 Task:  Click on  Soccer In the  Soccer League click on  Pick Sheet Your name Abigail Davis Team name NY Red Bulls and  Email softage.4@softage.net Game 1 Montreal Game 2 Philadelphia Game 3 Orlando City Game 4 Houston Game 5 Real Salt Lake Game 6 FC Dallas Game 7 Nashville SC Game 8 Atlanta United Game 9 Charlotte FC Game 10 Montreal Game 11 Toronto FC Game 12 NY Red Bulls Game 13 Austin Game 14 Real Salt Lake Game 15 Houston Game16 San Jose In Tie Breaker choose NY Red Bulls Submit pick sheet
Action: Mouse moved to (613, 434)
Screenshot: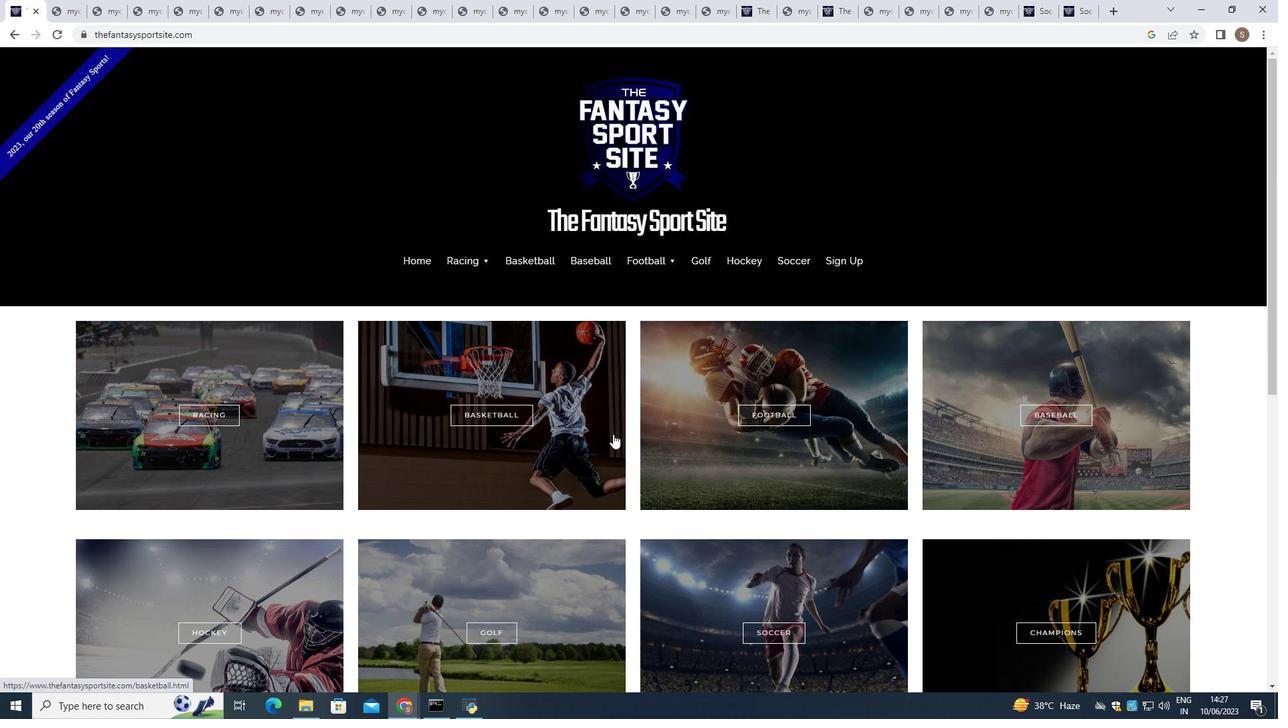 
Action: Mouse scrolled (613, 434) with delta (0, 0)
Screenshot: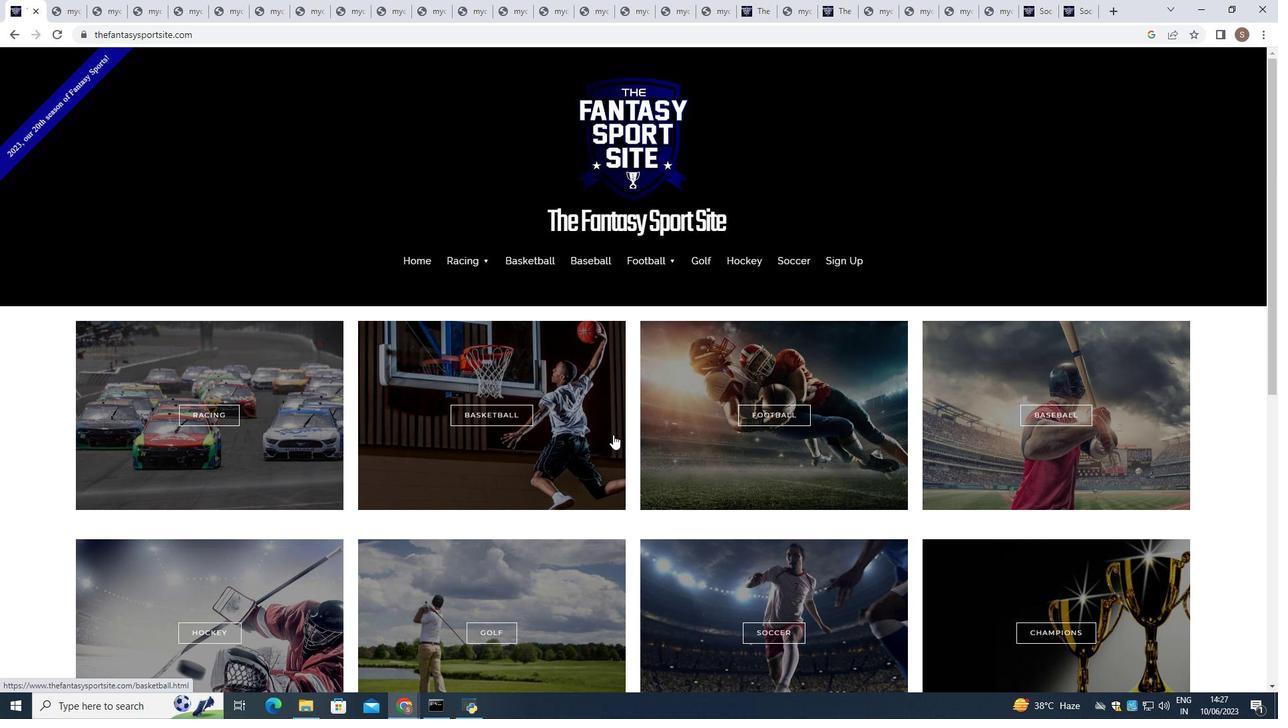 
Action: Mouse scrolled (613, 434) with delta (0, 0)
Screenshot: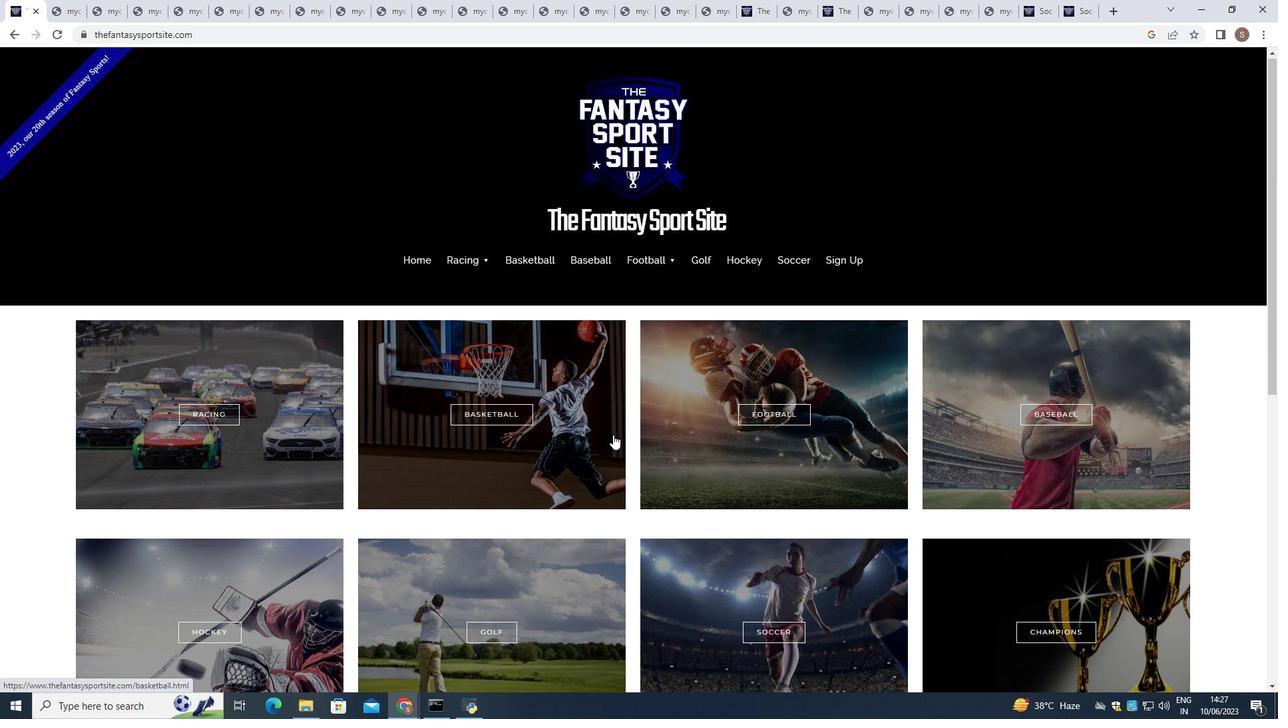 
Action: Mouse moved to (733, 470)
Screenshot: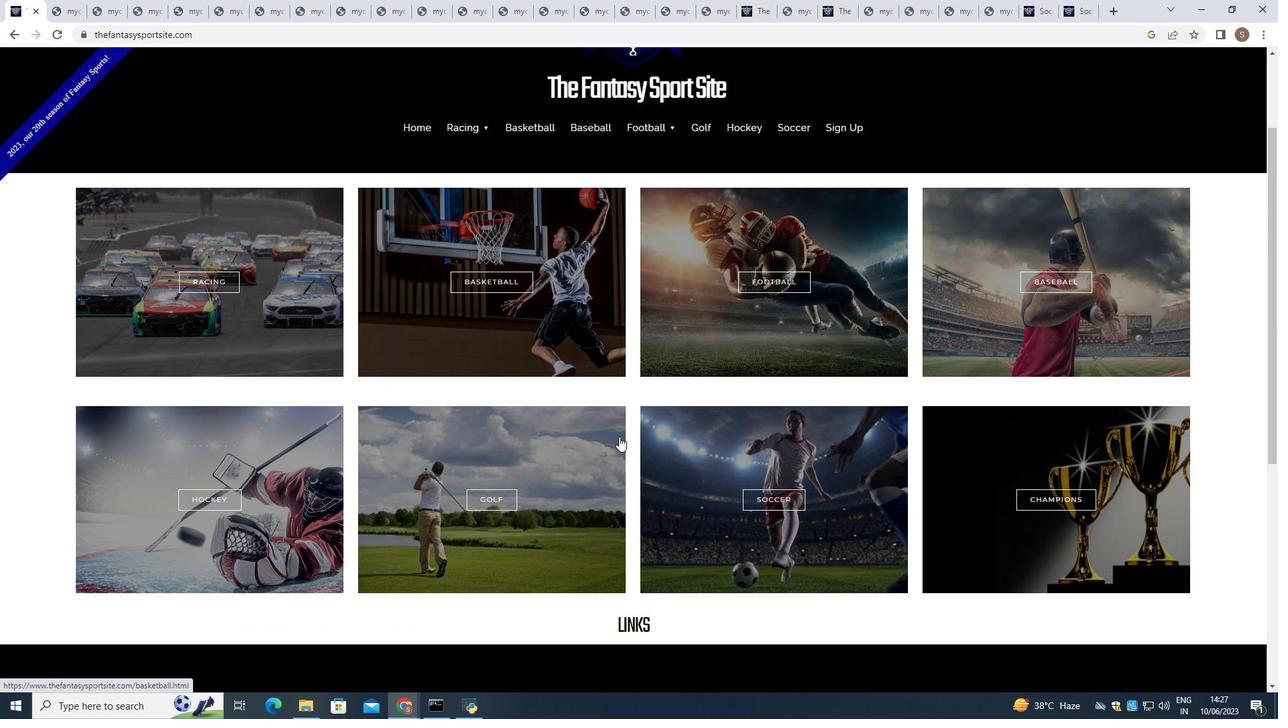 
Action: Mouse pressed left at (733, 470)
Screenshot: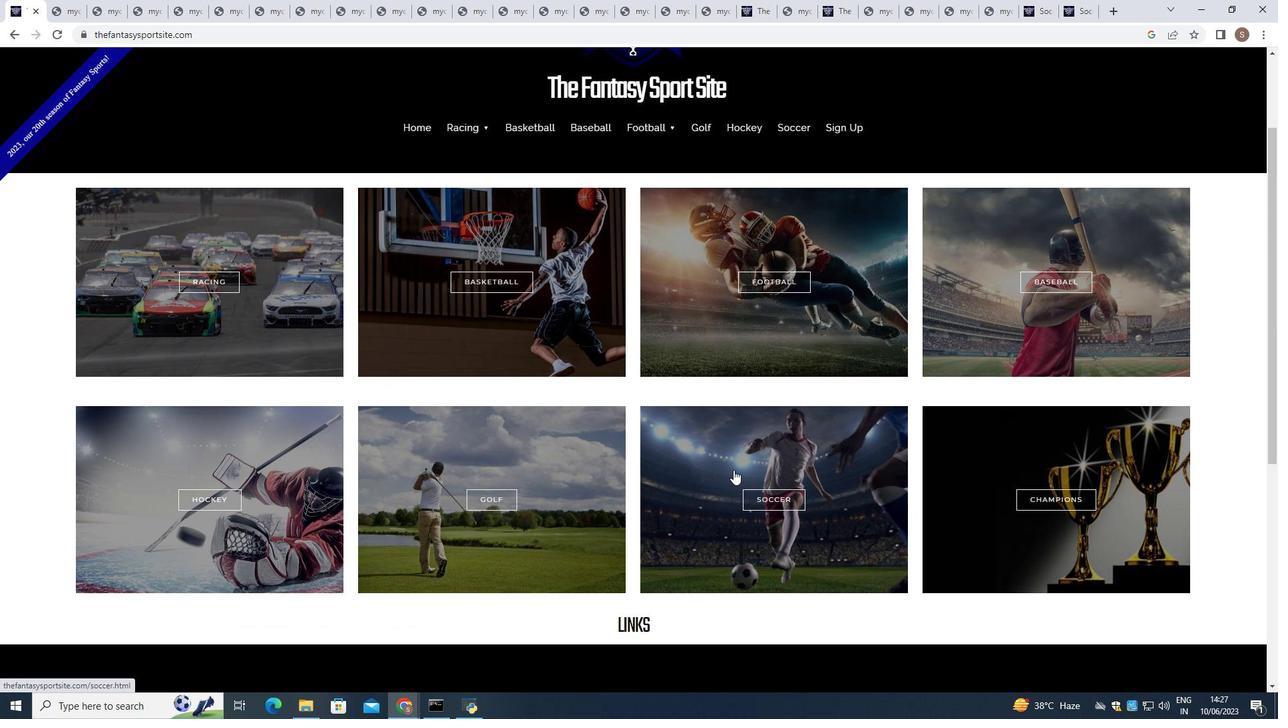 
Action: Mouse scrolled (733, 469) with delta (0, 0)
Screenshot: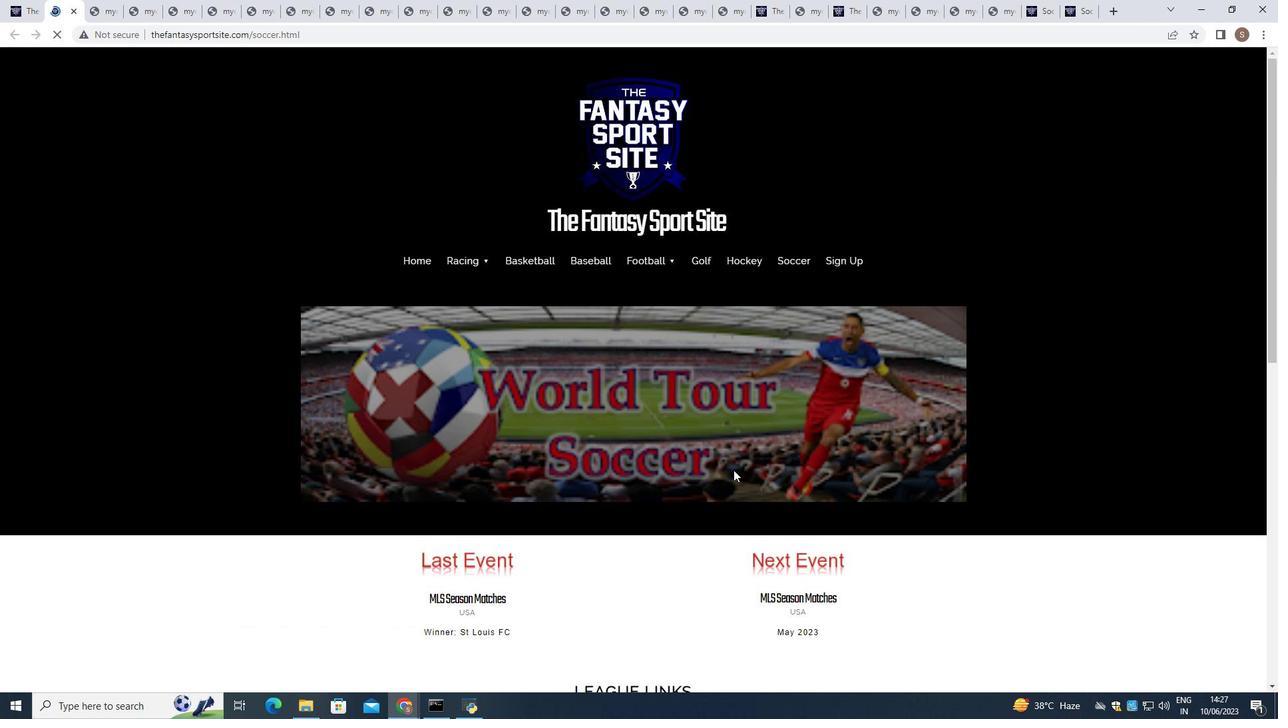 
Action: Mouse scrolled (733, 469) with delta (0, 0)
Screenshot: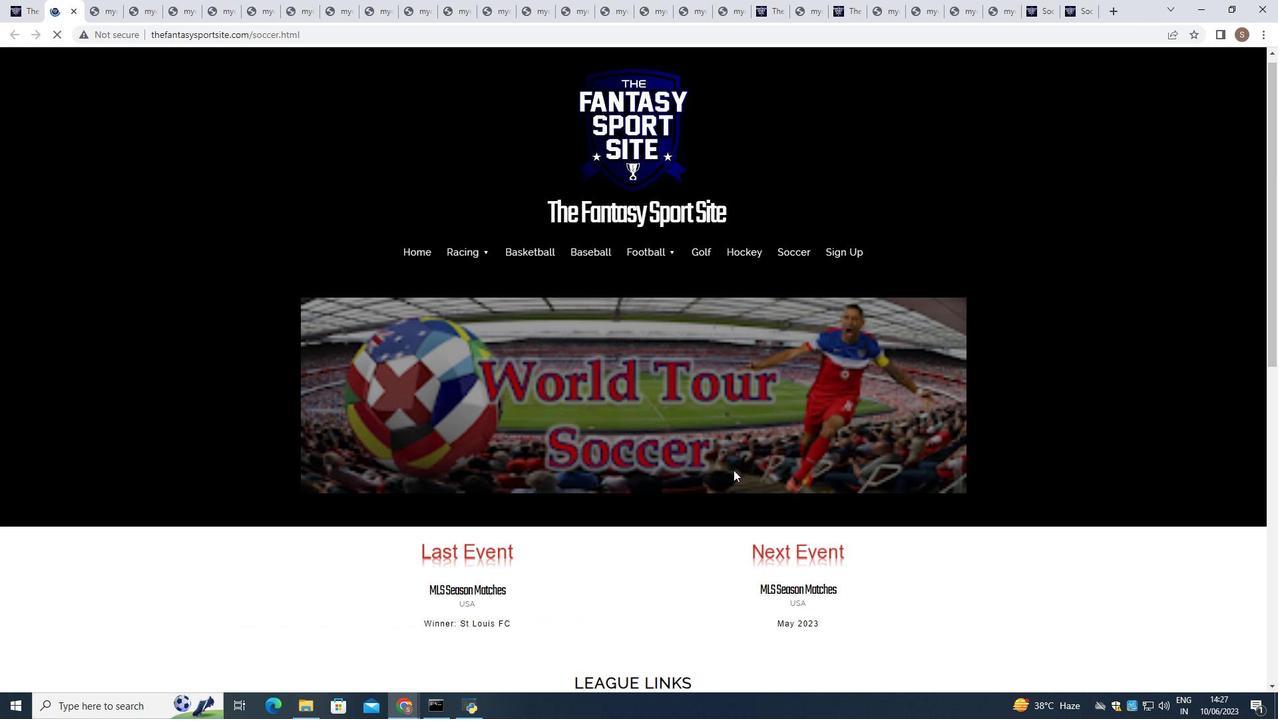 
Action: Mouse scrolled (733, 469) with delta (0, 0)
Screenshot: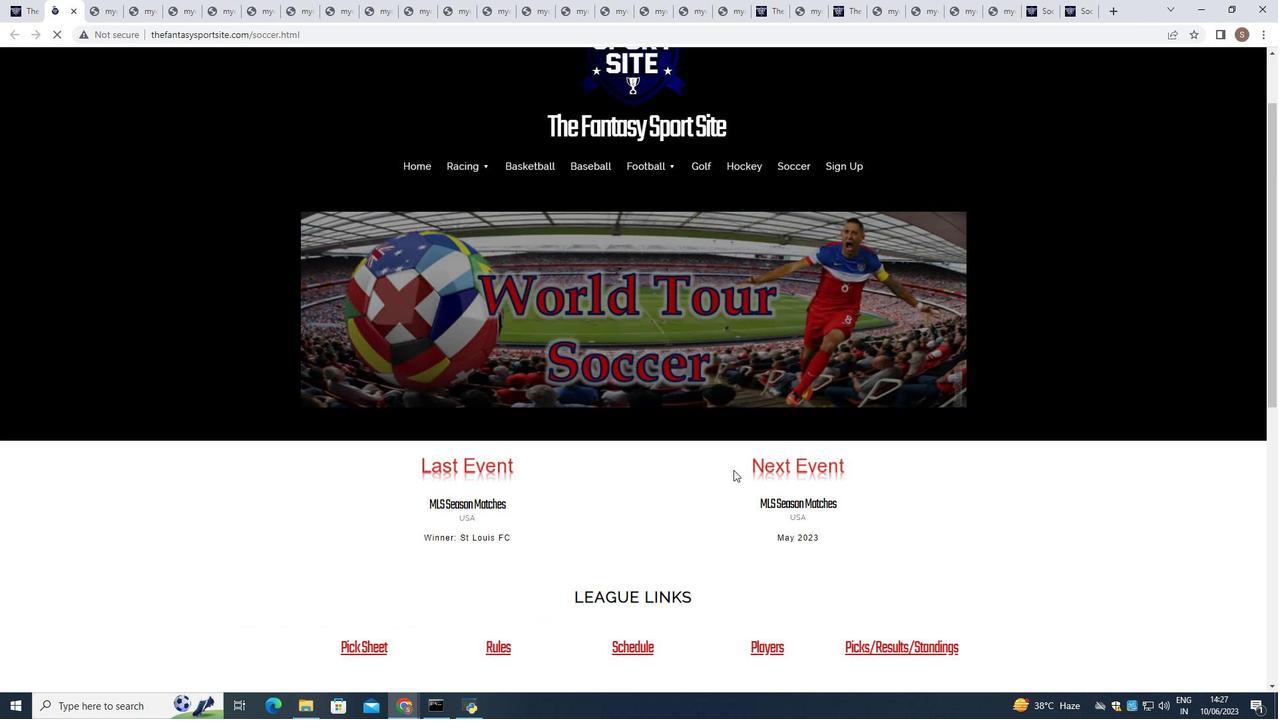 
Action: Mouse moved to (367, 542)
Screenshot: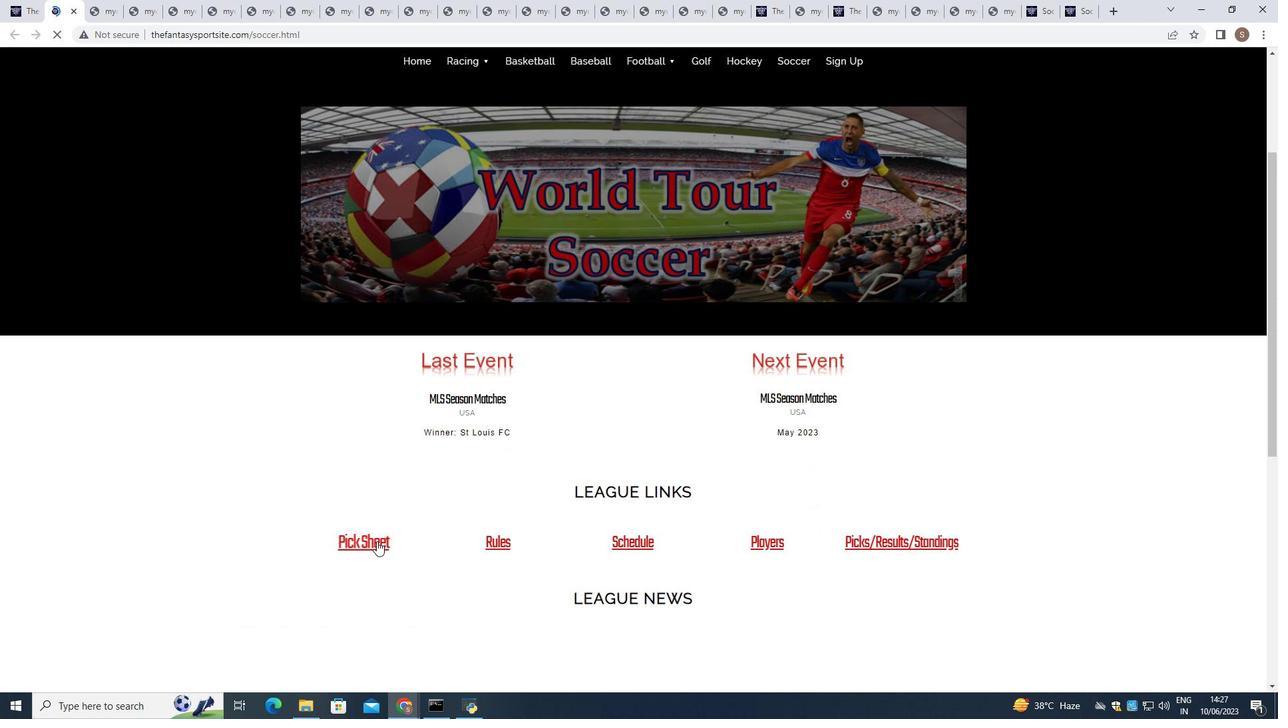 
Action: Mouse pressed left at (367, 542)
Screenshot: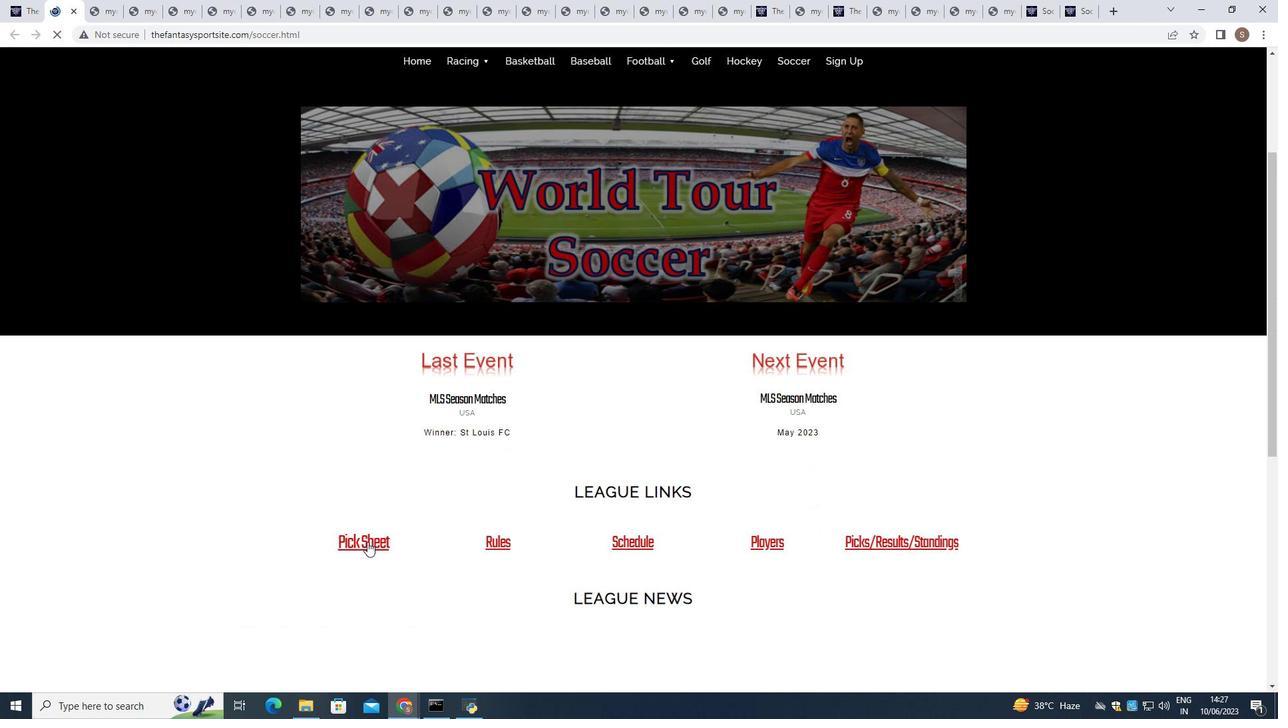 
Action: Mouse moved to (416, 521)
Screenshot: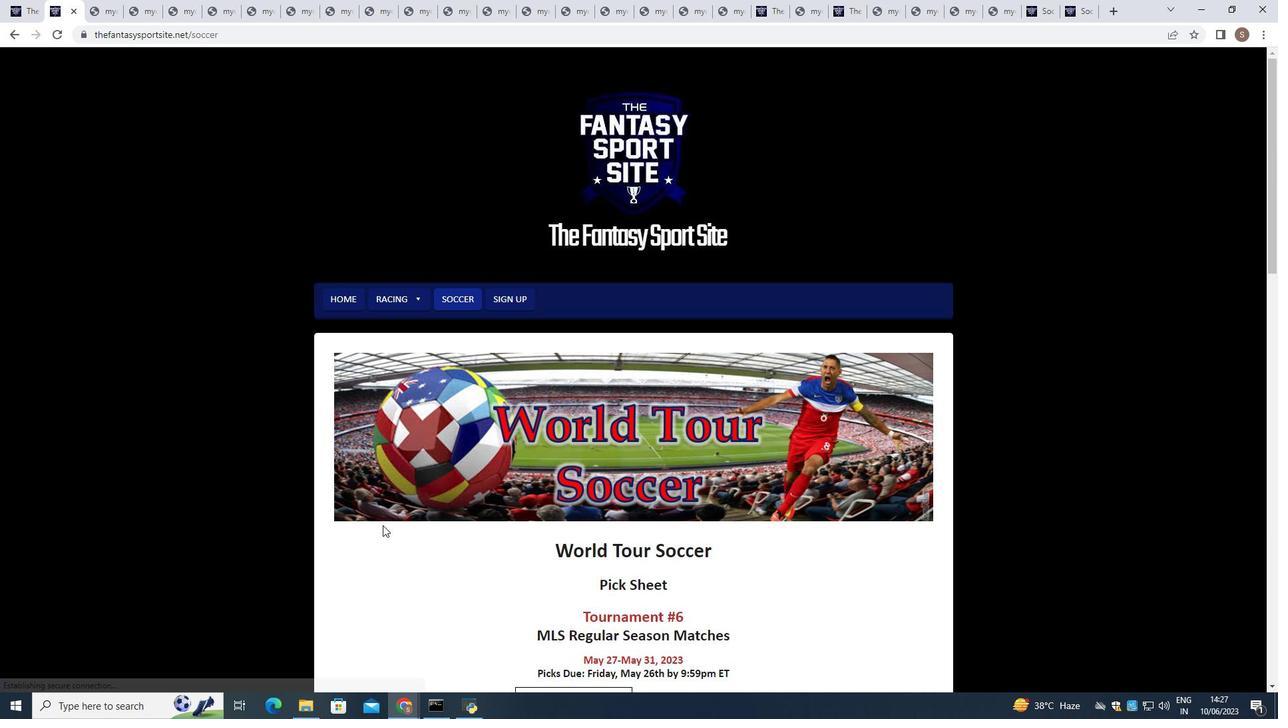 
Action: Mouse scrolled (416, 520) with delta (0, 0)
Screenshot: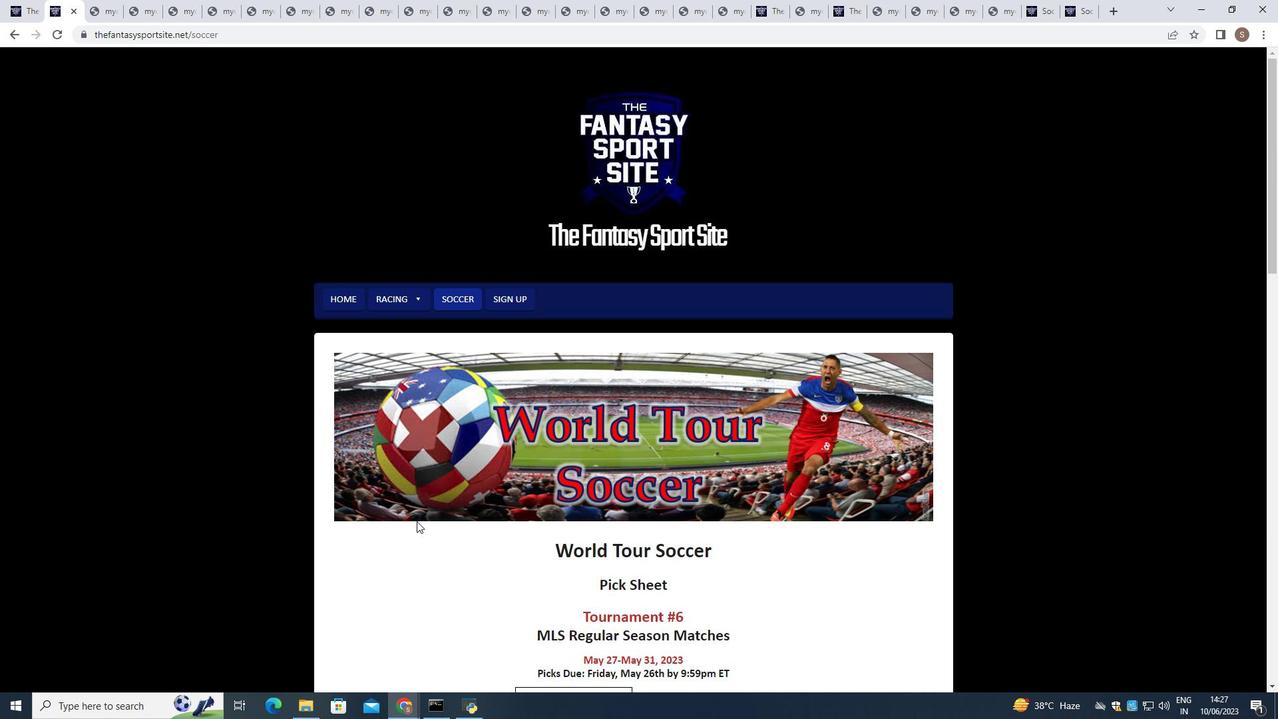 
Action: Mouse scrolled (416, 520) with delta (0, 0)
Screenshot: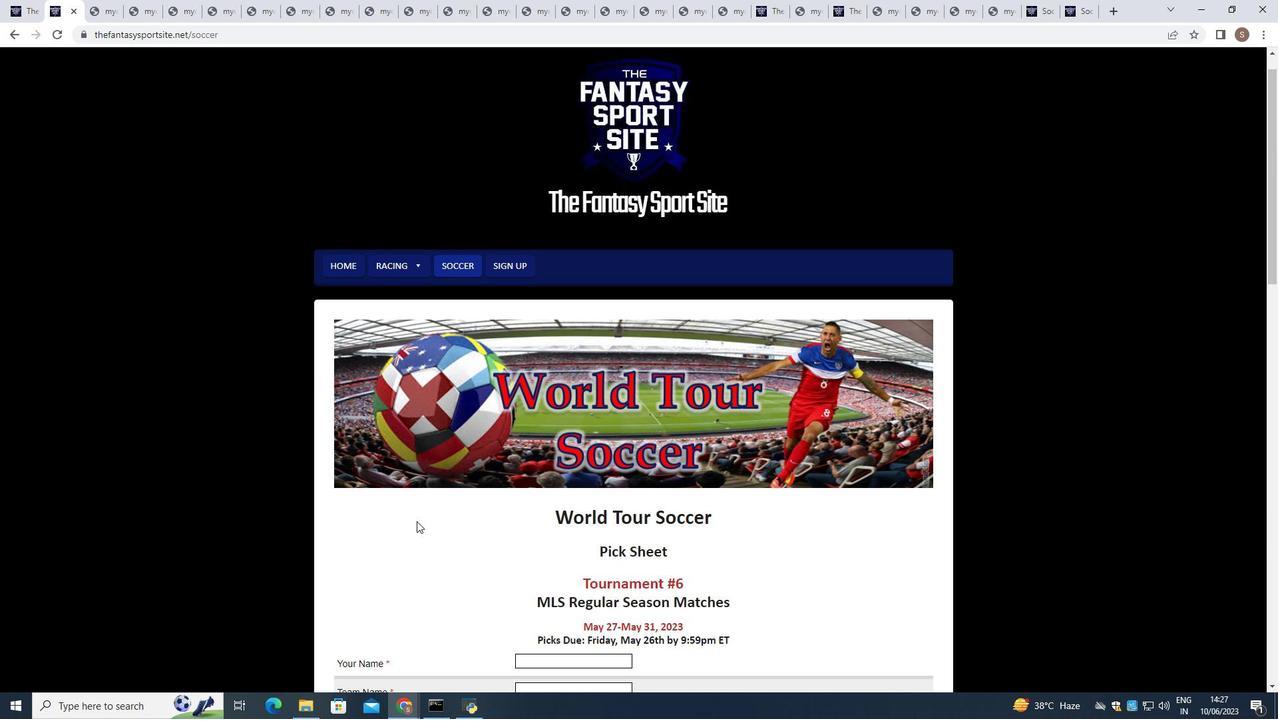 
Action: Mouse scrolled (416, 520) with delta (0, 0)
Screenshot: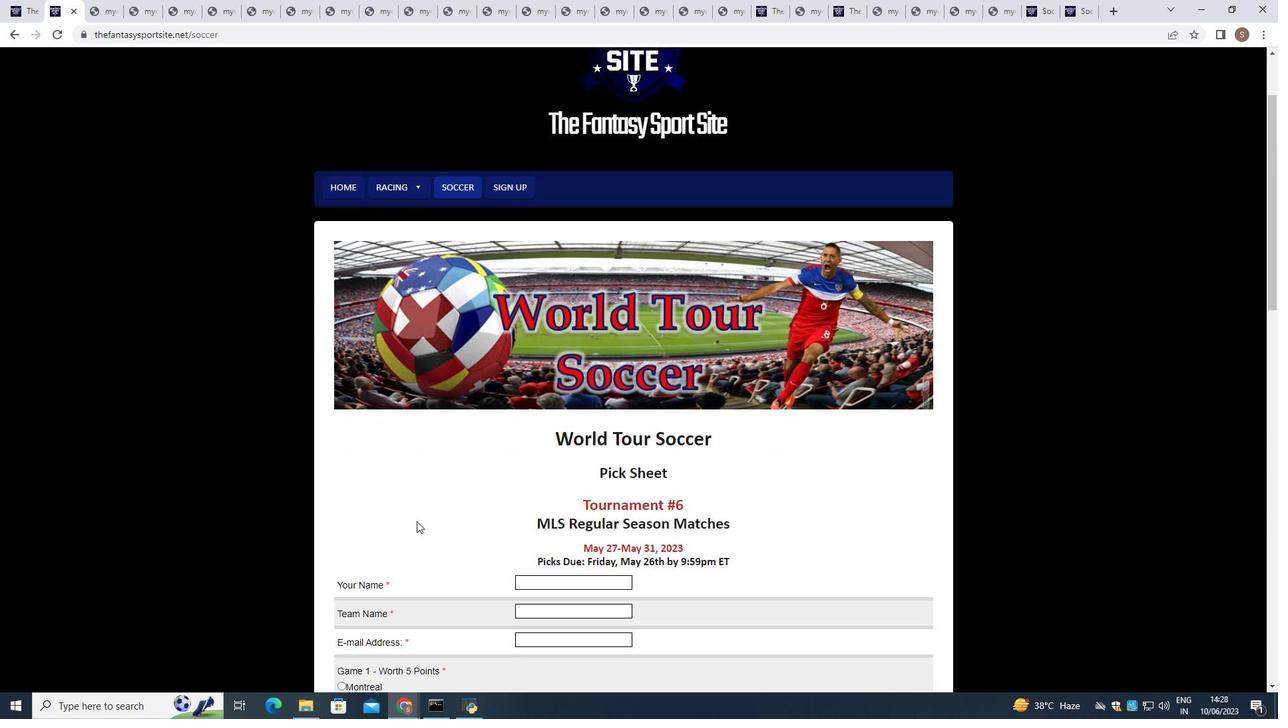 
Action: Mouse scrolled (416, 520) with delta (0, 0)
Screenshot: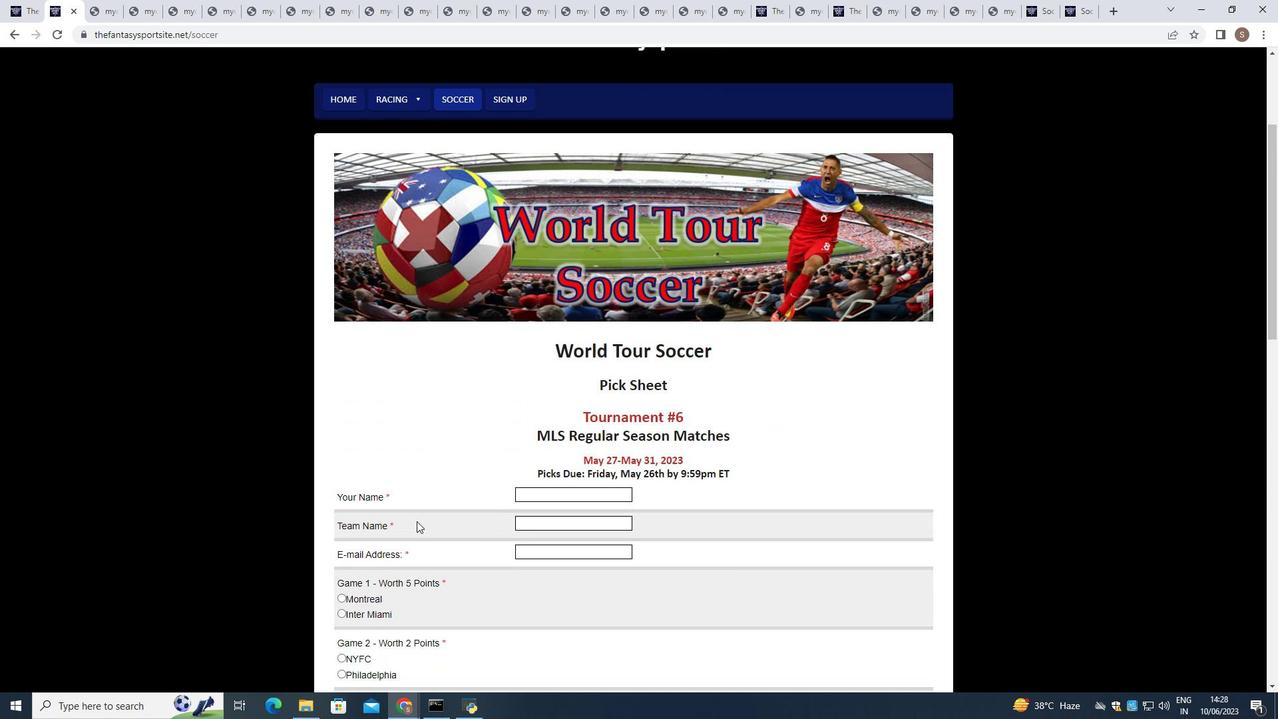 
Action: Mouse moved to (555, 430)
Screenshot: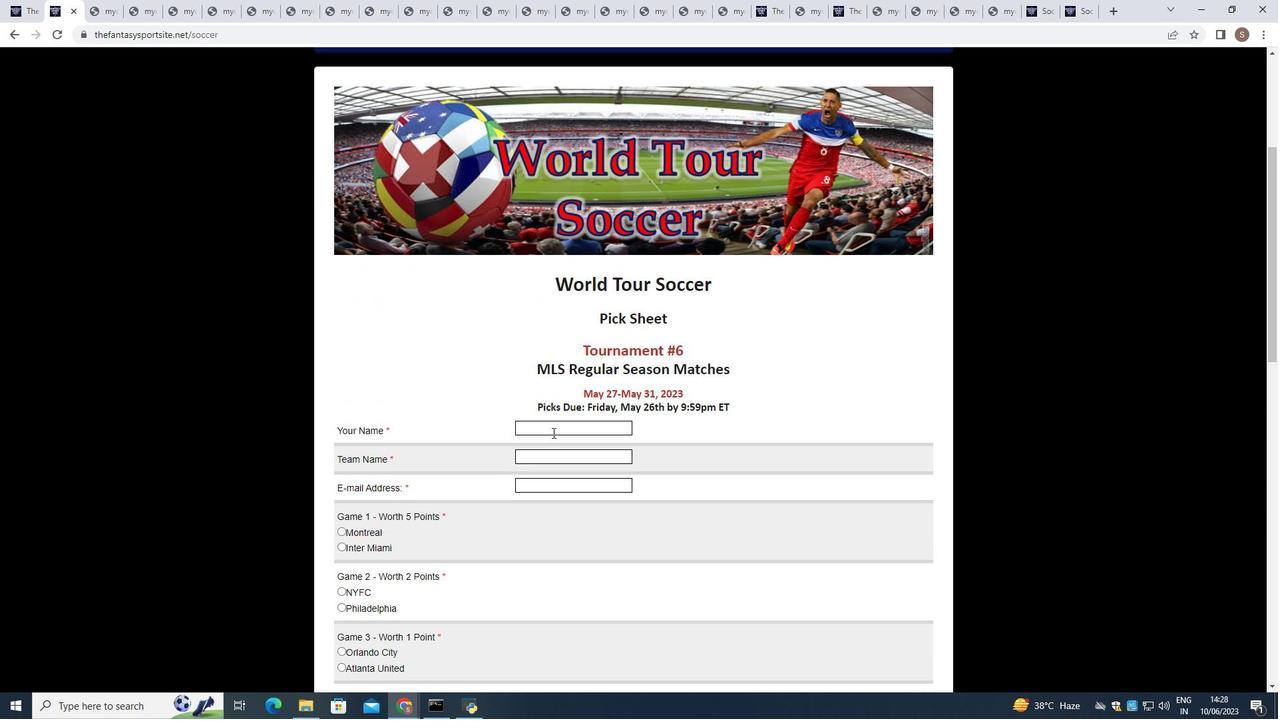 
Action: Mouse pressed left at (555, 430)
Screenshot: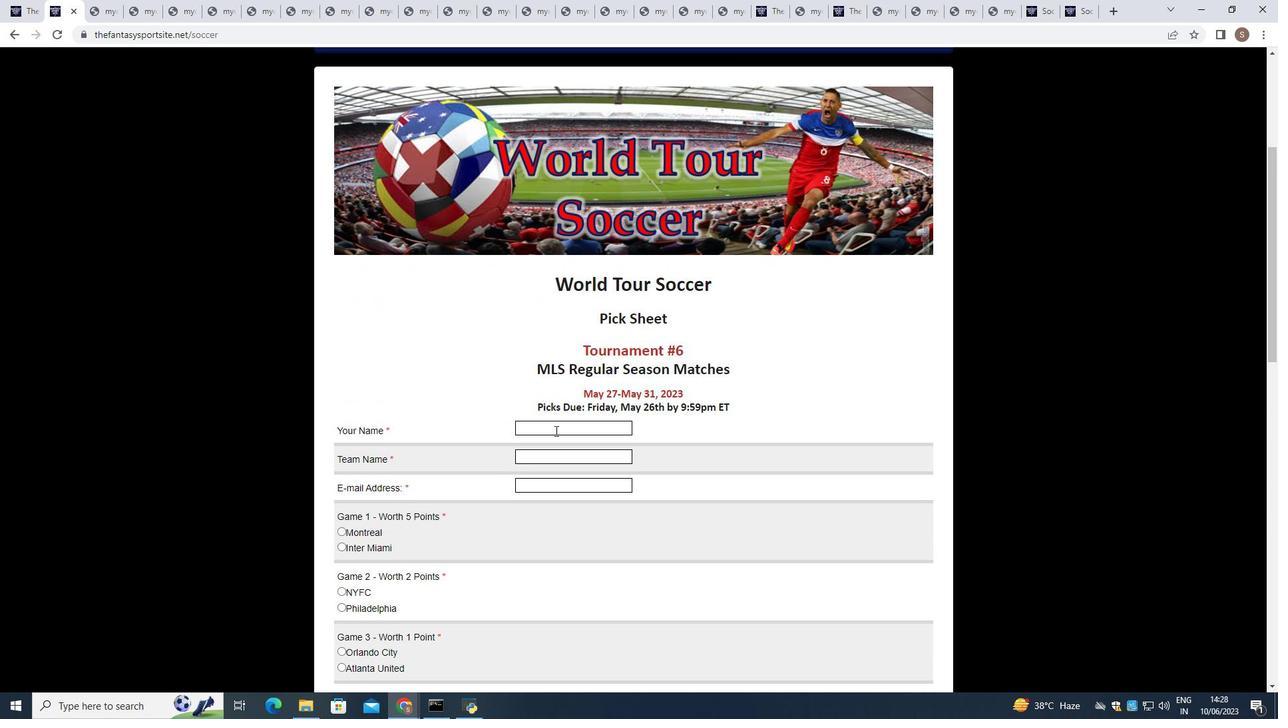 
Action: Key pressed <Key.shift><Key.shift><Key.shift><Key.shift><Key.shift><Key.shift><Key.shift><Key.shift><Key.shift><Key.shift><Key.shift><Key.shift><Key.shift><Key.shift><Key.shift><Key.shift><Key.shift><Key.shift><Key.shift><Key.shift><Key.shift><Key.shift><Key.shift><Key.shift><Key.shift><Key.shift><Key.shift><Key.shift><Key.shift><Key.shift><Key.shift><Key.shift><Key.shift><Key.shift><Key.shift><Key.shift><Key.shift><Key.shift><Key.shift><Key.shift>Abigail<Key.space><Key.shift>Davis
Screenshot: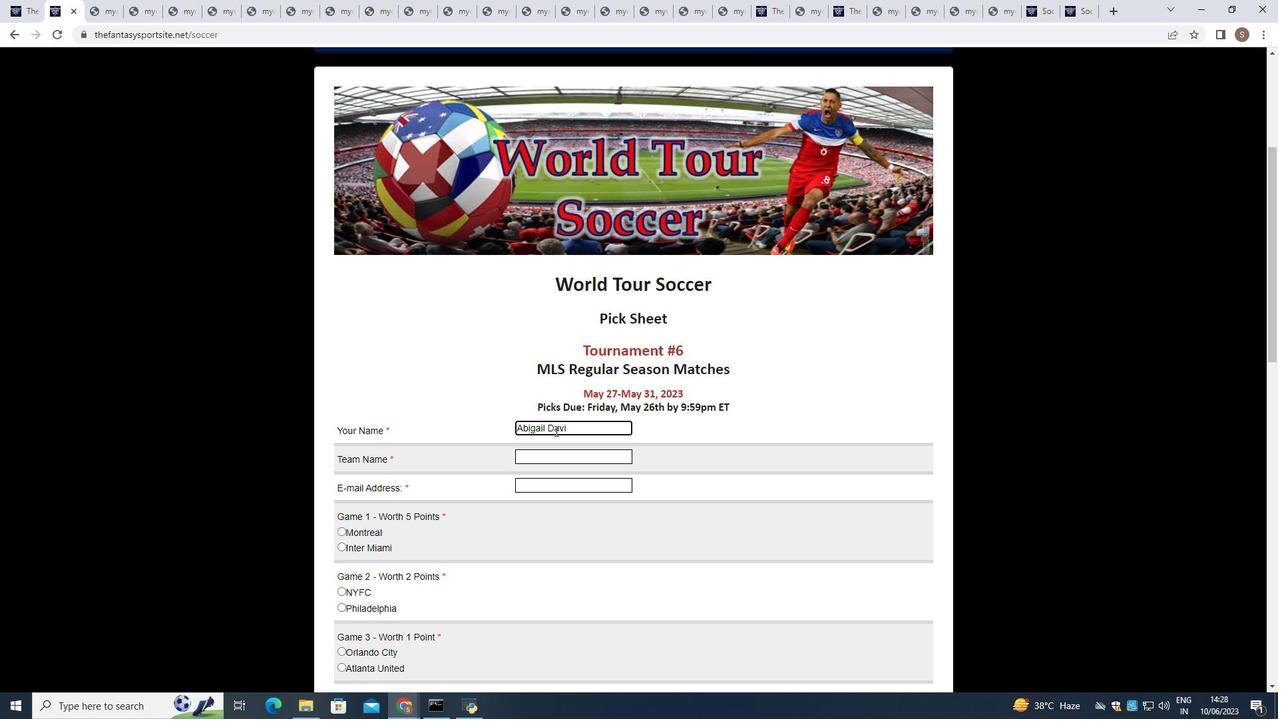 
Action: Mouse moved to (552, 460)
Screenshot: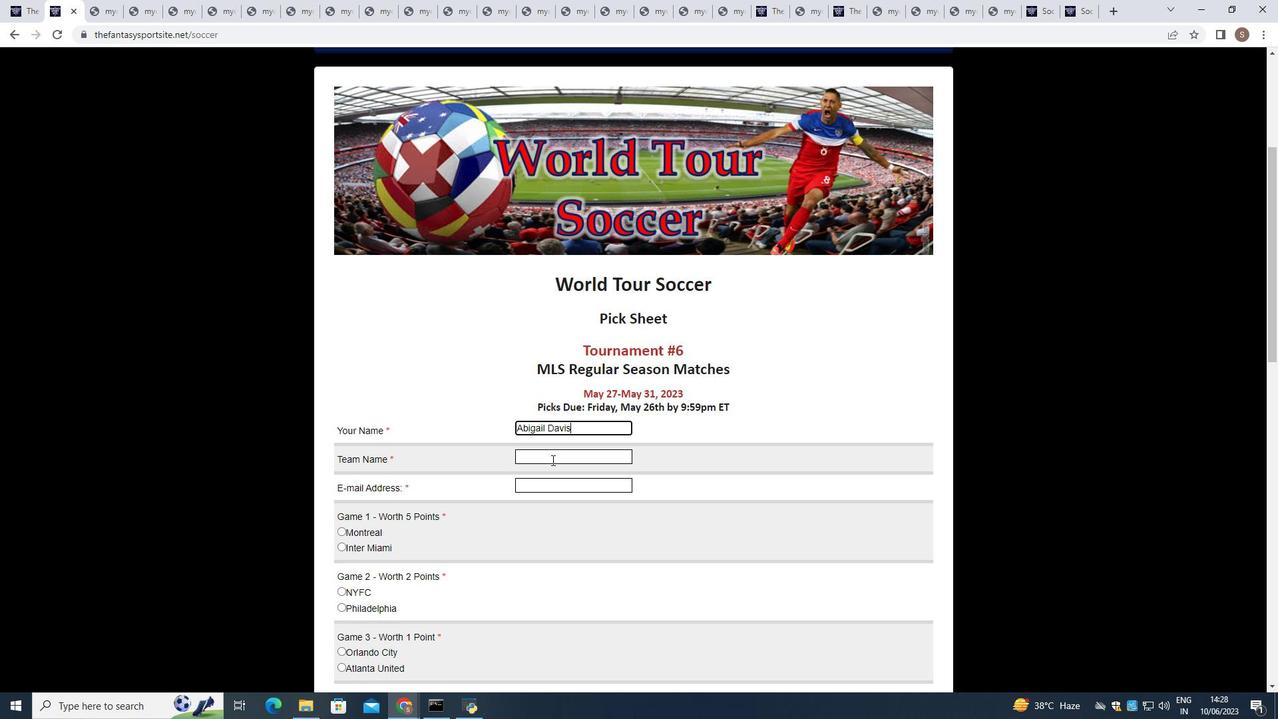 
Action: Mouse pressed left at (552, 460)
Screenshot: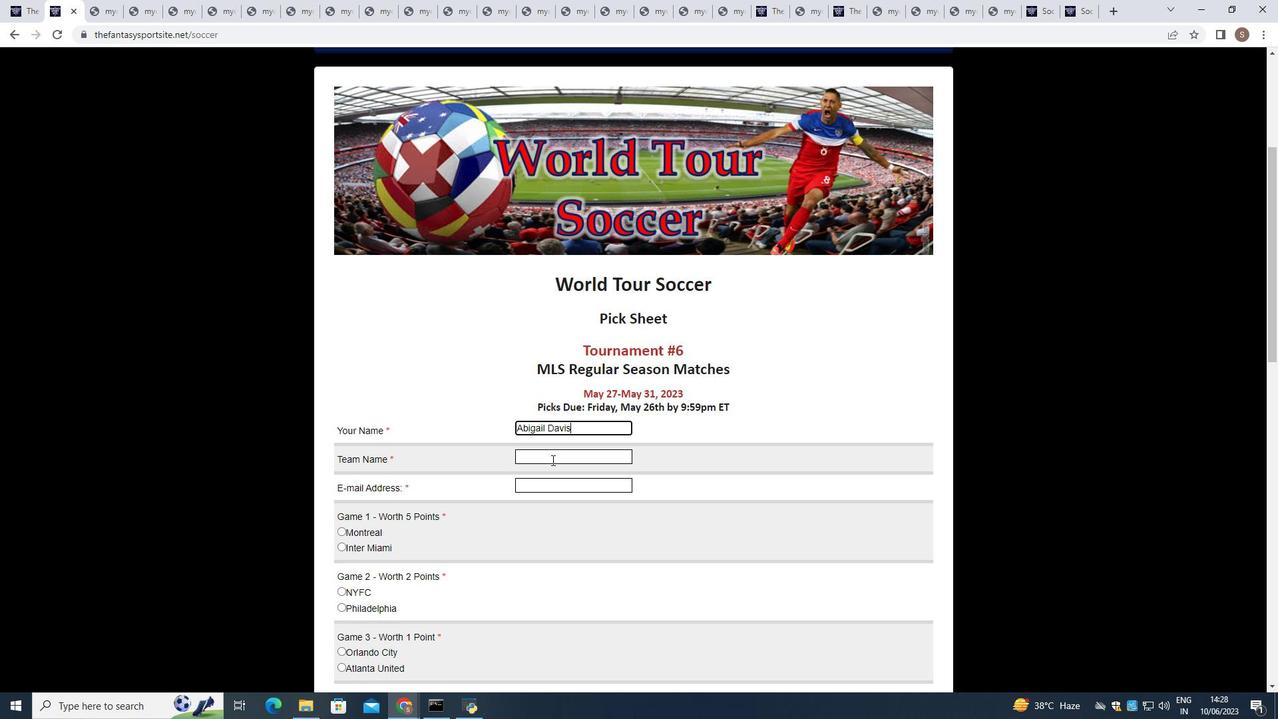 
Action: Key pressed <Key.shift><Key.shift>NY<Key.space><Key.shift>Red<Key.space><Key.shift>Bulls
Screenshot: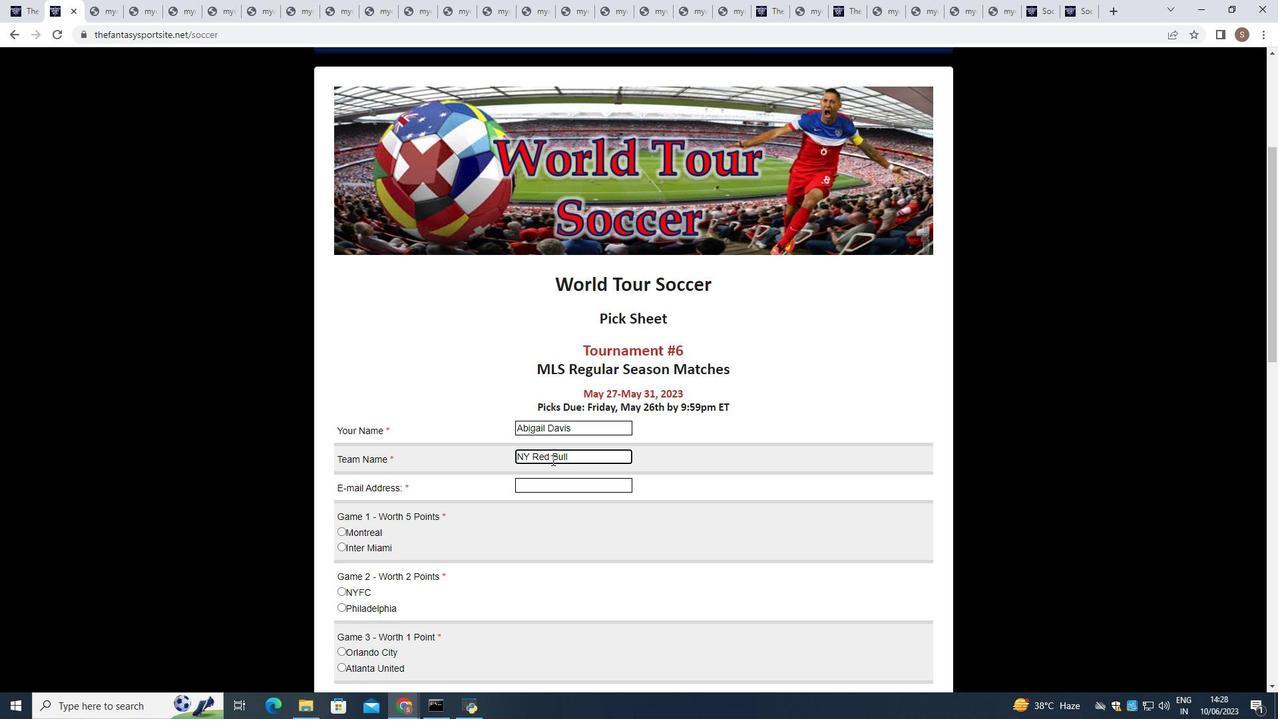 
Action: Mouse moved to (585, 489)
Screenshot: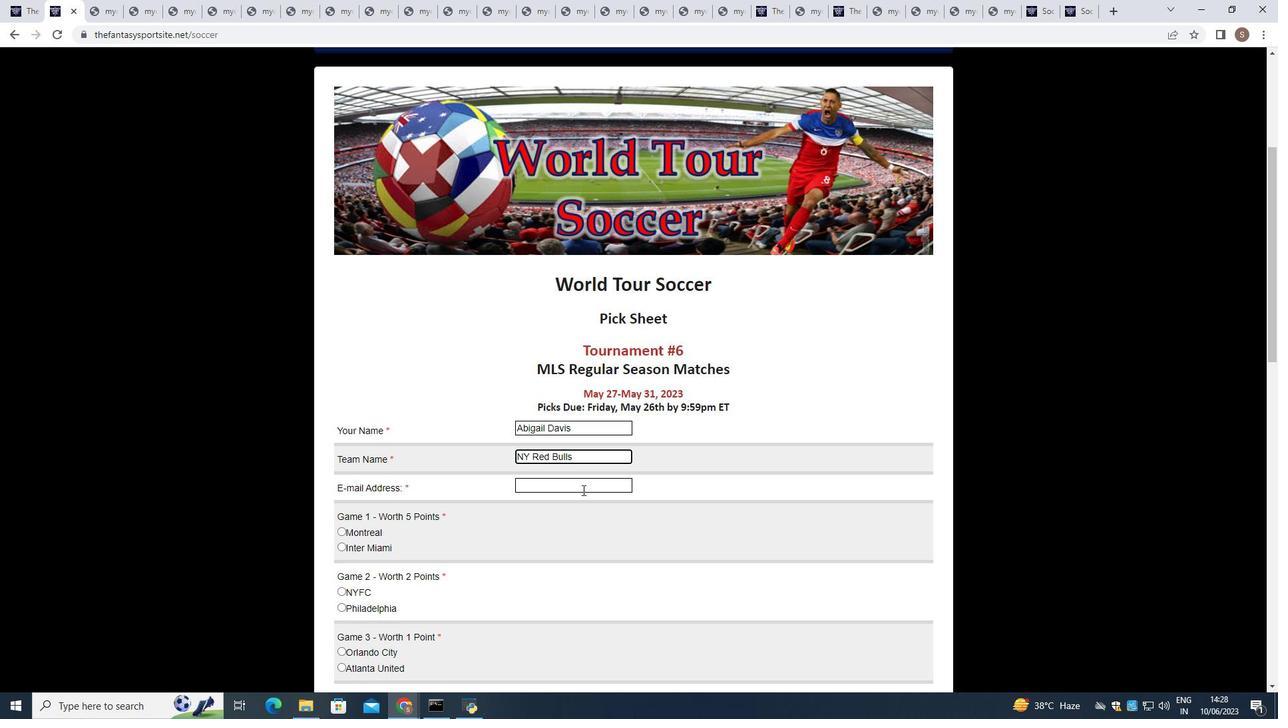 
Action: Mouse pressed left at (585, 489)
Screenshot: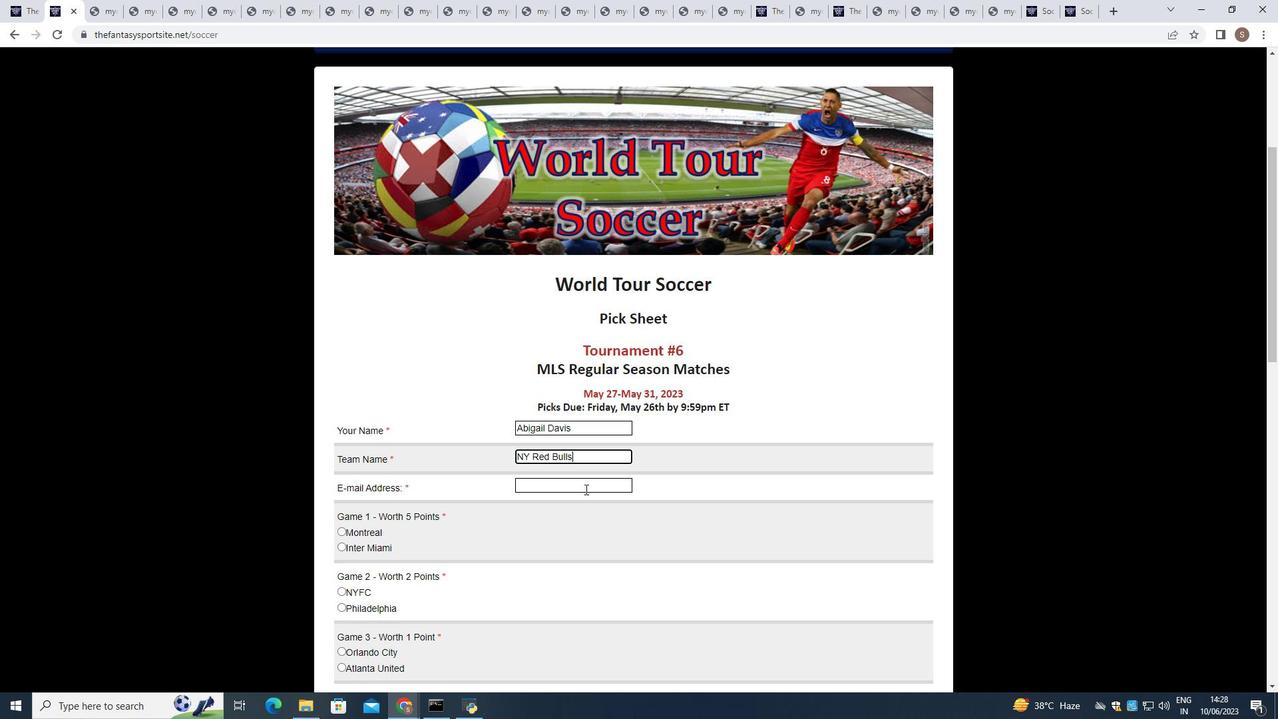 
Action: Key pressed softage.4
Screenshot: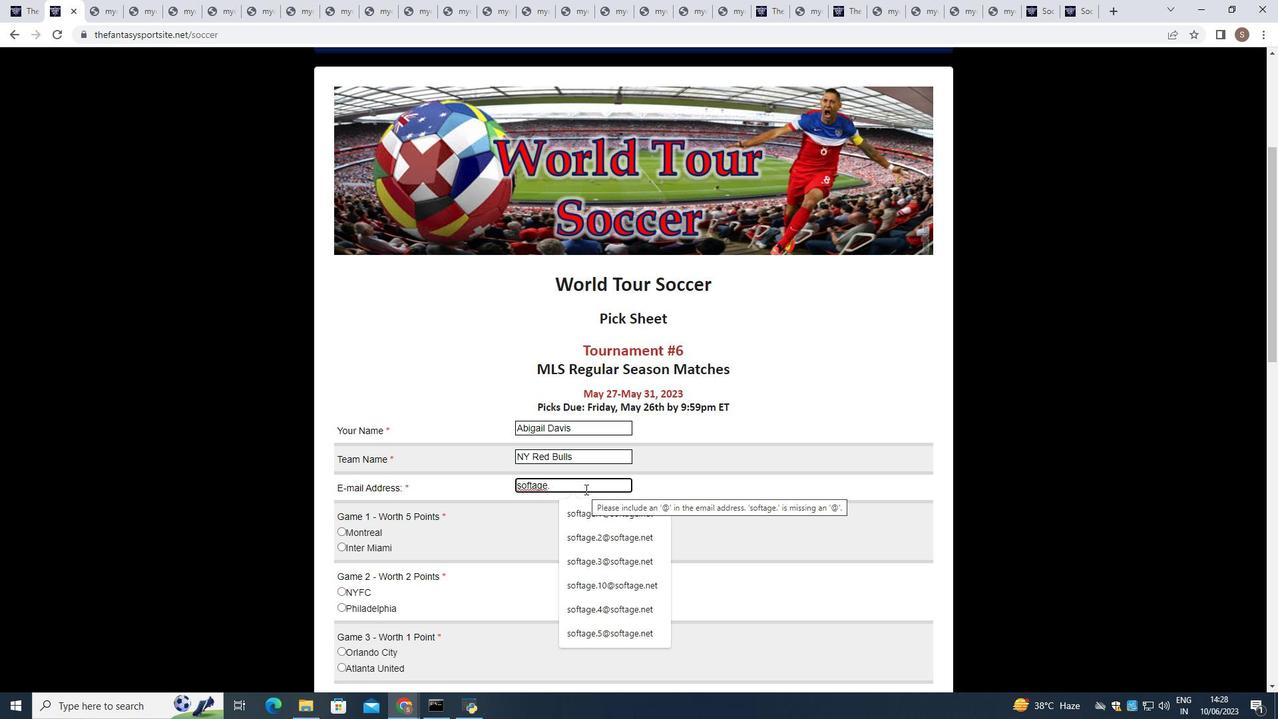 
Action: Mouse moved to (584, 512)
Screenshot: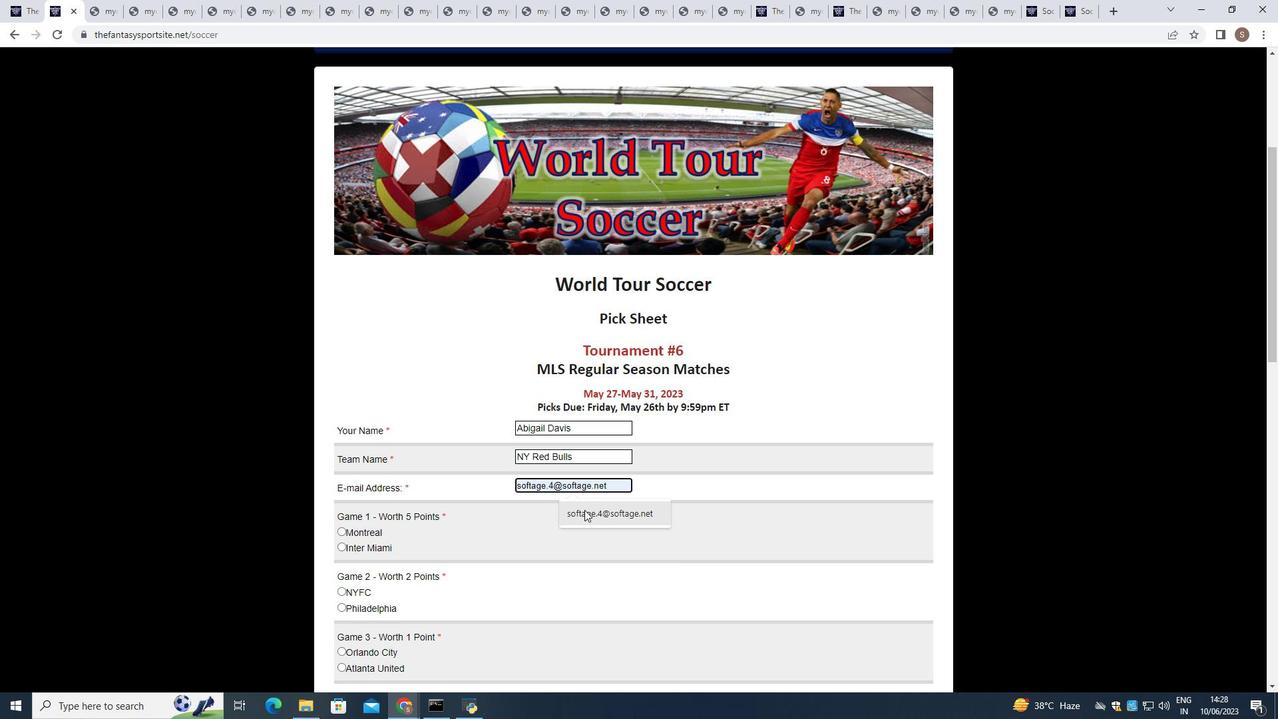 
Action: Mouse pressed left at (584, 512)
Screenshot: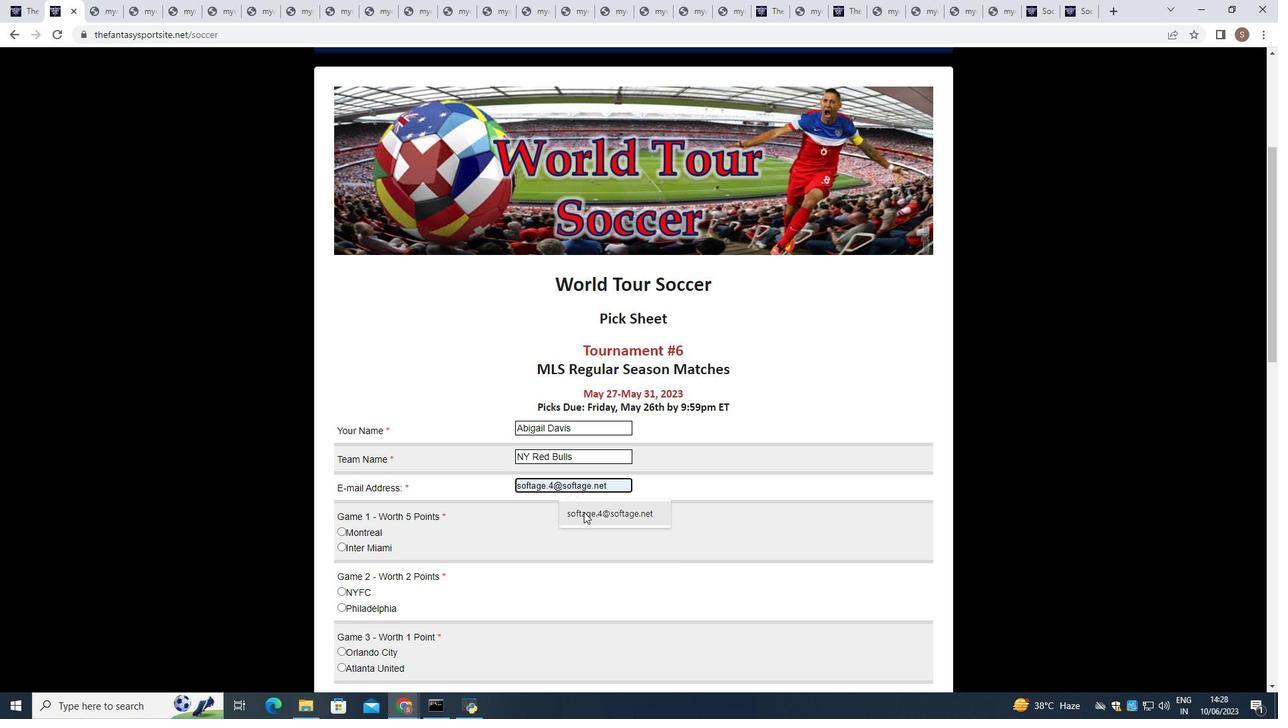 
Action: Mouse moved to (344, 532)
Screenshot: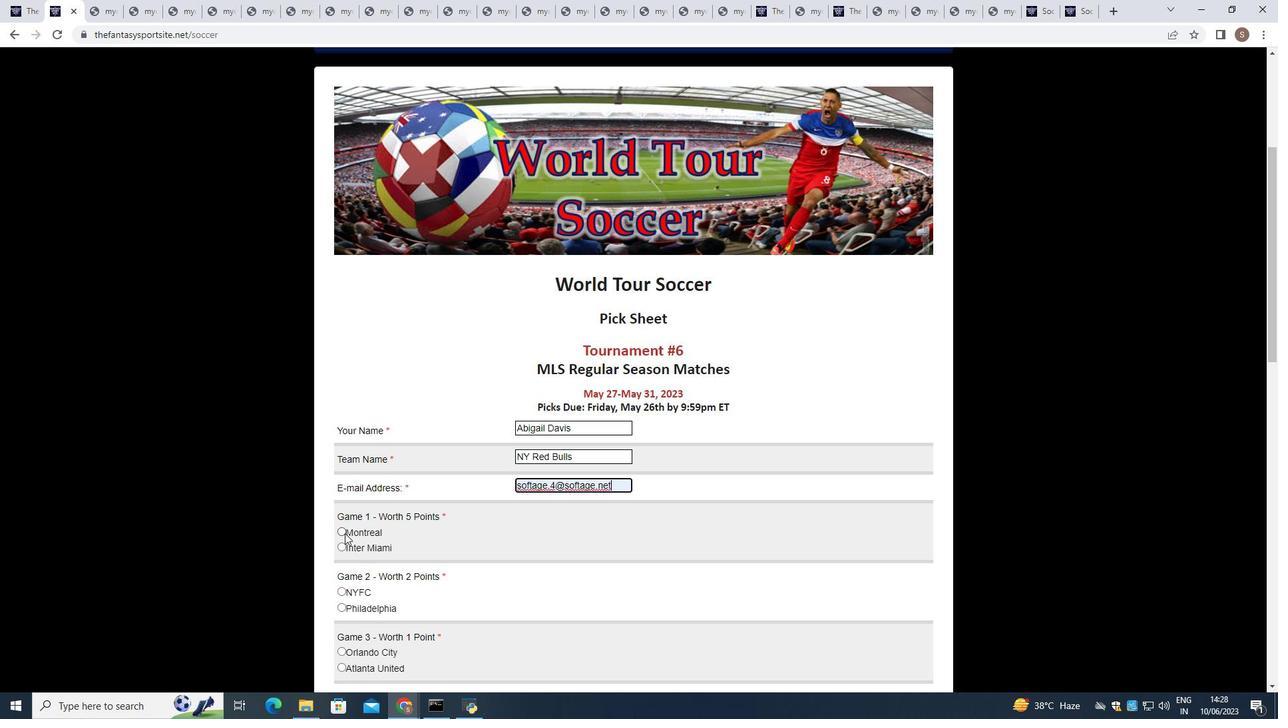 
Action: Mouse pressed left at (344, 532)
Screenshot: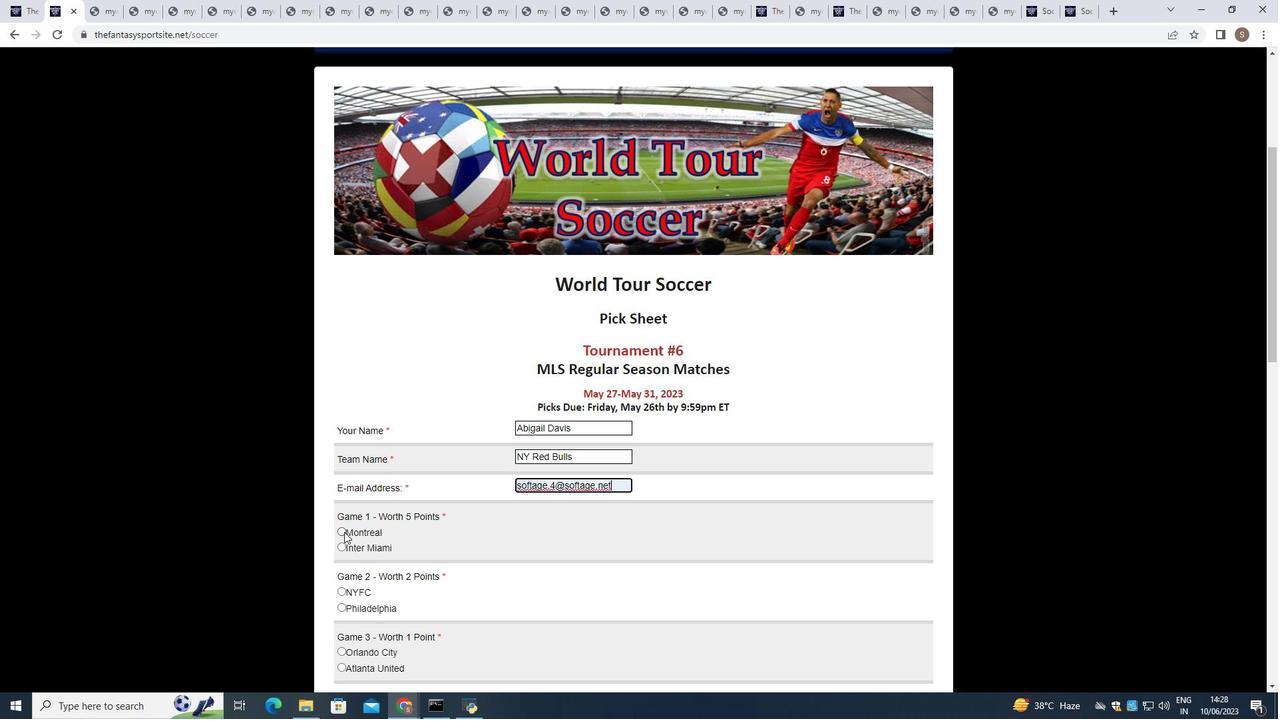 
Action: Mouse moved to (344, 532)
Screenshot: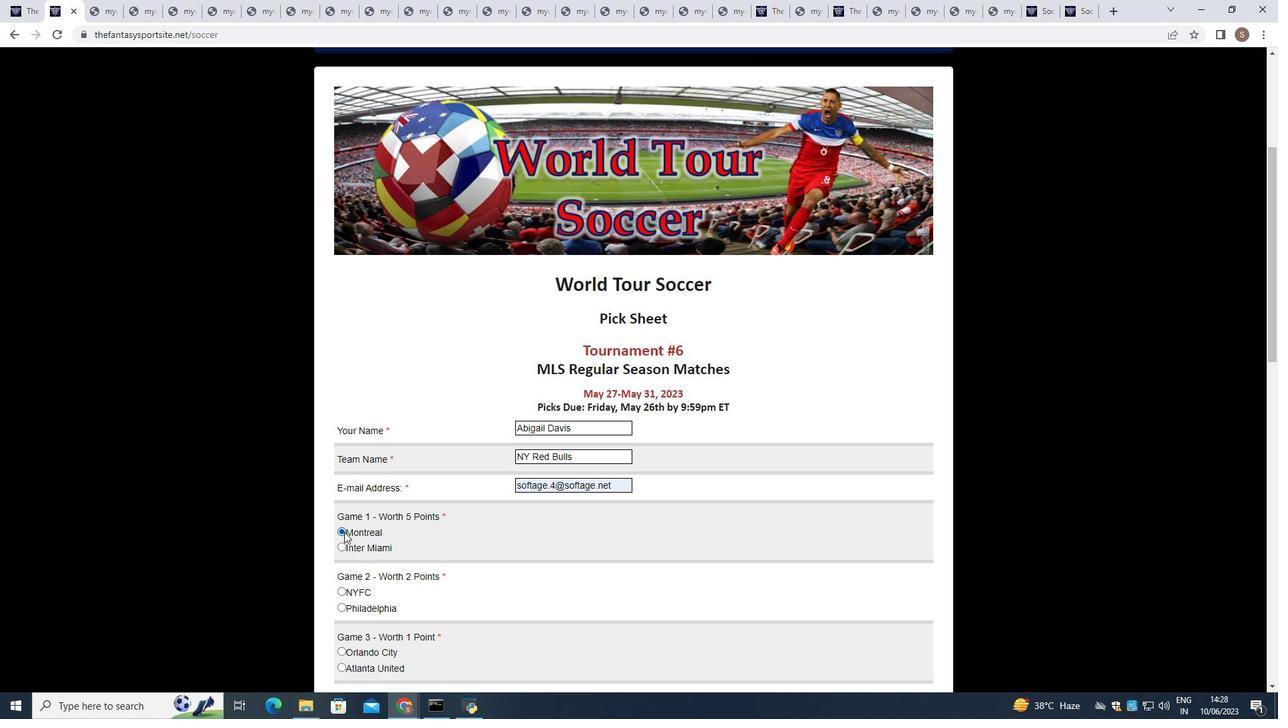 
Action: Mouse scrolled (344, 531) with delta (0, 0)
Screenshot: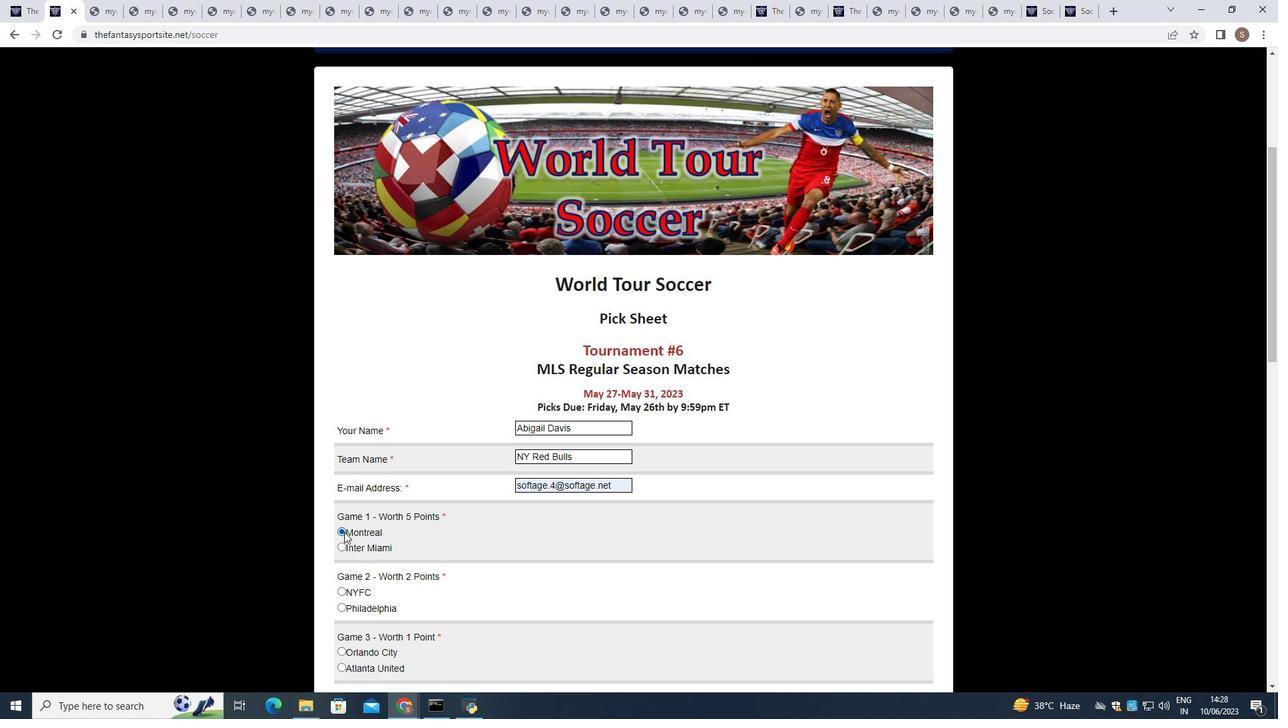 
Action: Mouse scrolled (344, 531) with delta (0, 0)
Screenshot: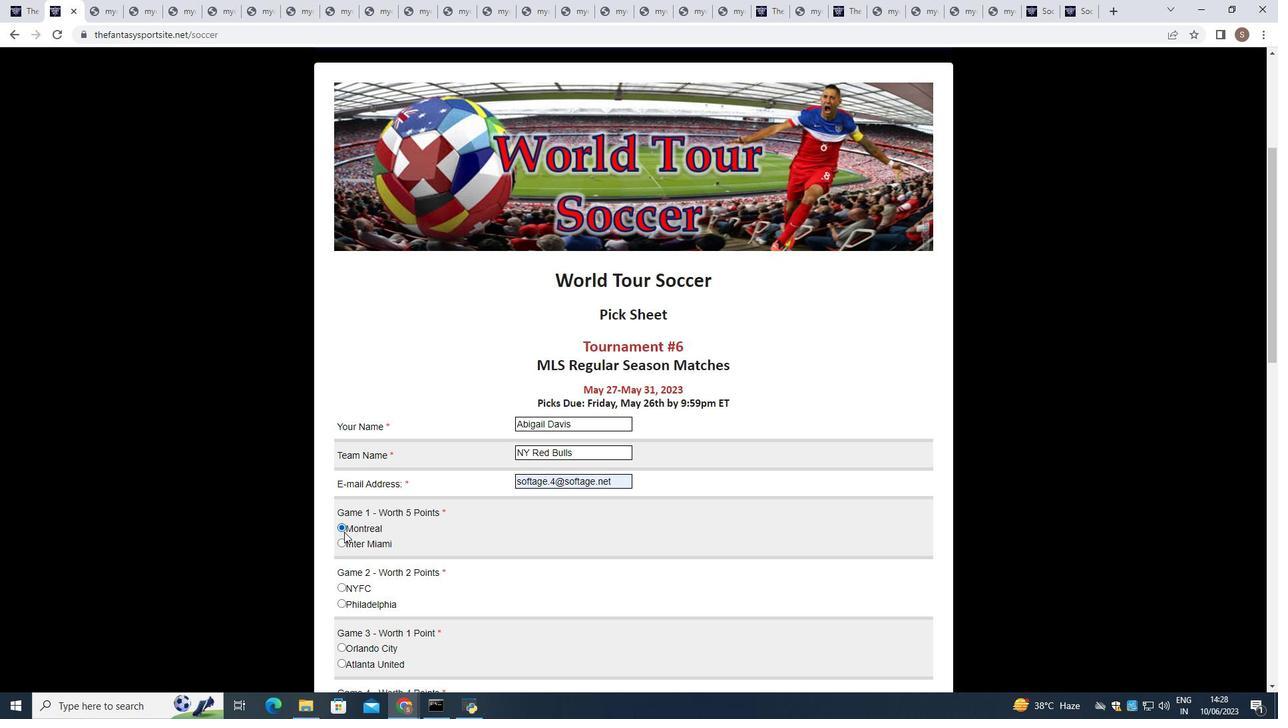 
Action: Mouse moved to (341, 476)
Screenshot: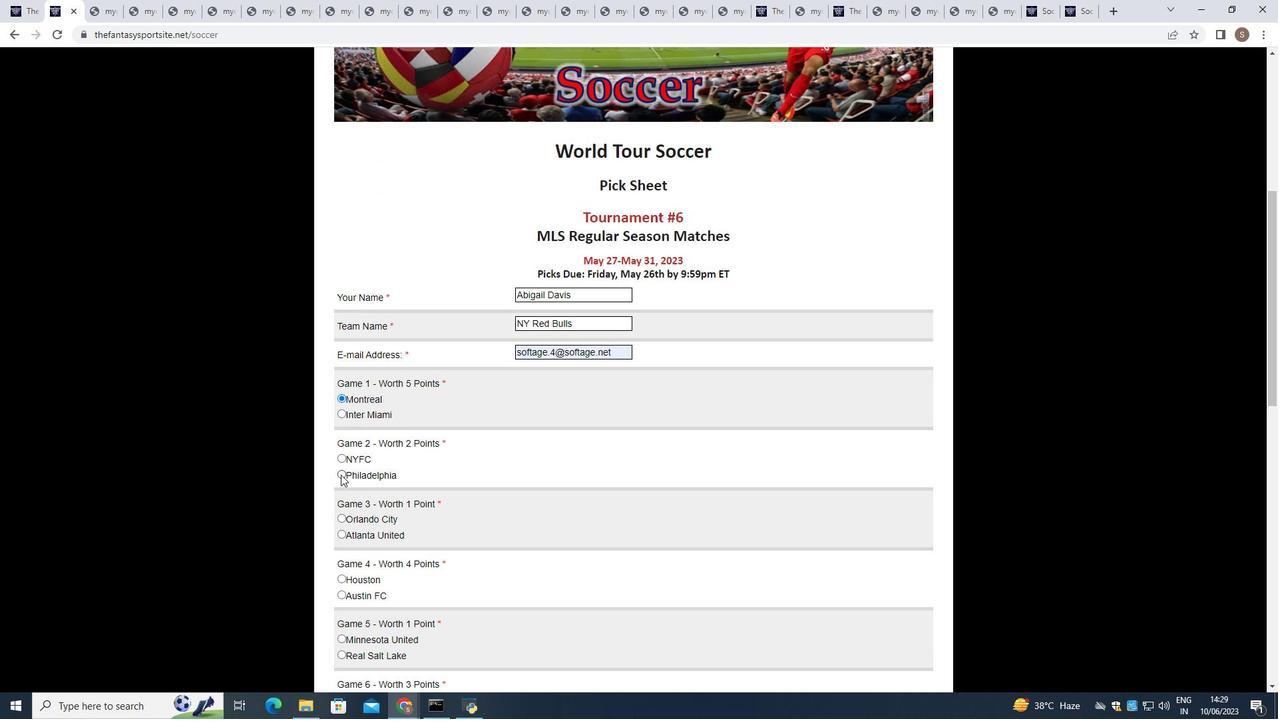 
Action: Mouse pressed left at (341, 476)
Screenshot: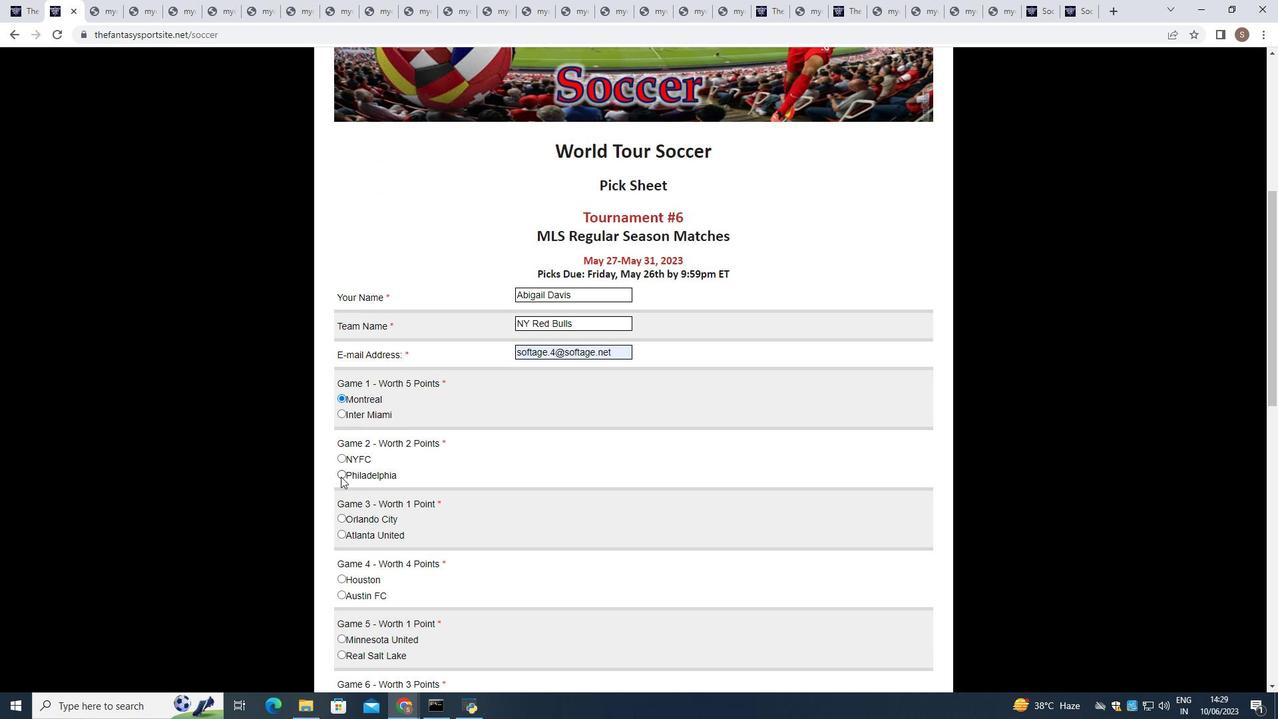 
Action: Mouse scrolled (341, 476) with delta (0, 0)
Screenshot: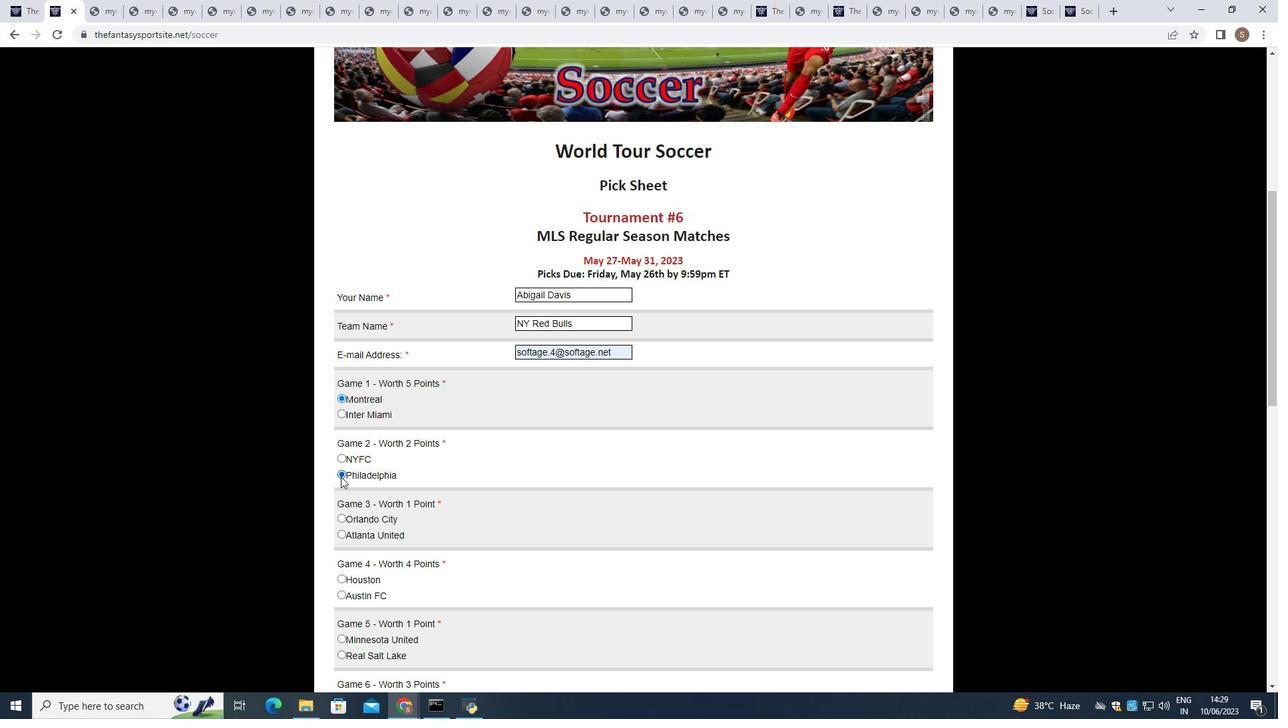 
Action: Mouse scrolled (341, 476) with delta (0, 0)
Screenshot: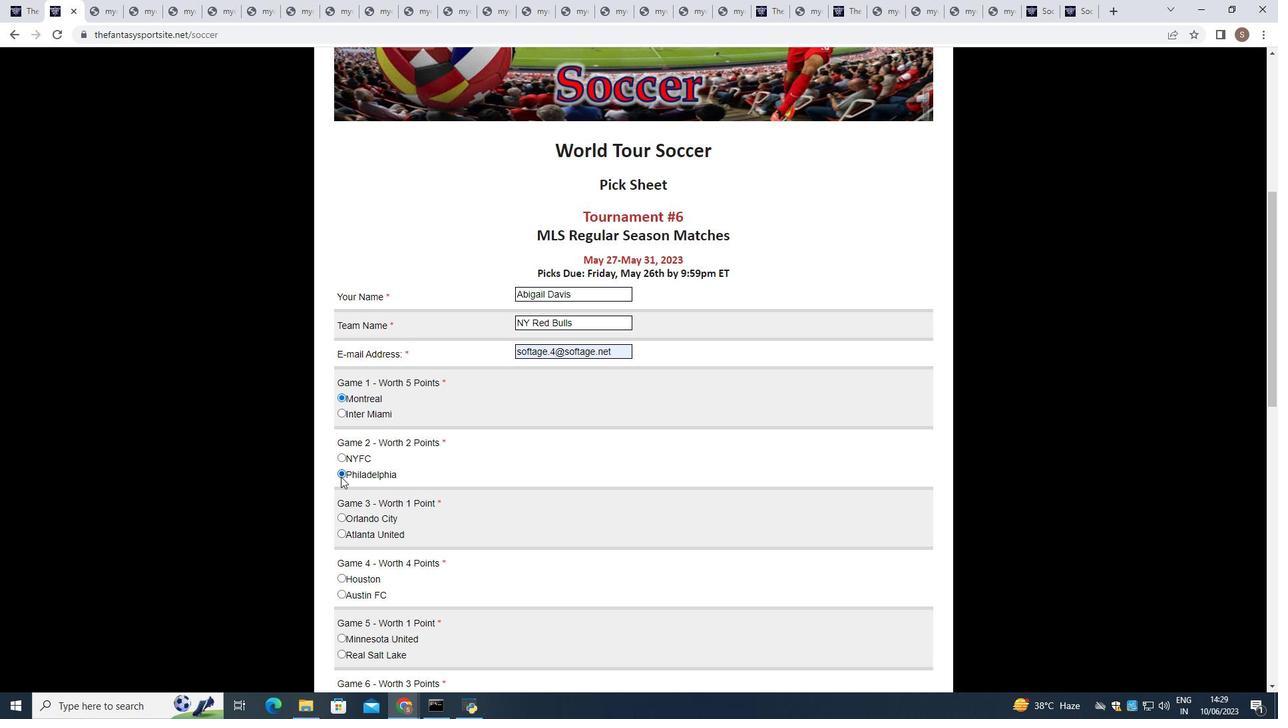 
Action: Mouse scrolled (341, 476) with delta (0, 0)
Screenshot: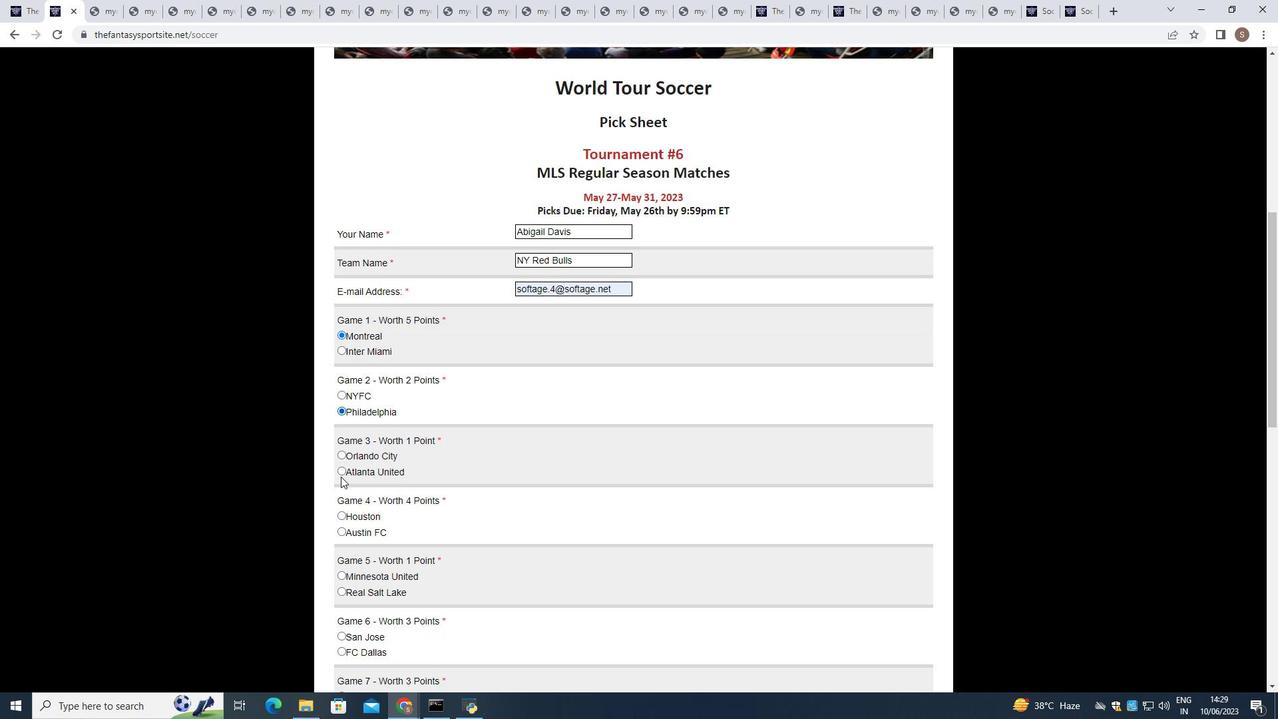 
Action: Mouse moved to (341, 317)
Screenshot: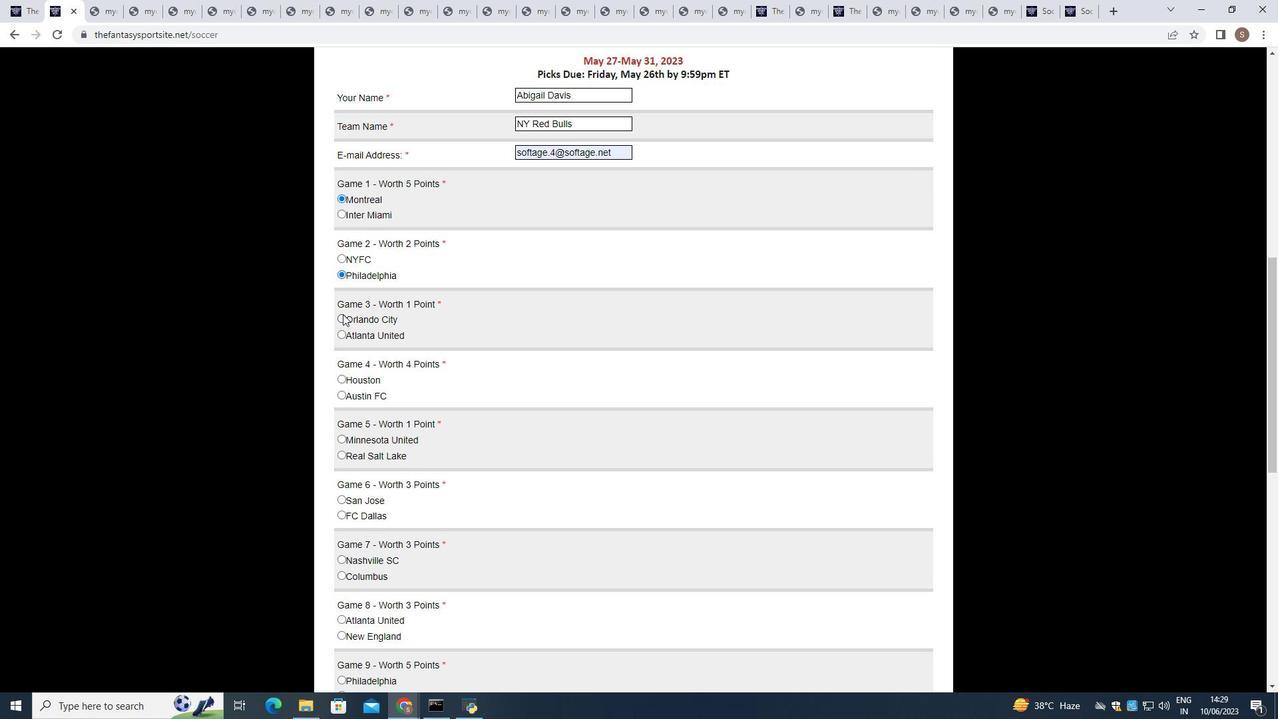 
Action: Mouse pressed left at (341, 317)
Screenshot: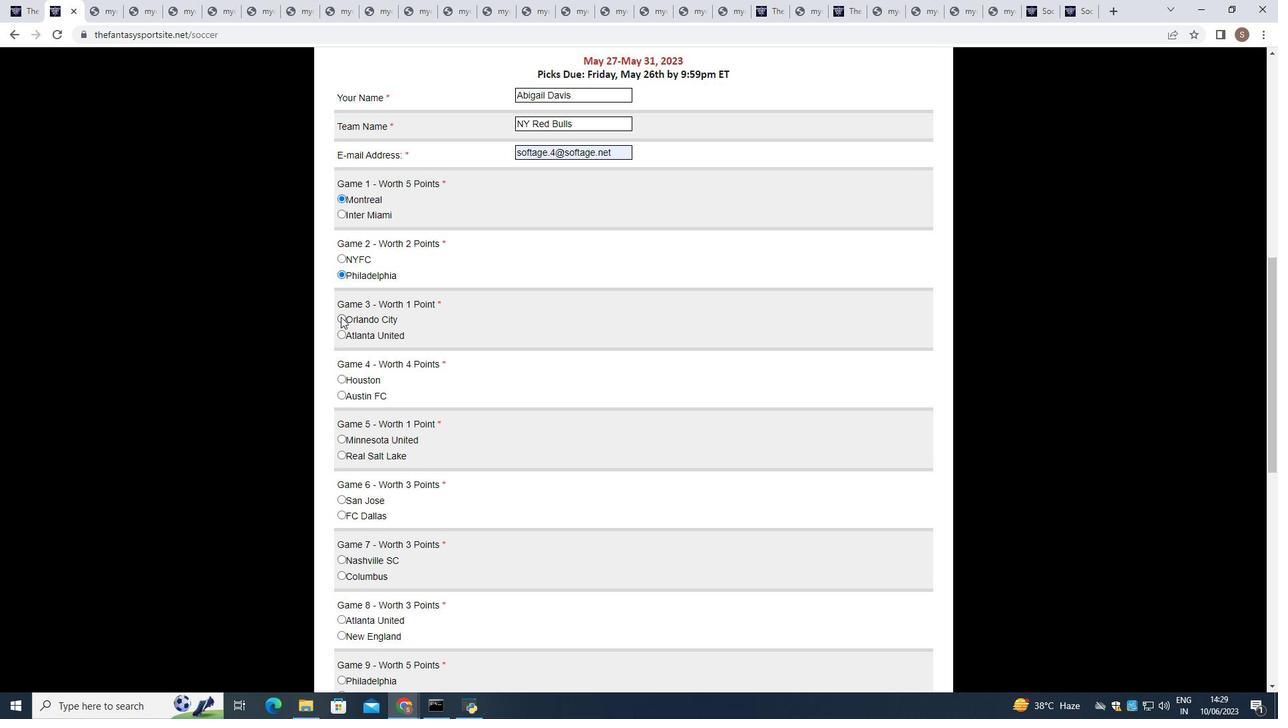 
Action: Mouse moved to (339, 380)
Screenshot: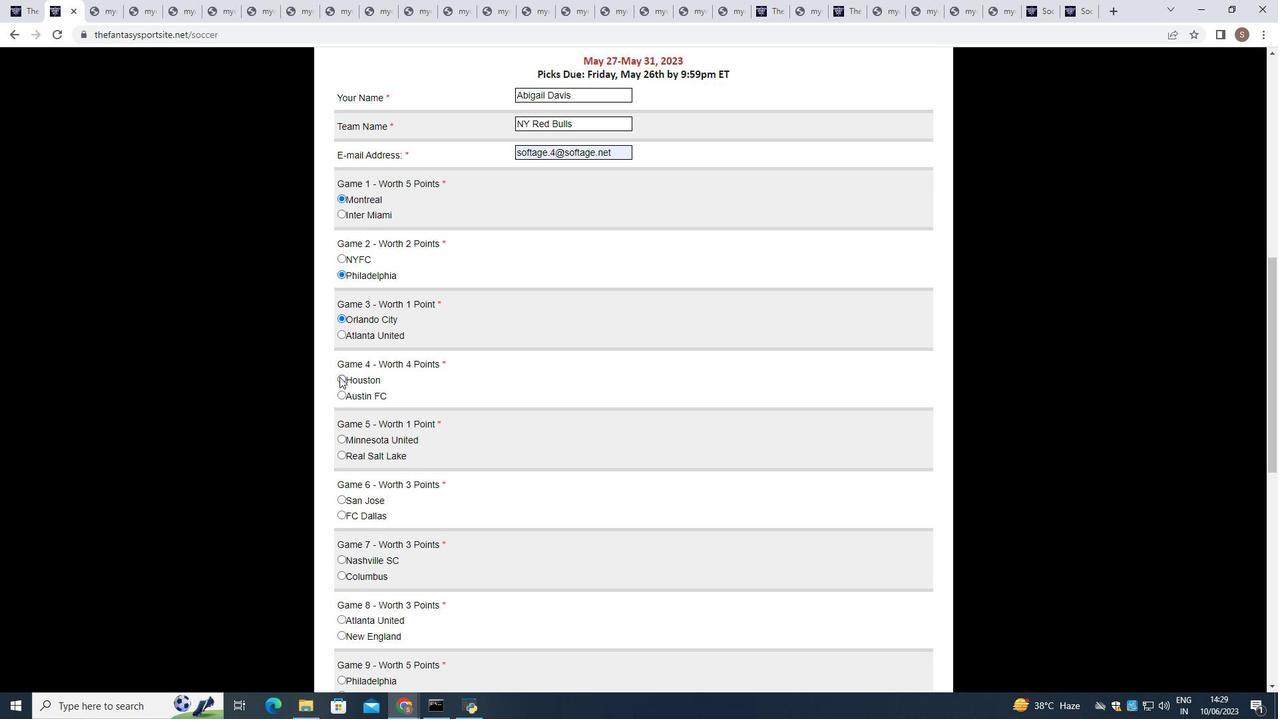 
Action: Mouse pressed left at (339, 380)
Screenshot: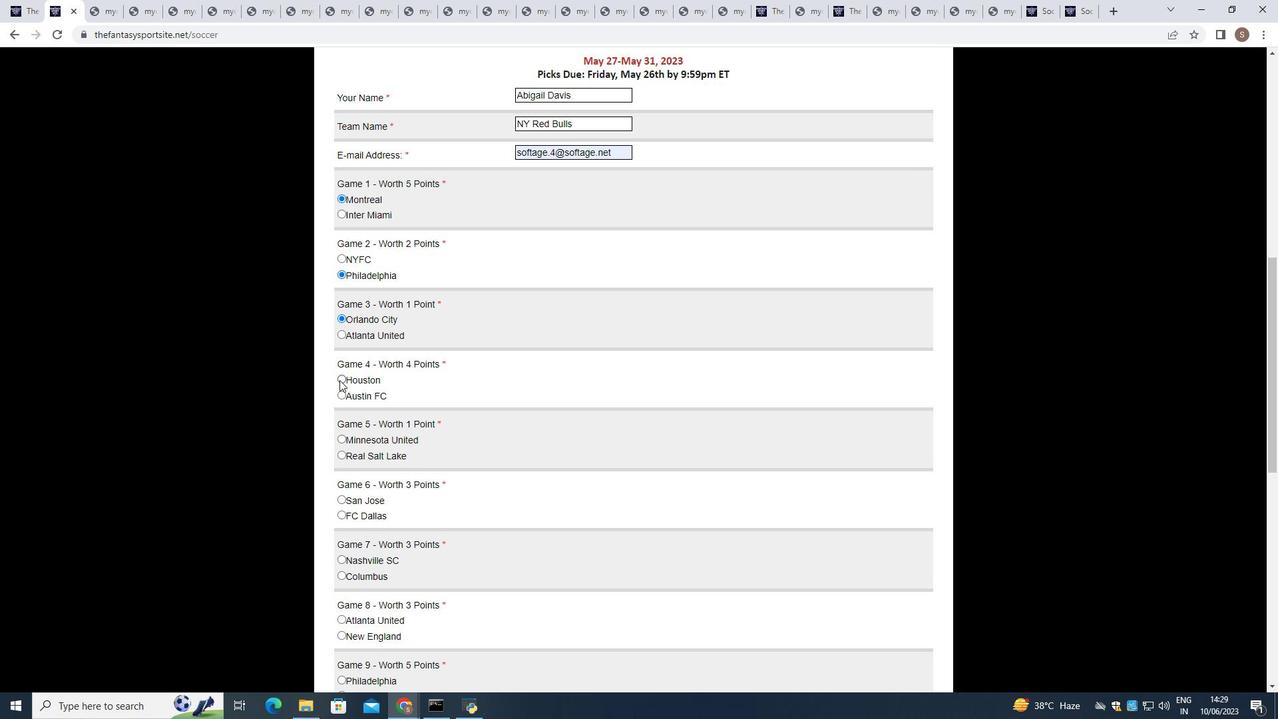 
Action: Mouse moved to (343, 456)
Screenshot: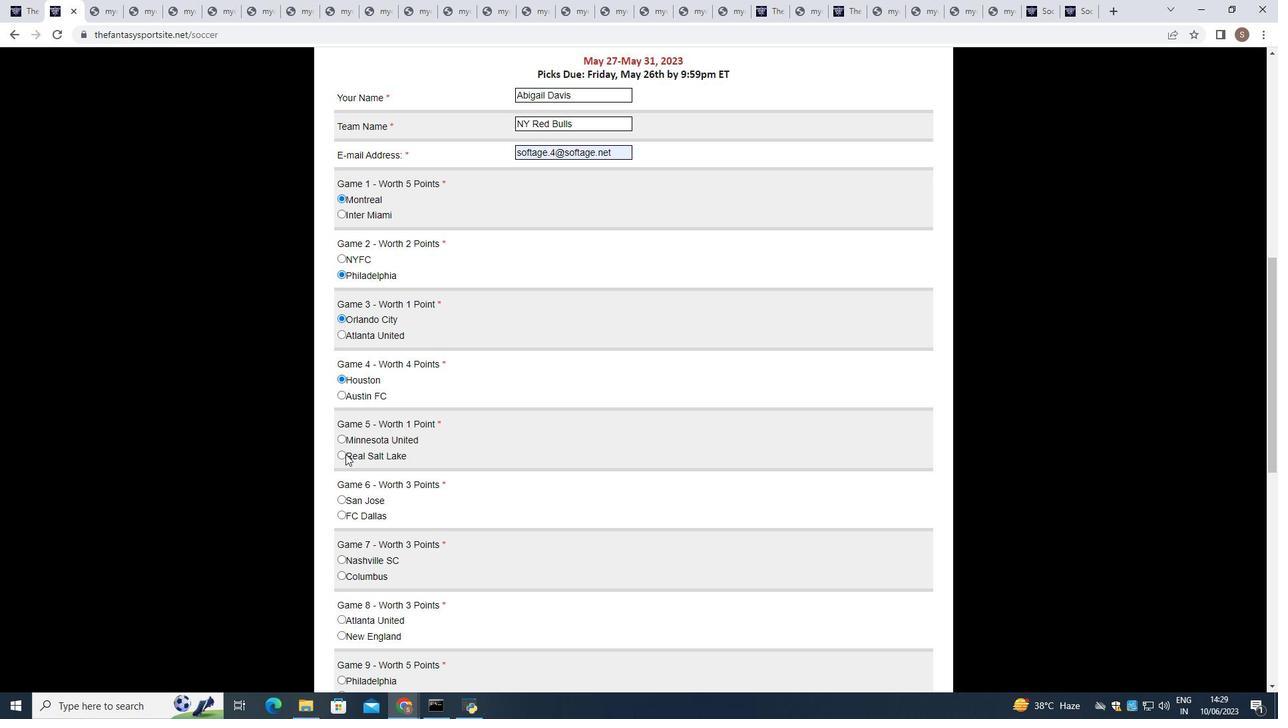 
Action: Mouse pressed left at (343, 456)
Screenshot: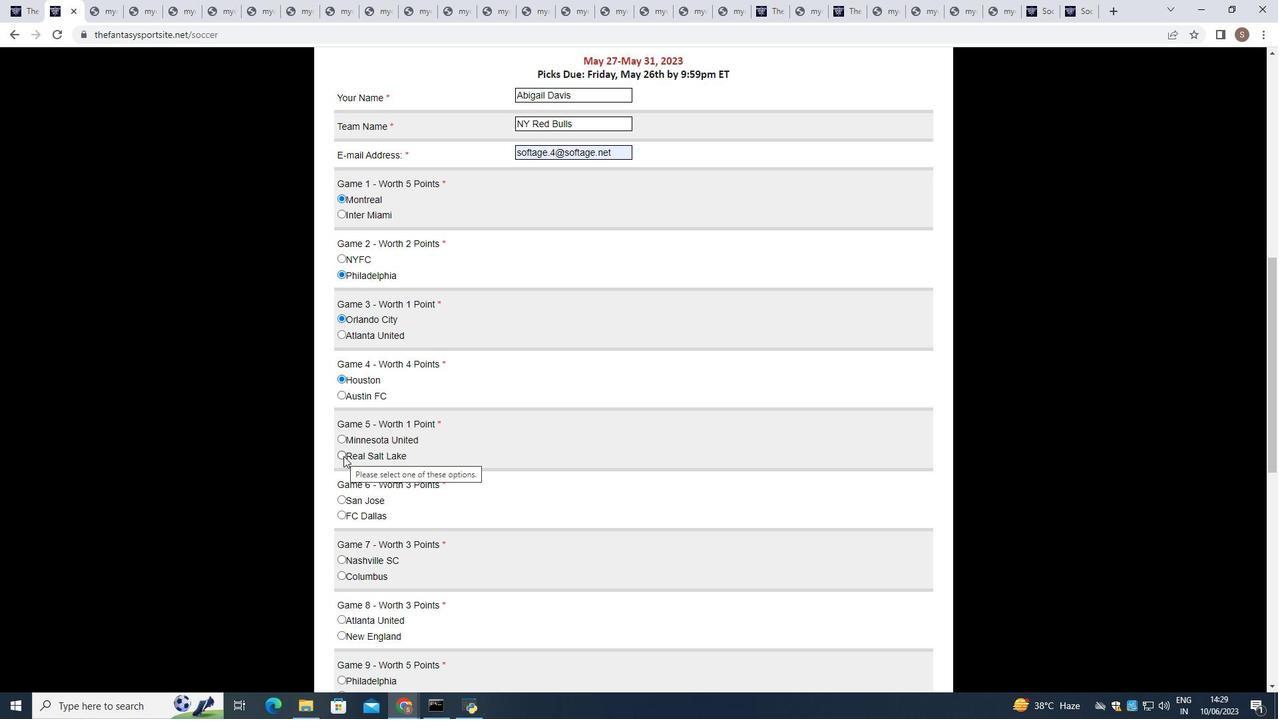 
Action: Mouse moved to (341, 511)
Screenshot: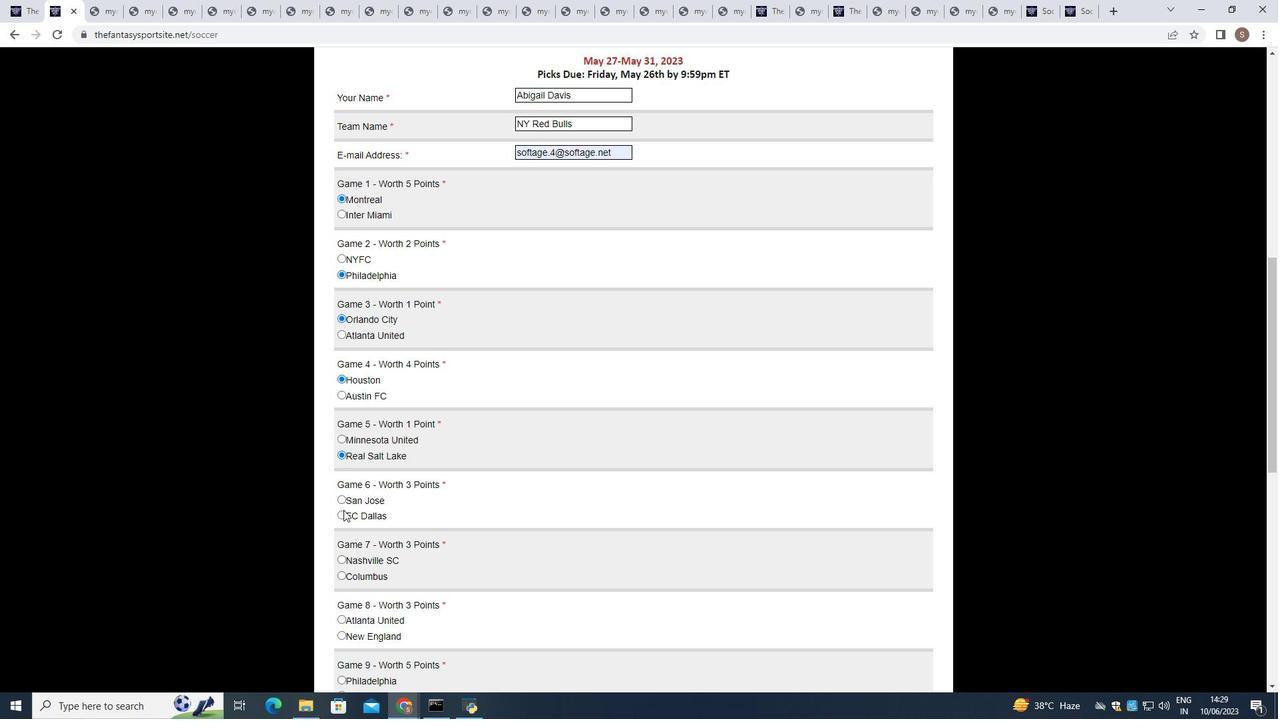 
Action: Mouse pressed left at (341, 511)
Screenshot: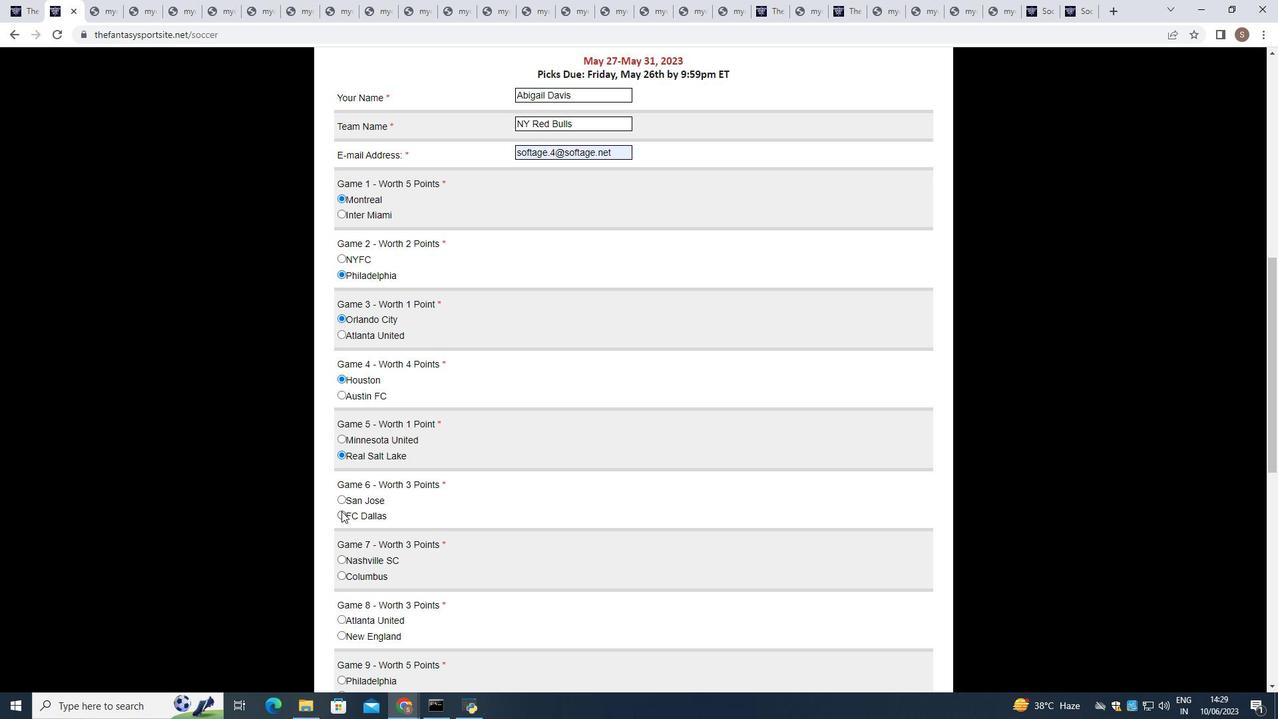 
Action: Mouse scrolled (341, 510) with delta (0, 0)
Screenshot: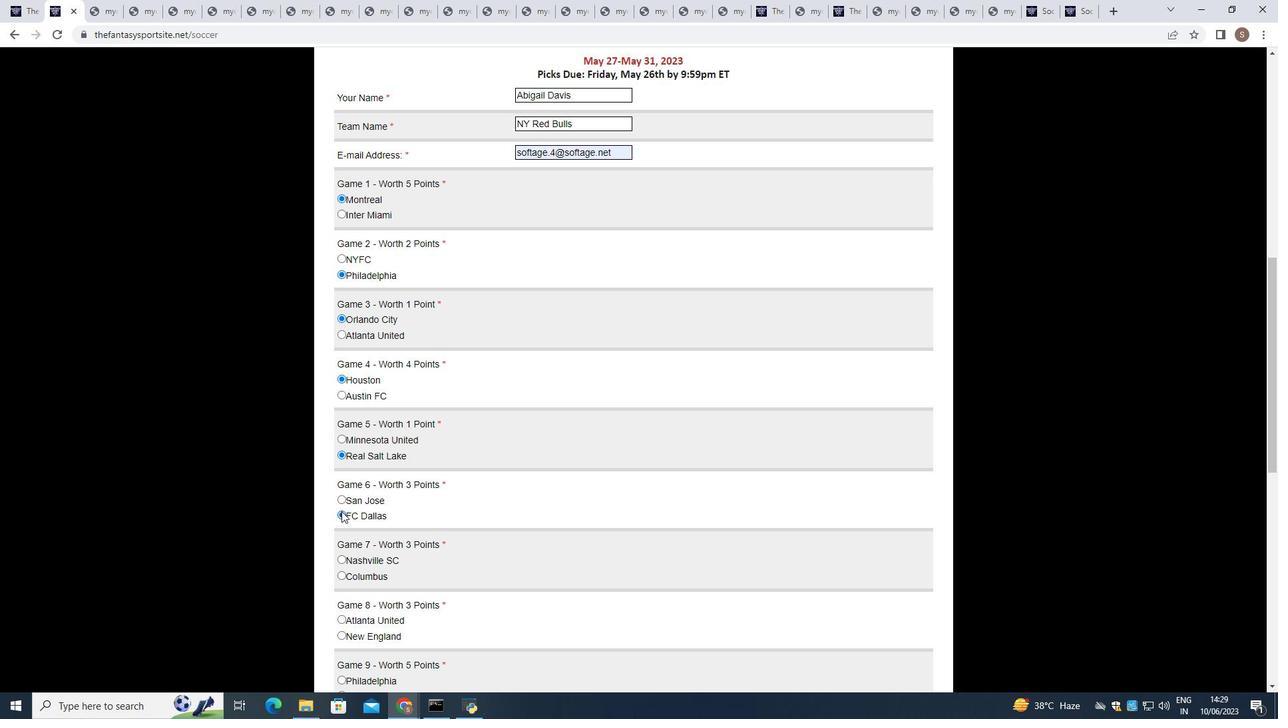 
Action: Mouse moved to (341, 493)
Screenshot: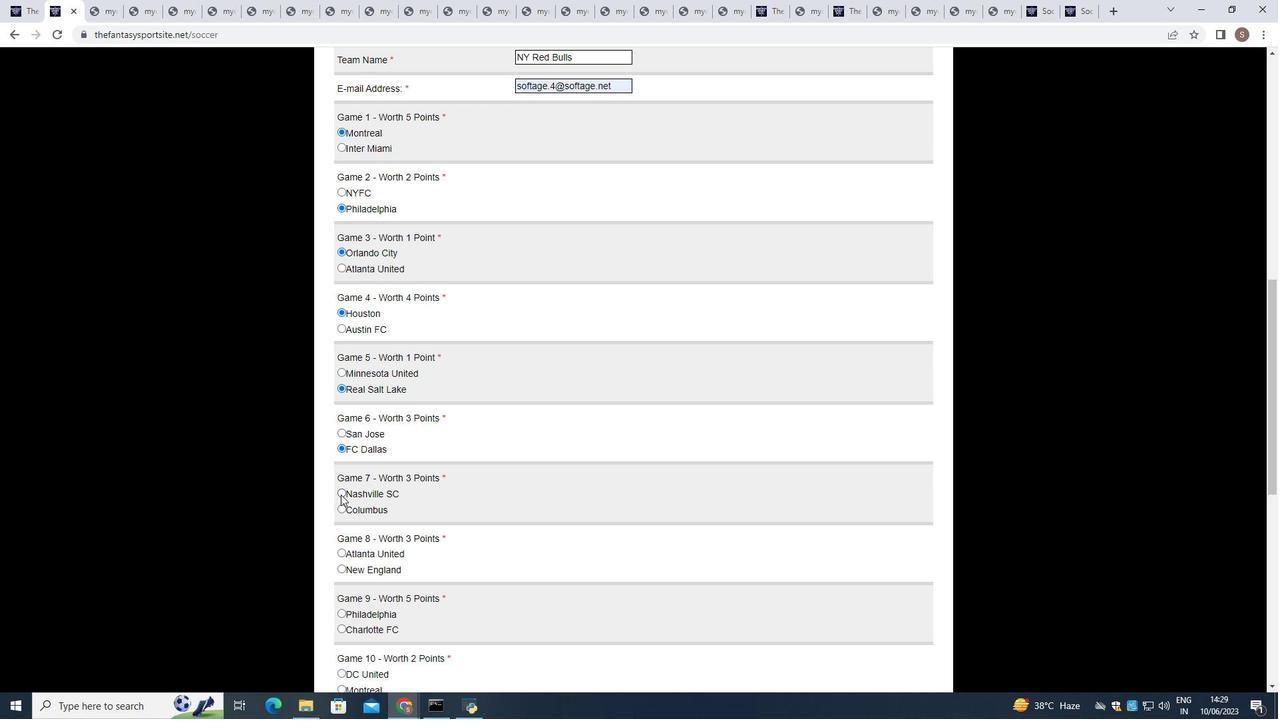 
Action: Mouse pressed left at (341, 493)
Screenshot: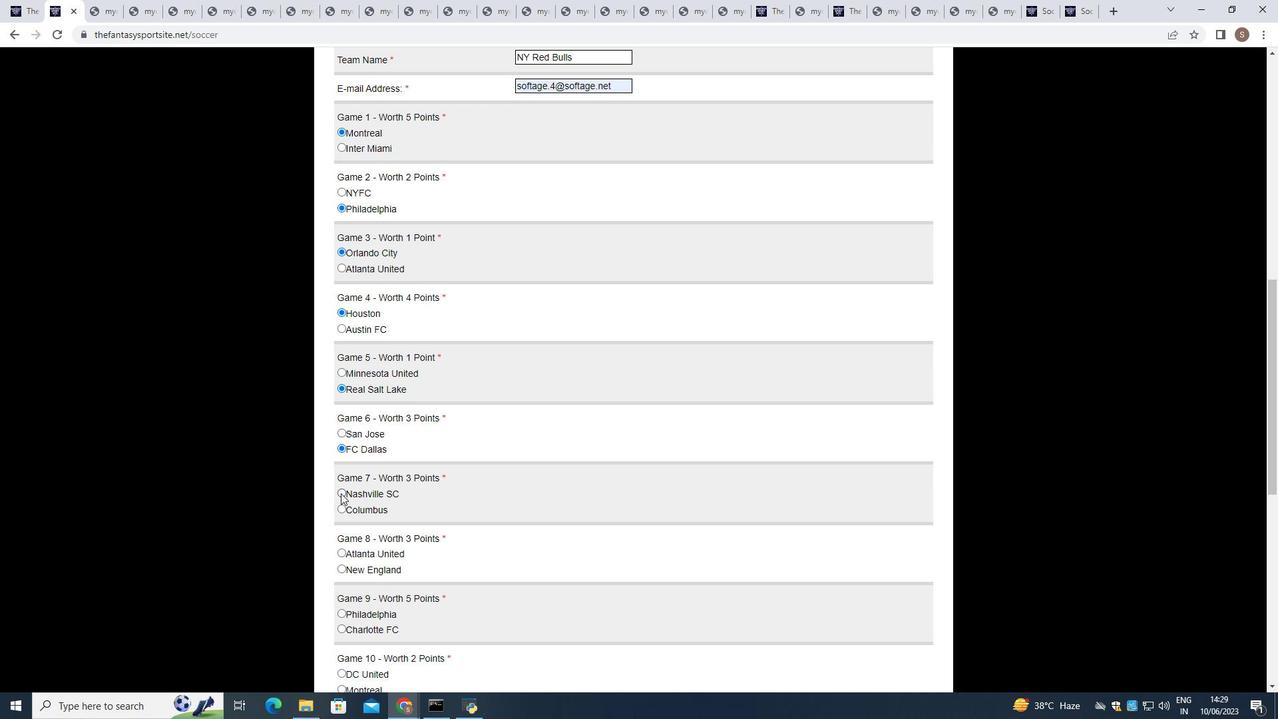 
Action: Mouse moved to (341, 549)
Screenshot: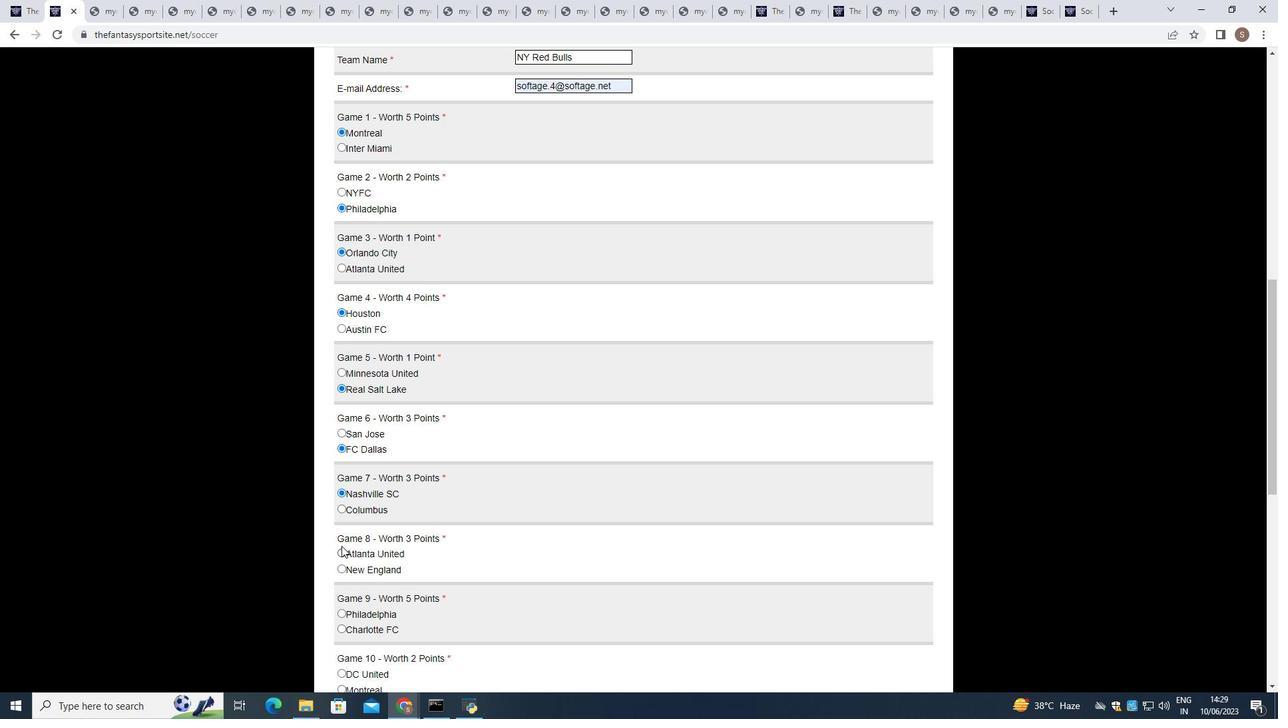 
Action: Mouse pressed left at (341, 549)
Screenshot: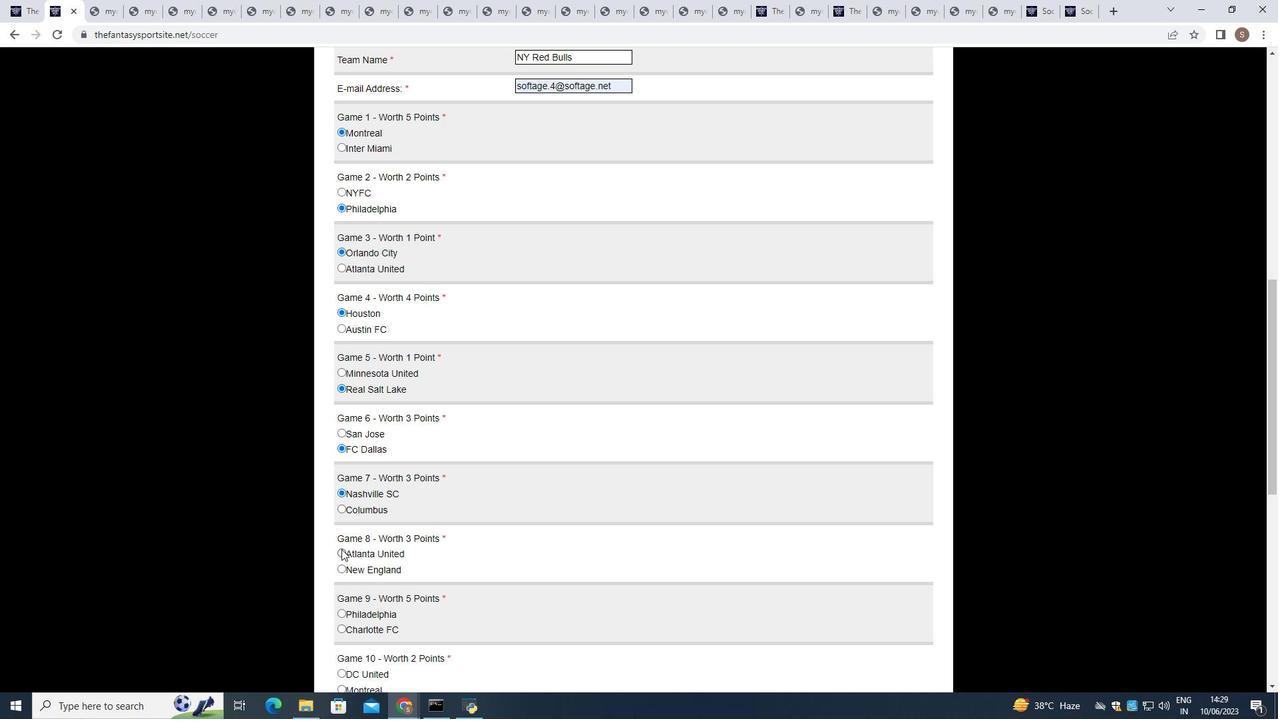 
Action: Mouse moved to (342, 548)
Screenshot: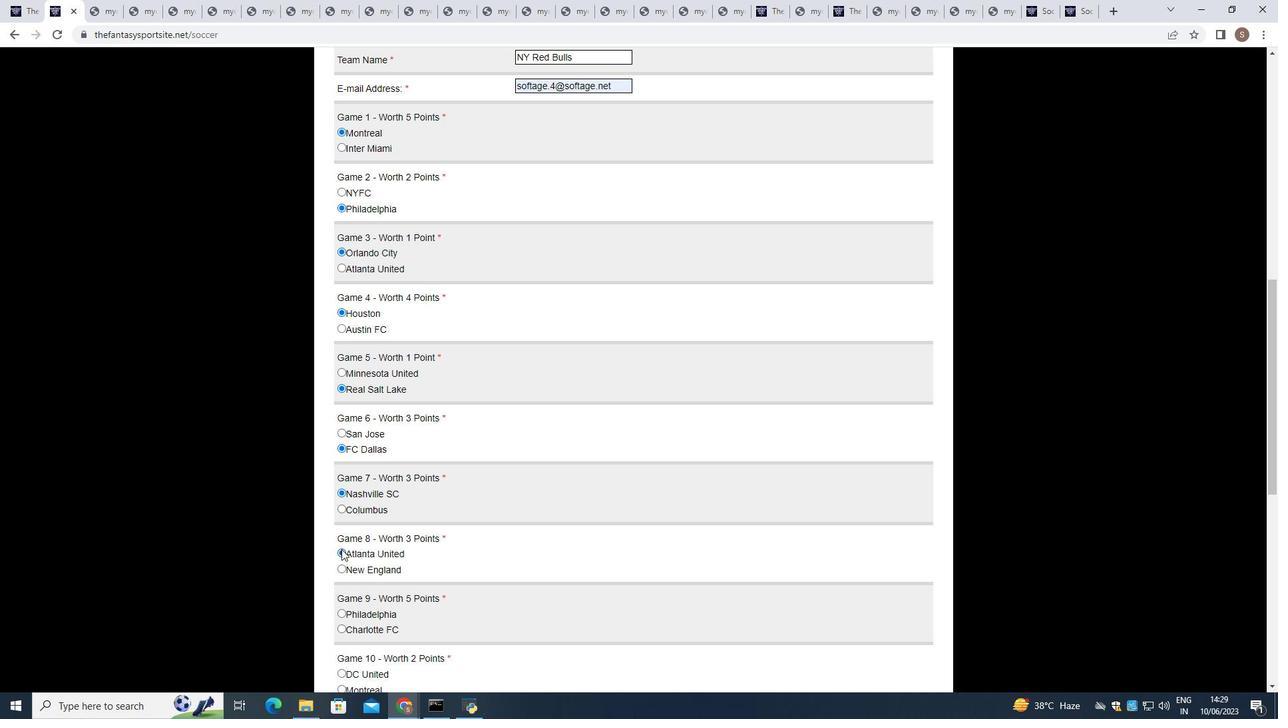 
Action: Mouse scrolled (342, 547) with delta (0, 0)
Screenshot: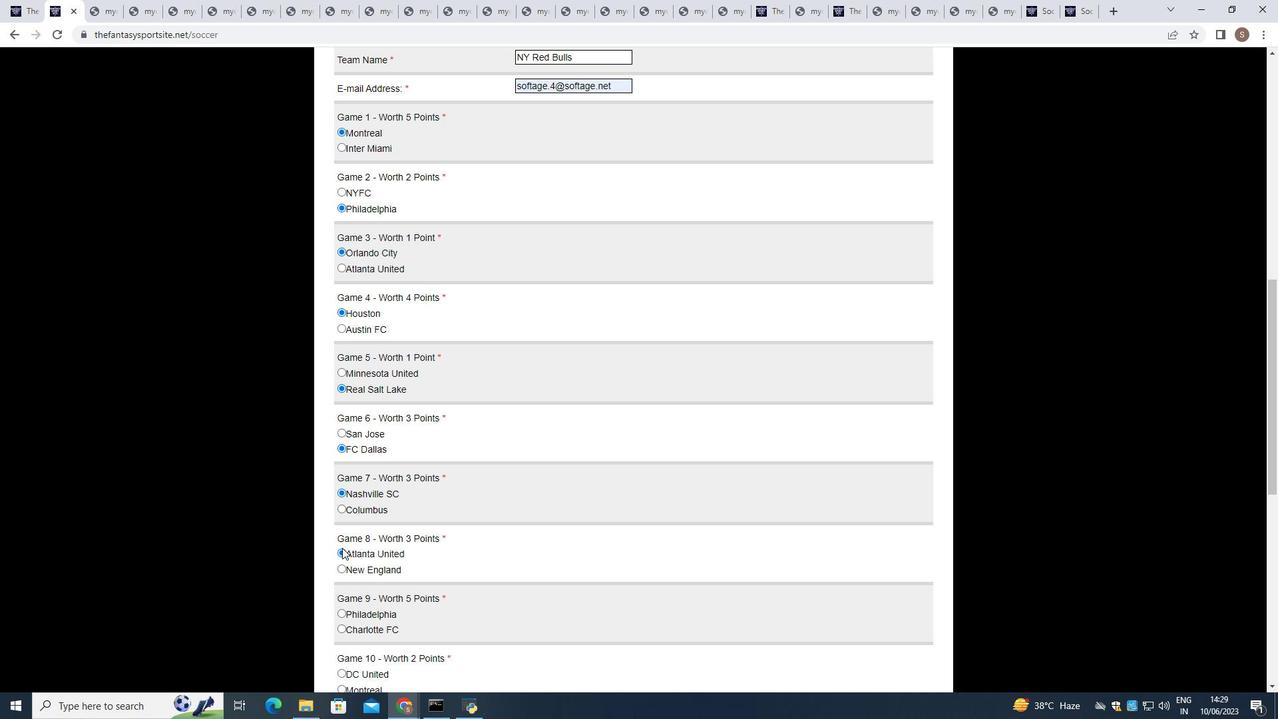 
Action: Mouse scrolled (342, 547) with delta (0, 0)
Screenshot: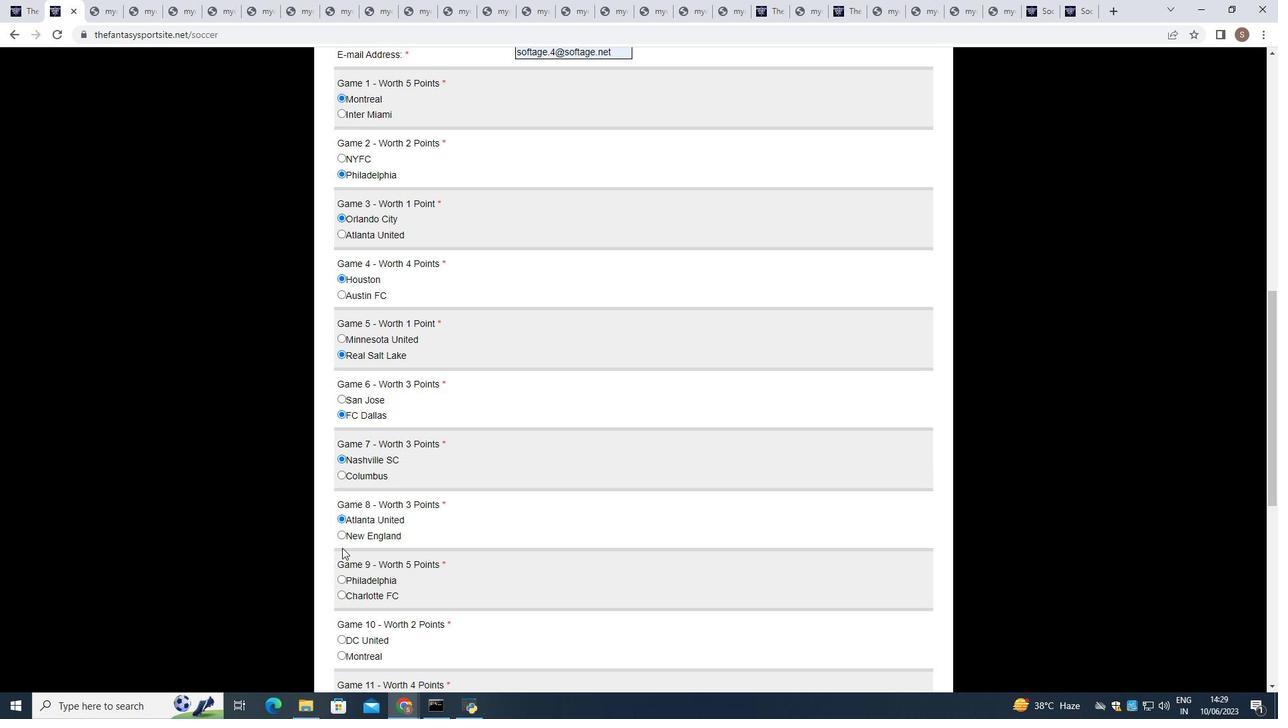
Action: Mouse moved to (339, 492)
Screenshot: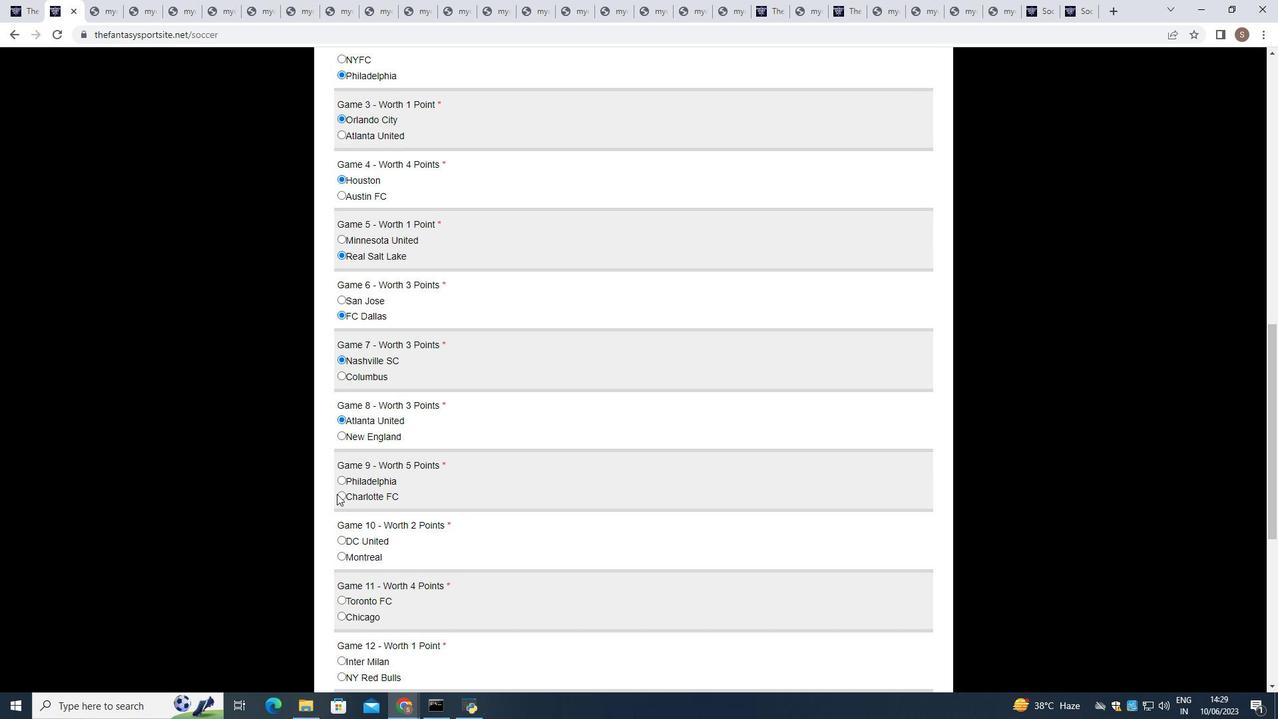 
Action: Mouse pressed left at (339, 492)
Screenshot: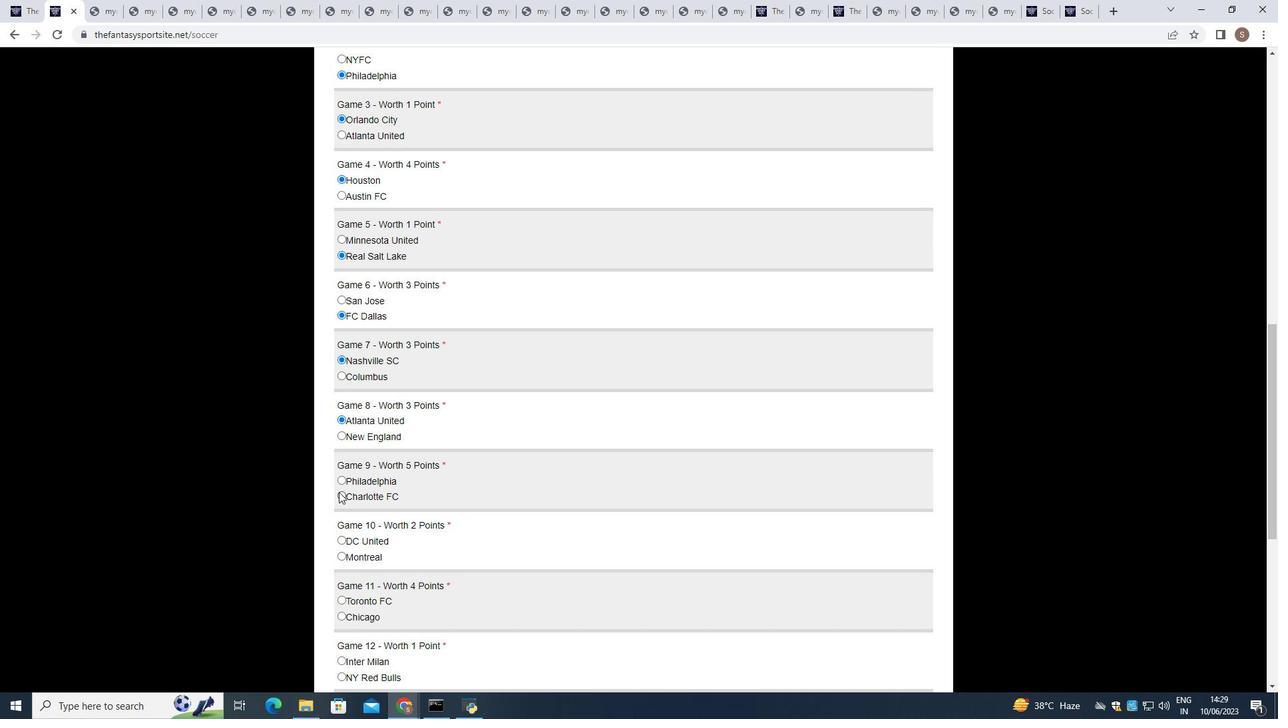 
Action: Mouse moved to (342, 555)
Screenshot: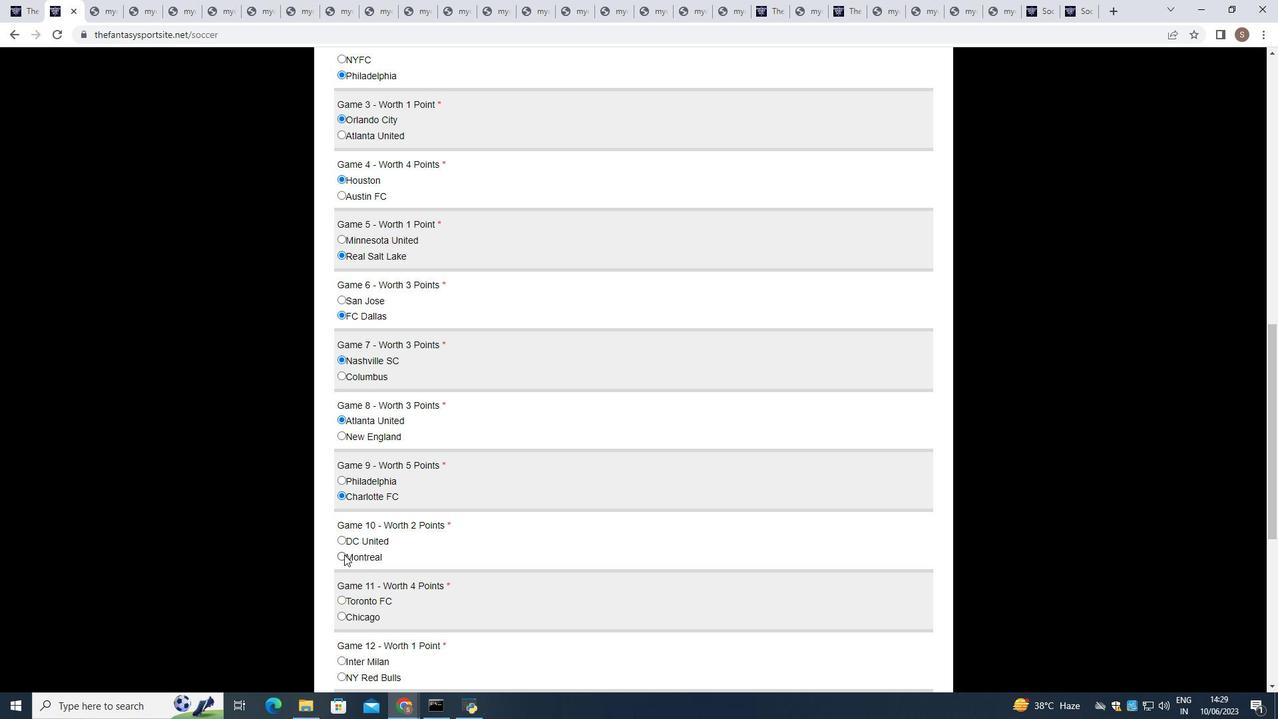 
Action: Mouse pressed left at (342, 555)
Screenshot: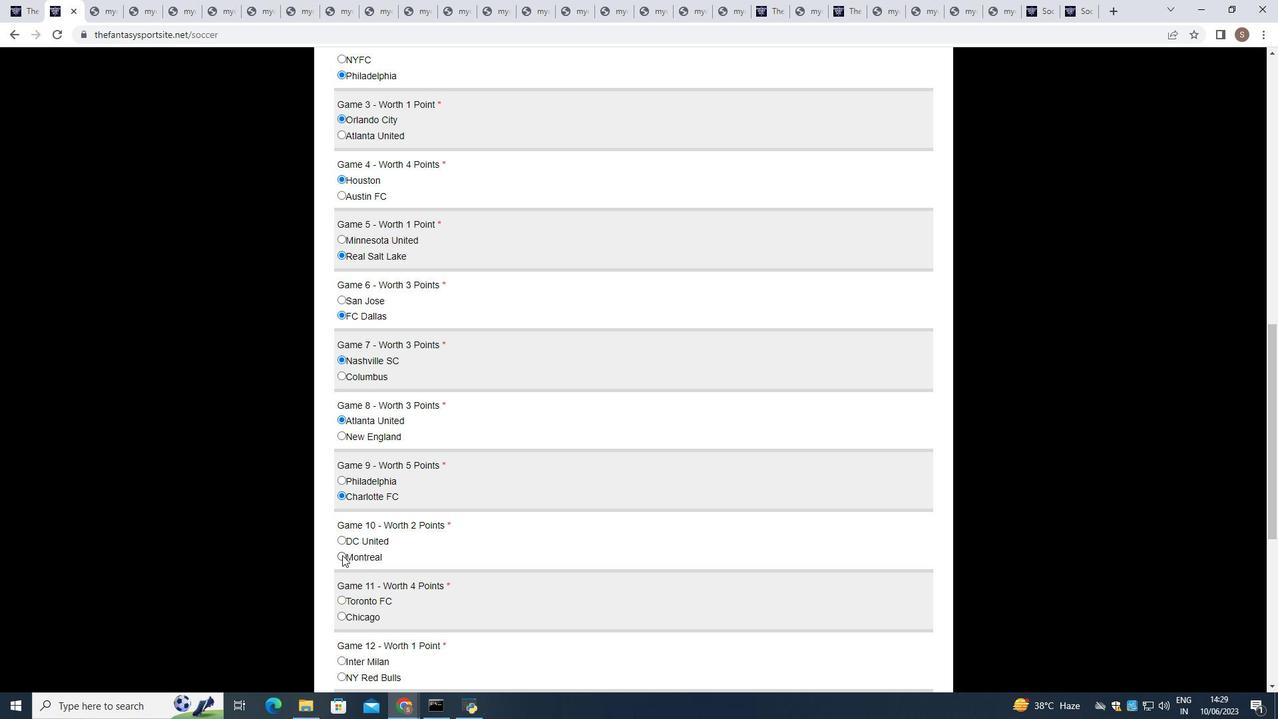 
Action: Mouse moved to (339, 599)
Screenshot: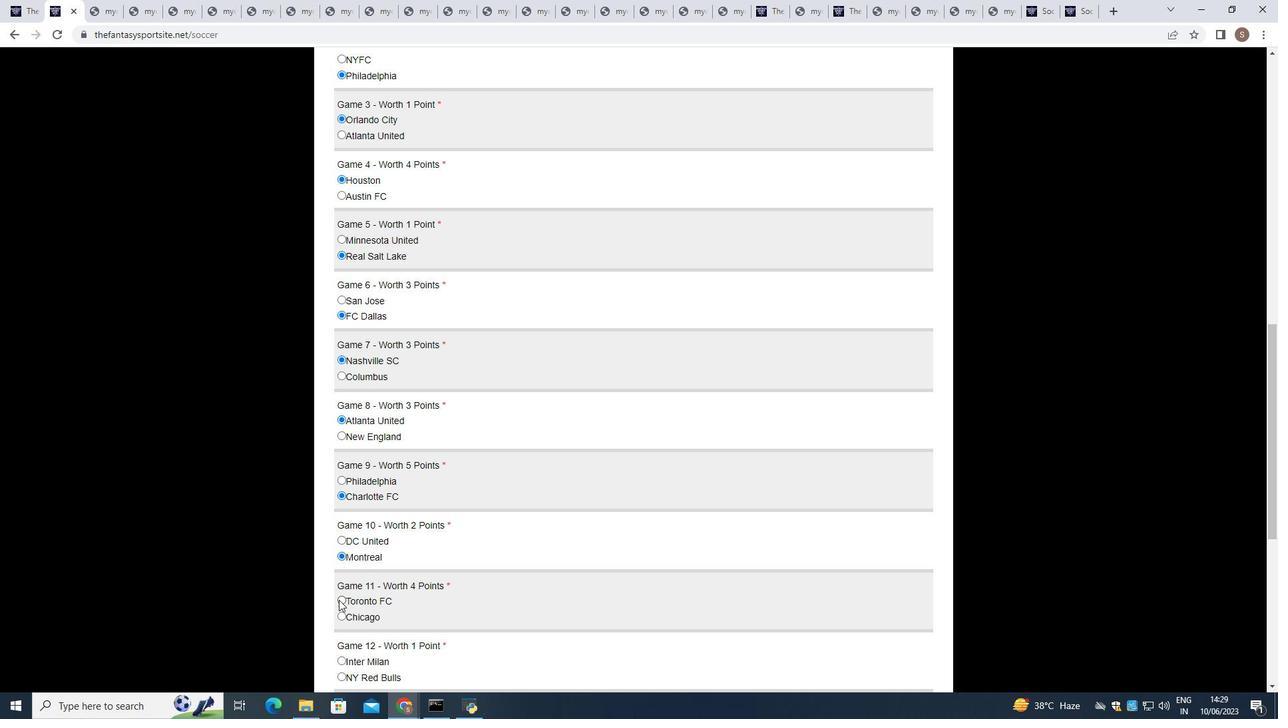 
Action: Mouse pressed left at (339, 599)
Screenshot: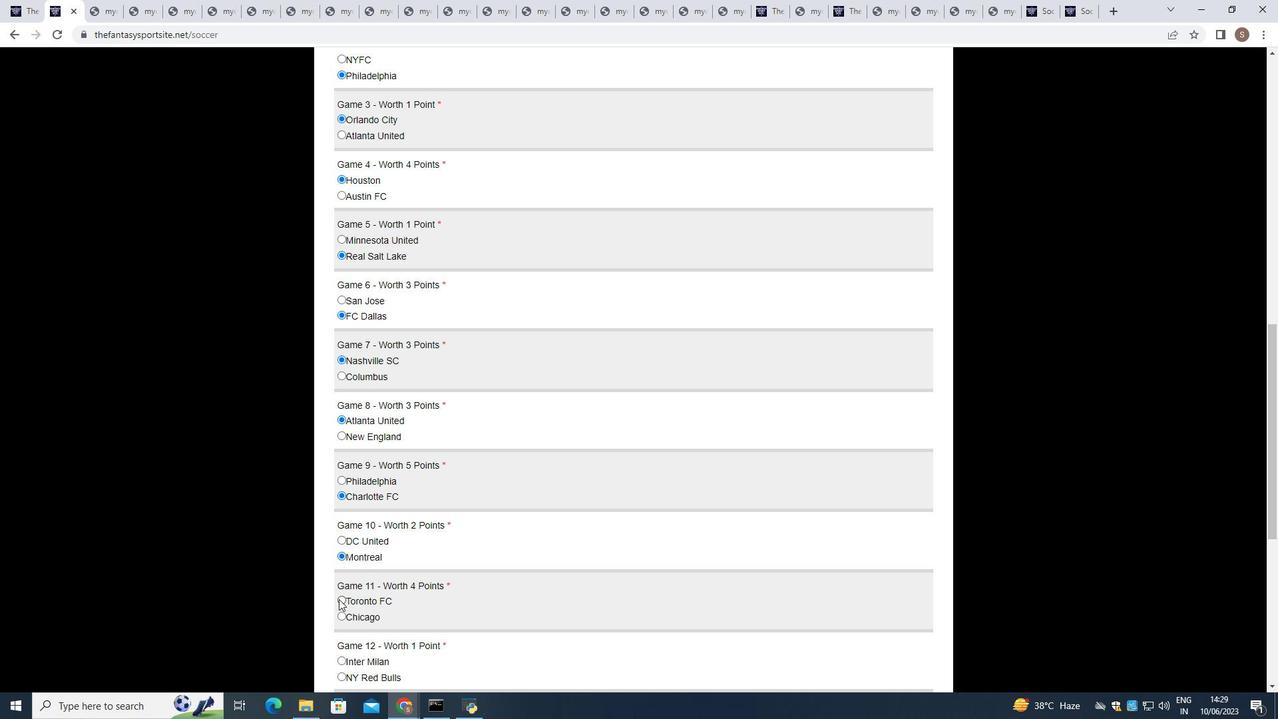 
Action: Mouse moved to (339, 676)
Screenshot: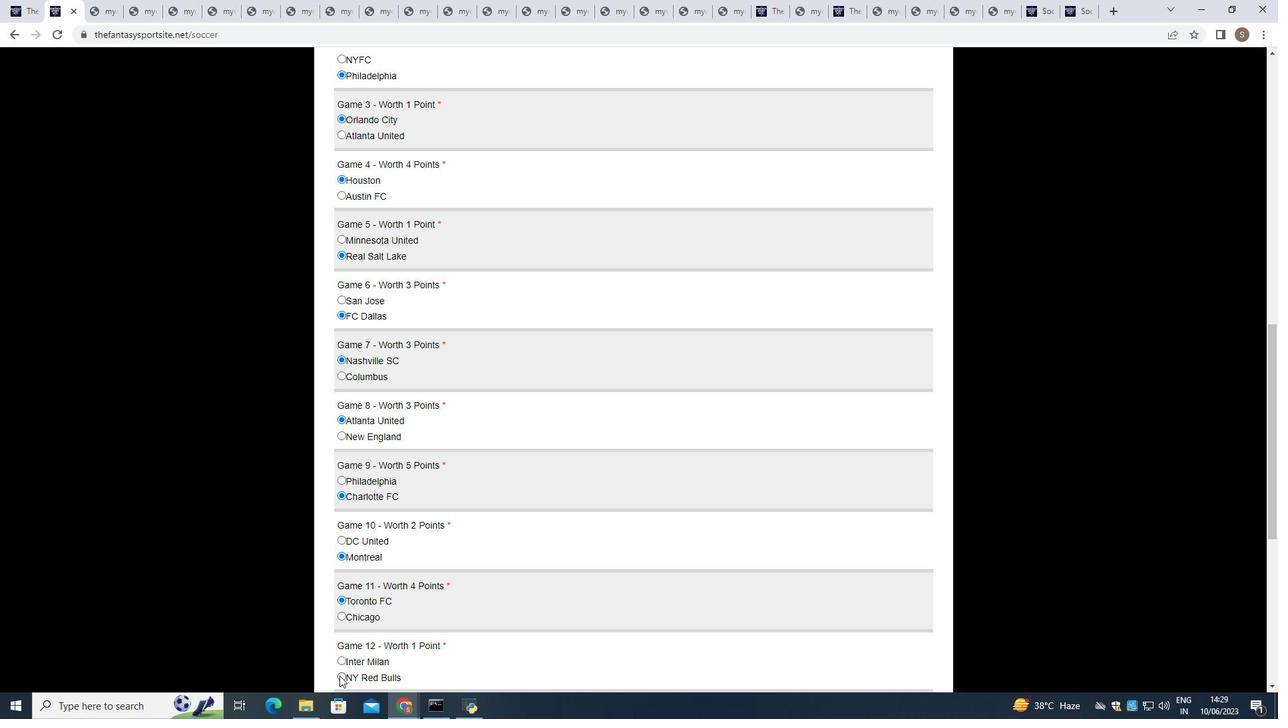 
Action: Mouse pressed left at (339, 676)
Screenshot: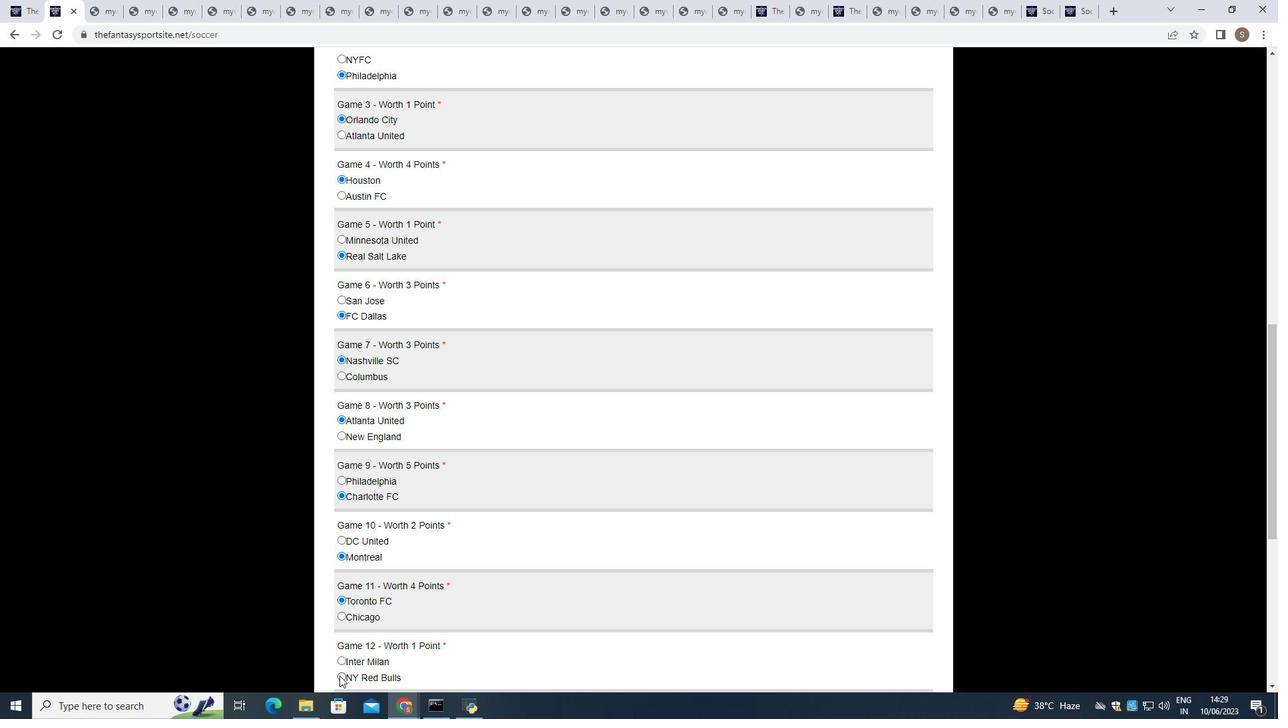 
Action: Mouse moved to (348, 664)
Screenshot: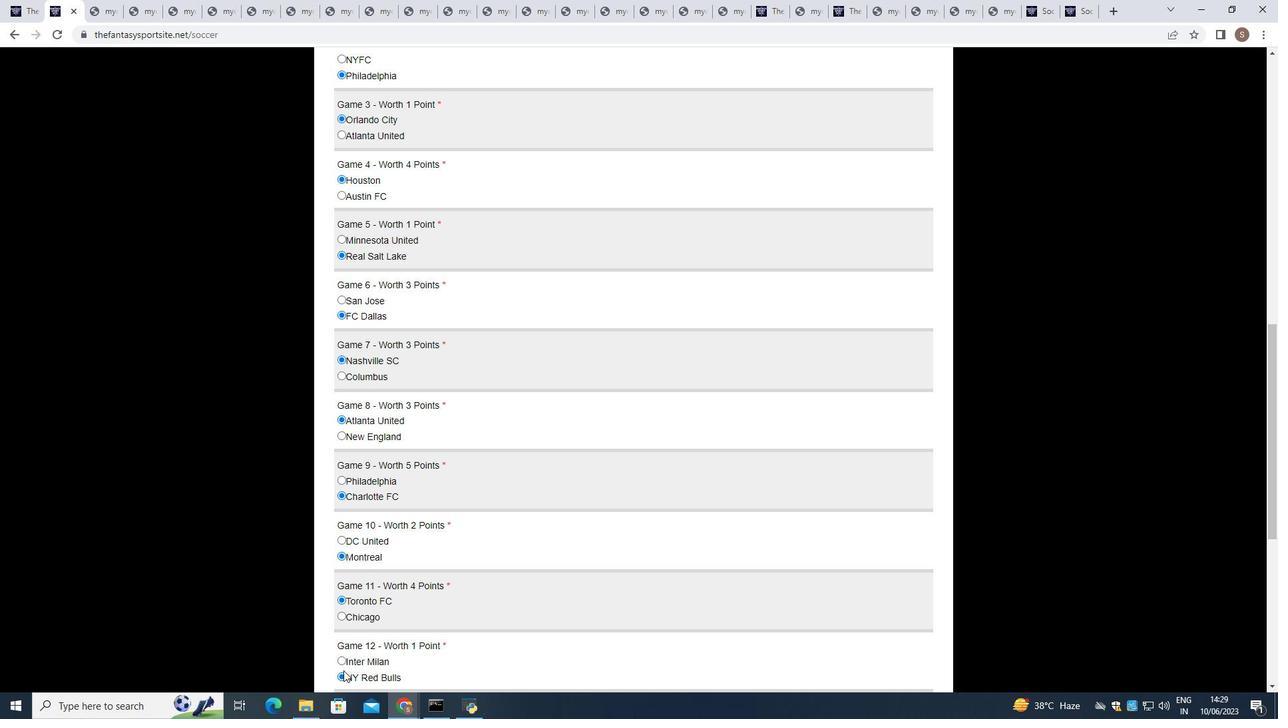 
Action: Mouse scrolled (348, 664) with delta (0, 0)
Screenshot: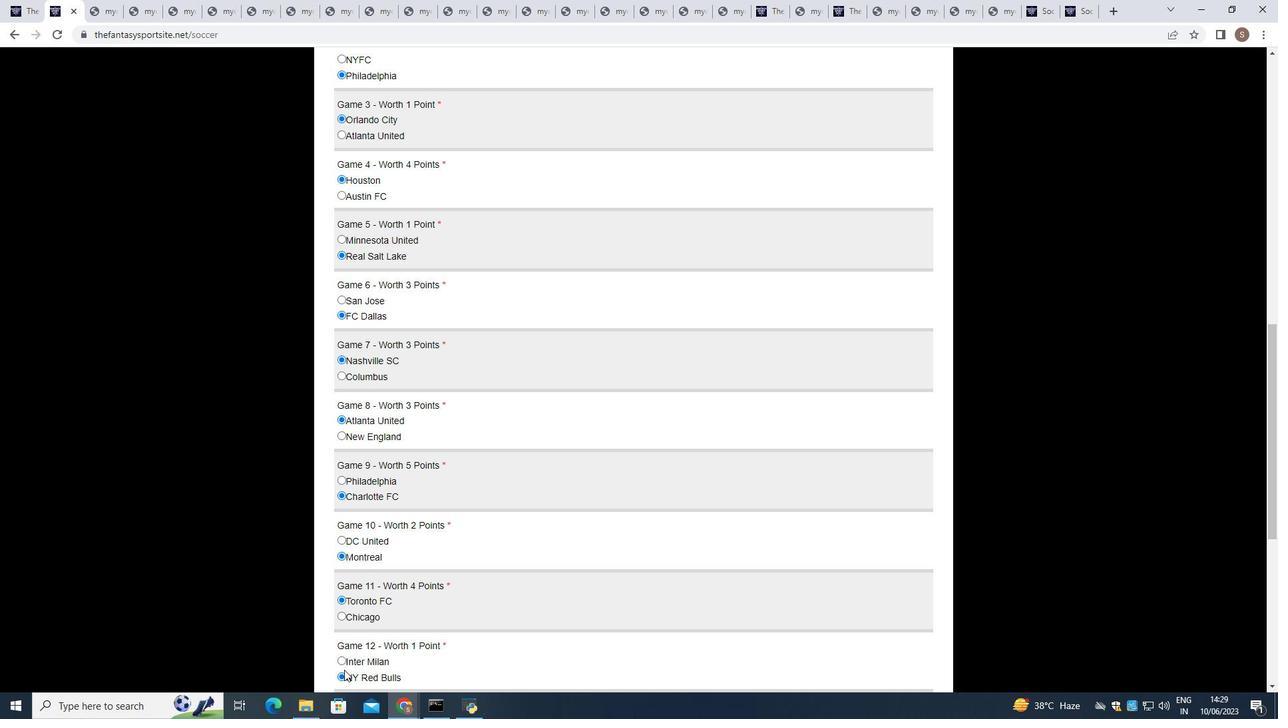 
Action: Mouse moved to (350, 663)
Screenshot: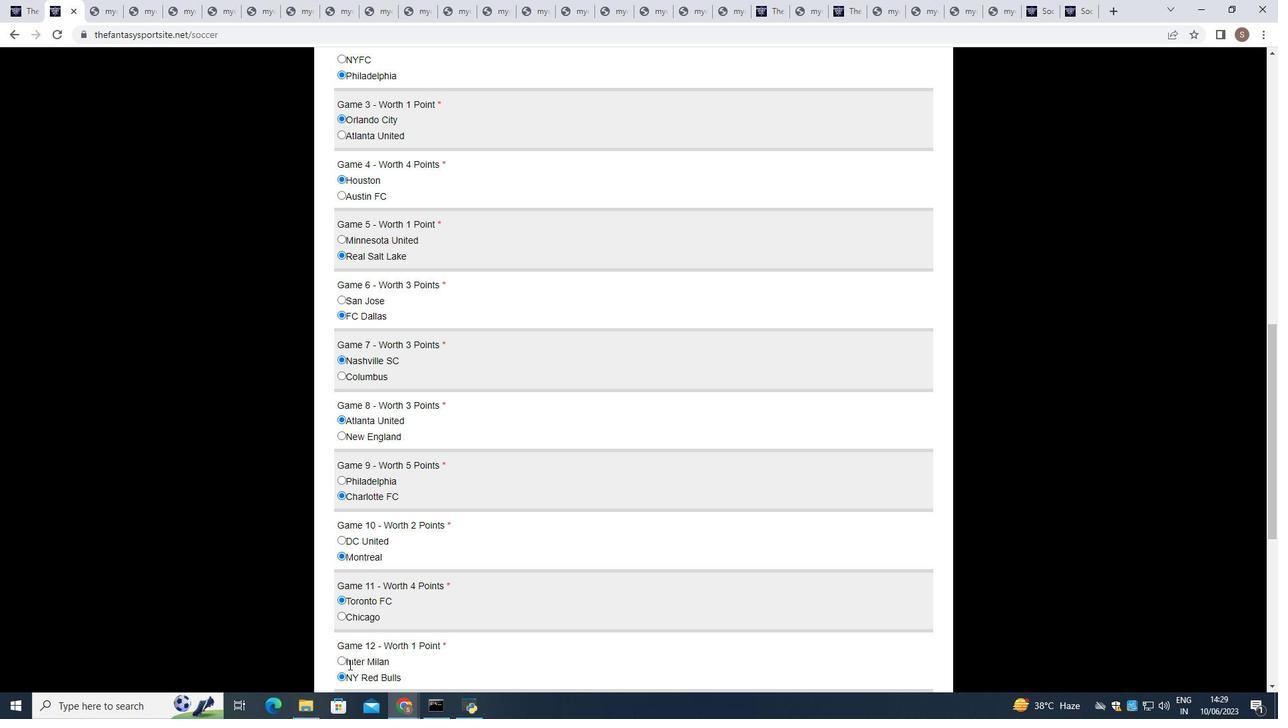 
Action: Mouse scrolled (350, 662) with delta (0, 0)
Screenshot: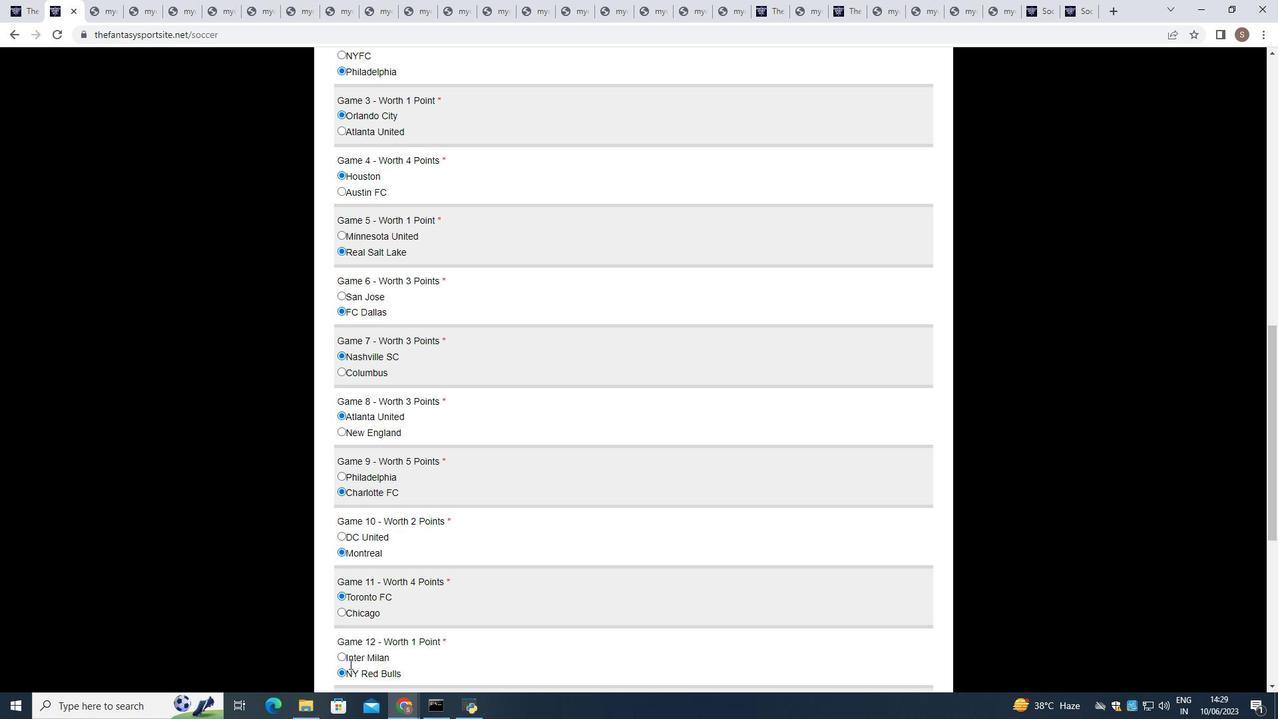 
Action: Mouse moved to (350, 662)
Screenshot: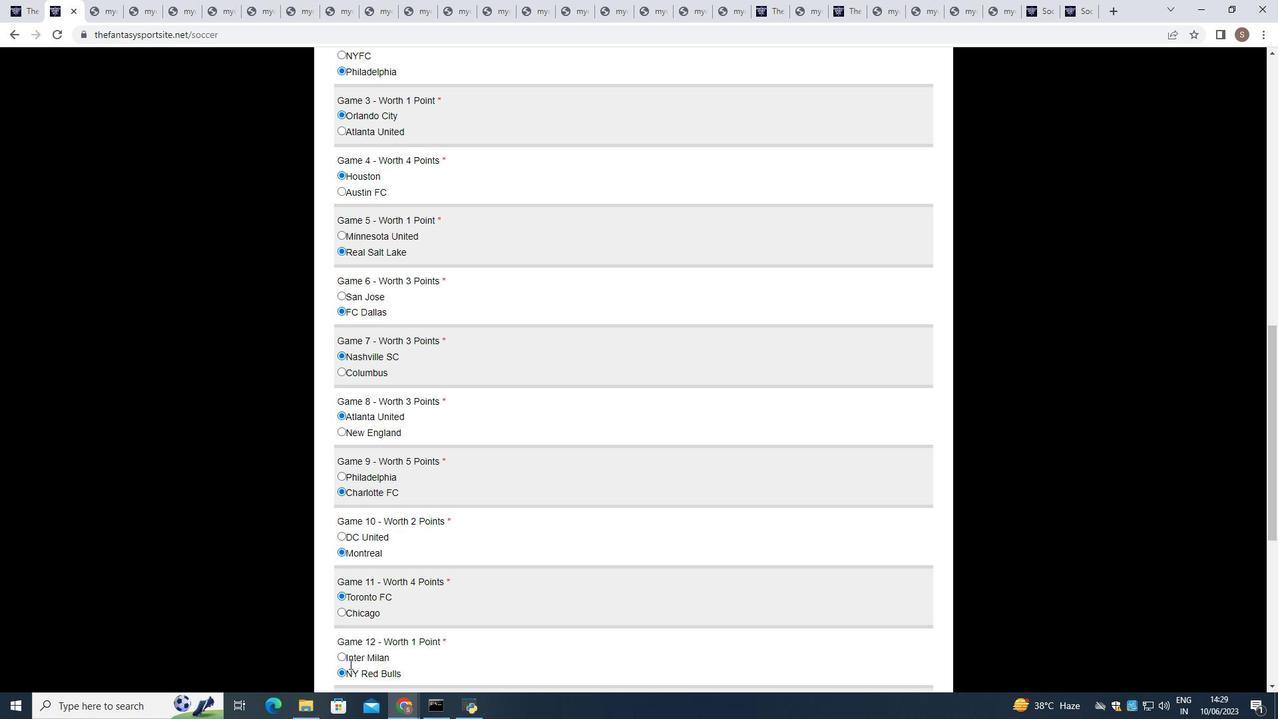 
Action: Mouse scrolled (350, 662) with delta (0, 0)
Screenshot: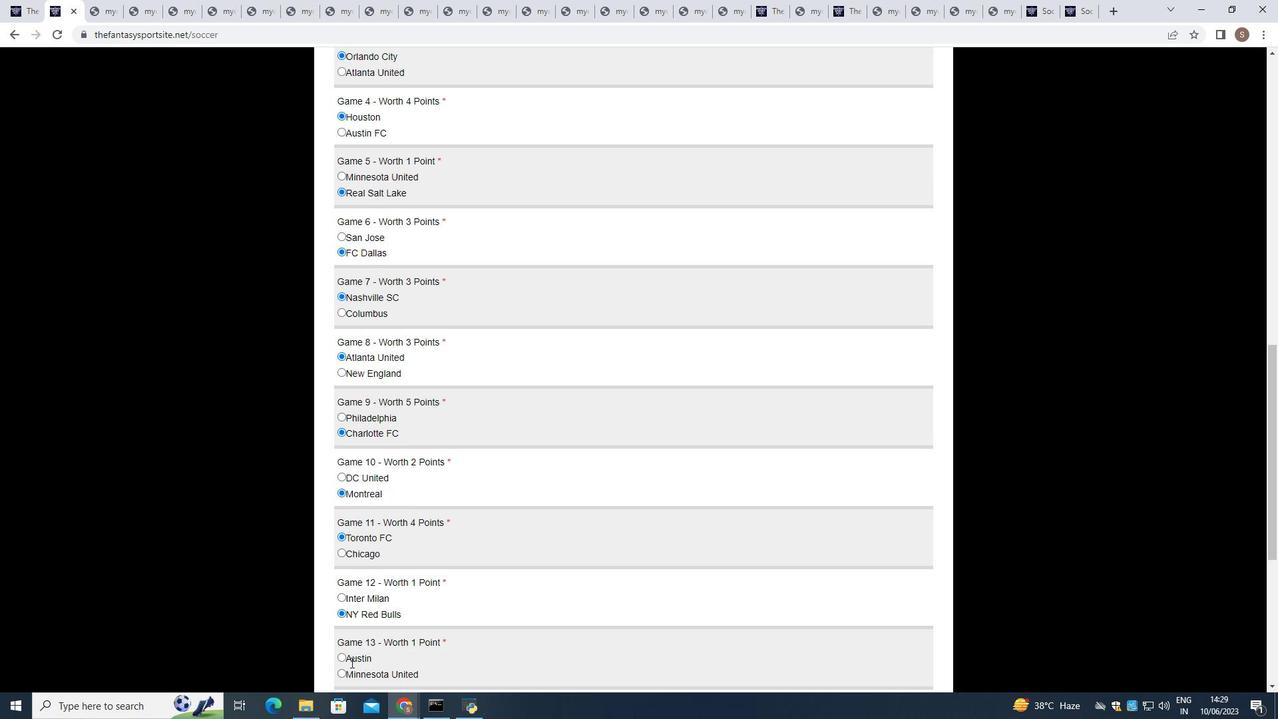 
Action: Mouse moved to (350, 662)
Screenshot: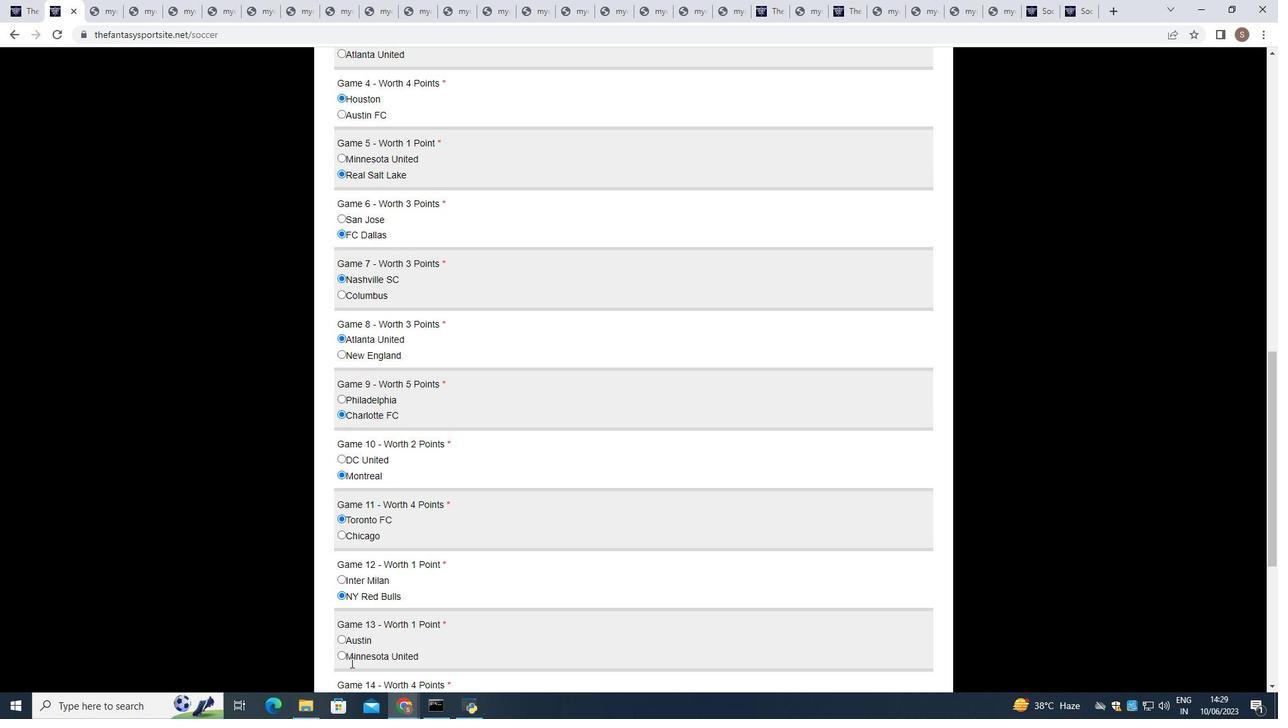
Action: Mouse scrolled (350, 662) with delta (0, 0)
Screenshot: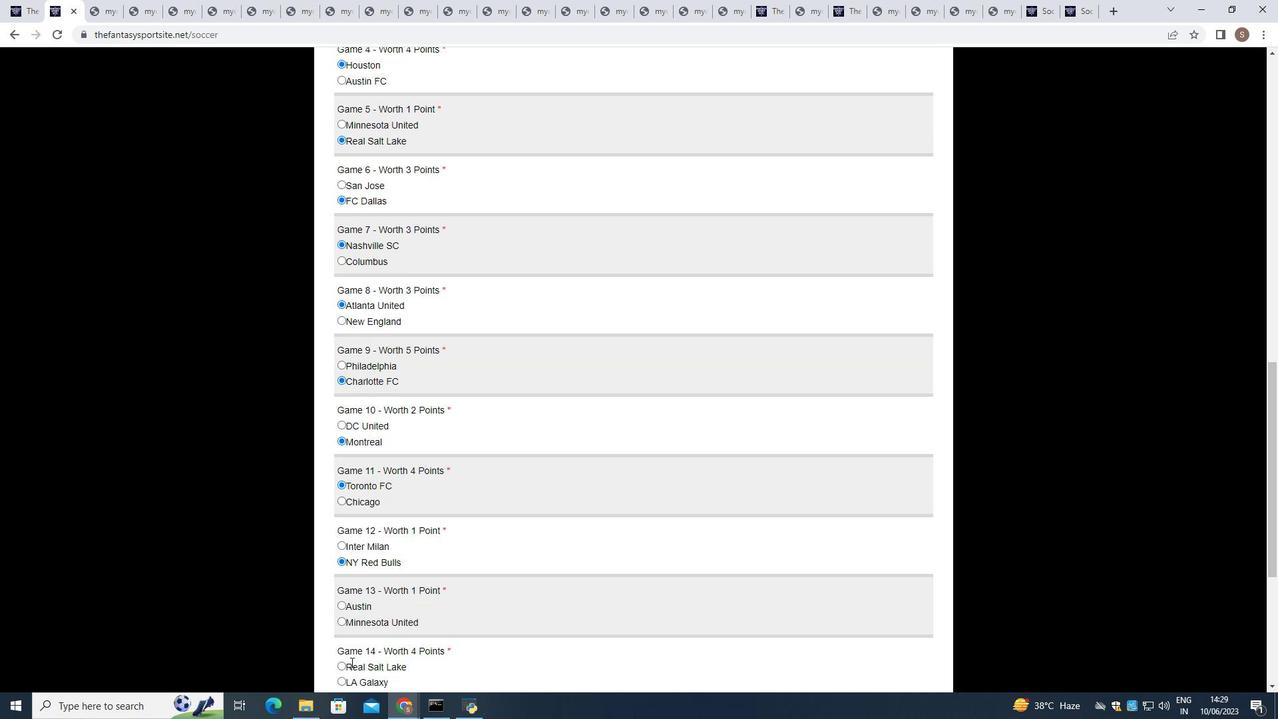 
Action: Mouse scrolled (350, 662) with delta (0, 0)
Screenshot: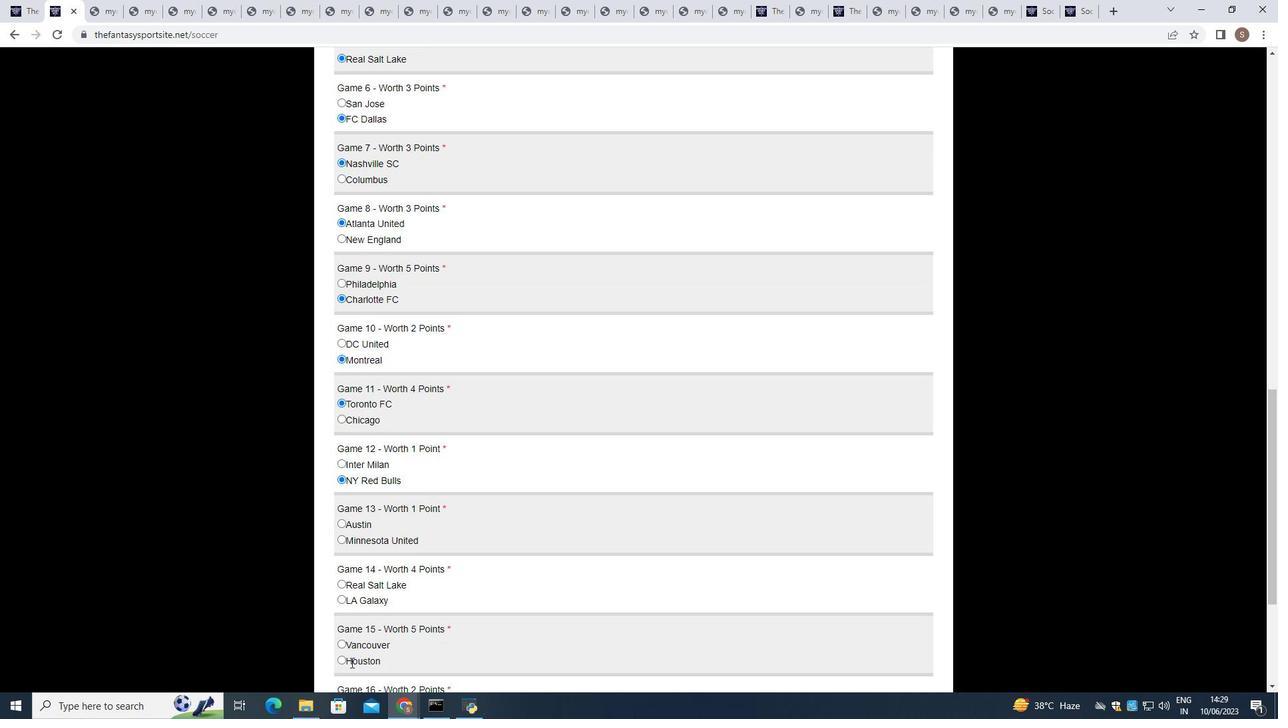 
Action: Mouse moved to (342, 386)
Screenshot: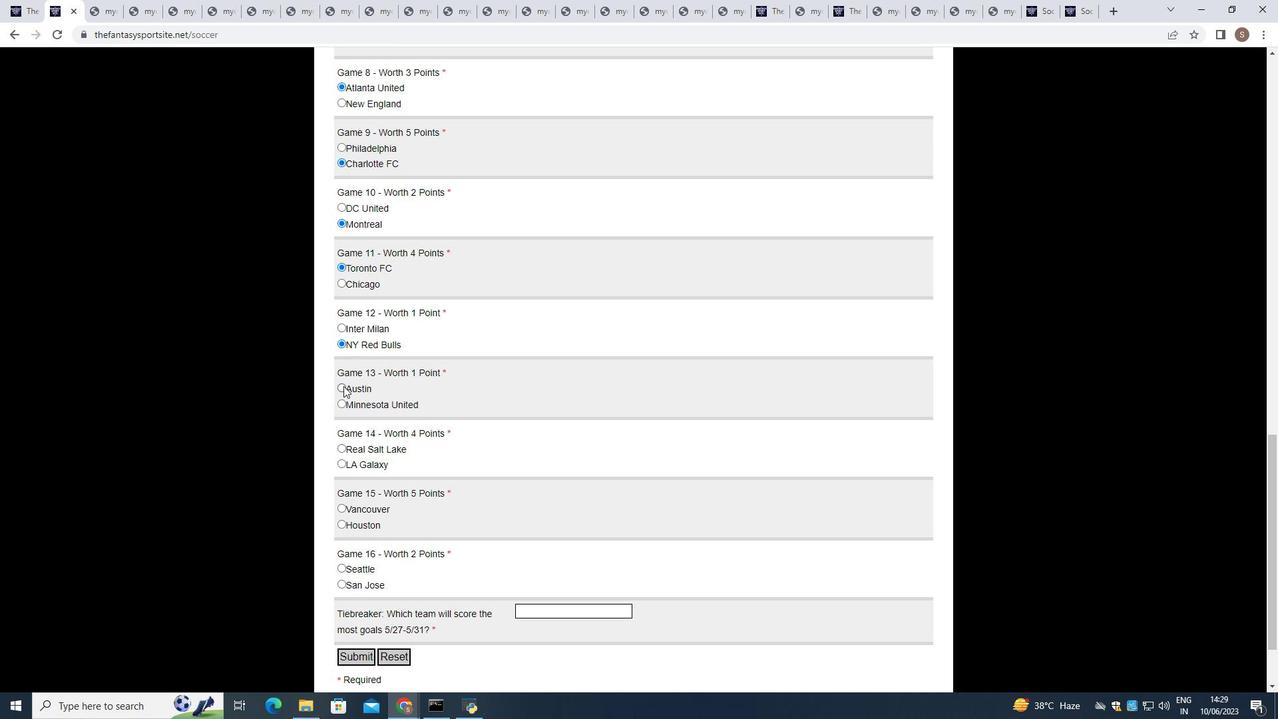 
Action: Mouse pressed left at (342, 386)
Screenshot: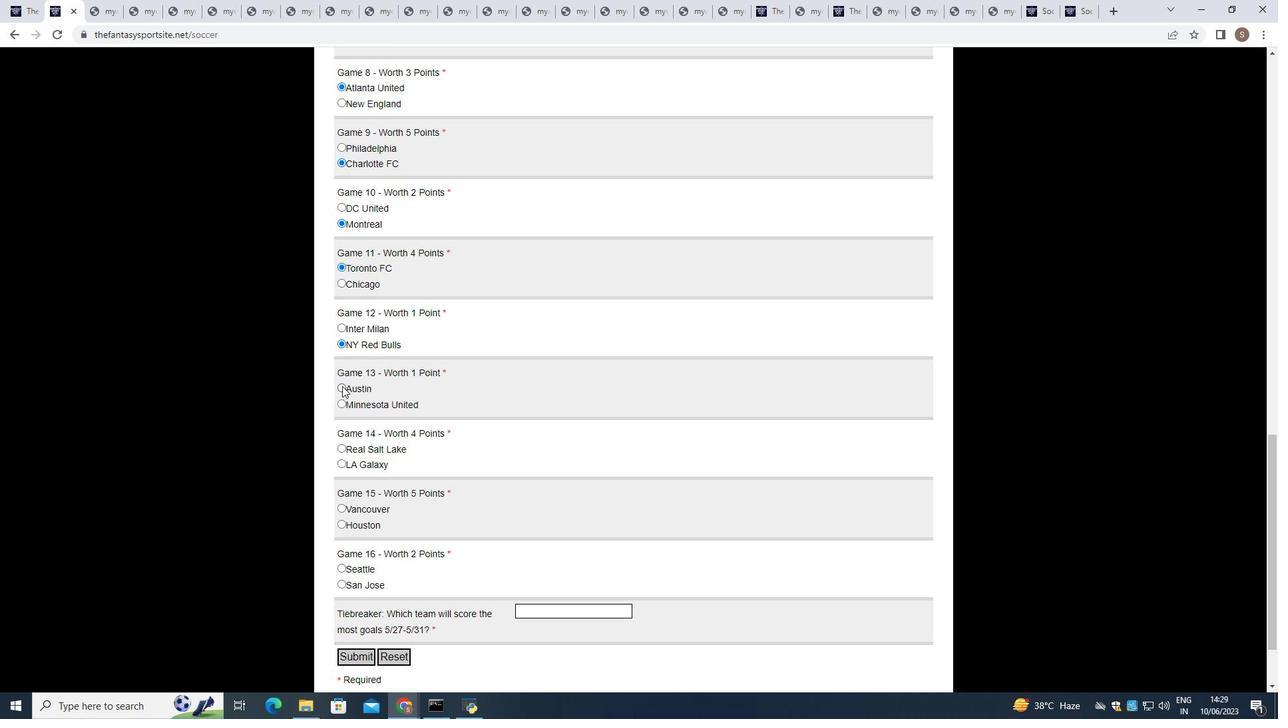 
Action: Mouse moved to (343, 447)
Screenshot: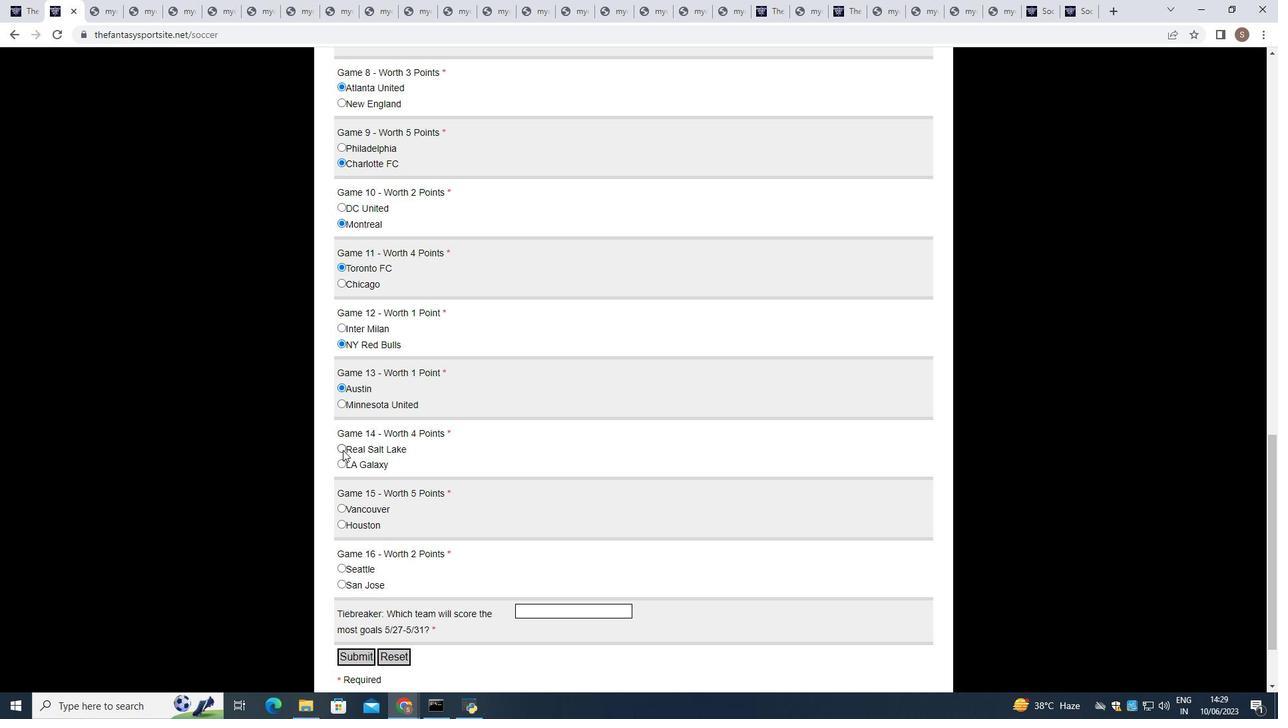 
Action: Mouse pressed left at (343, 447)
Screenshot: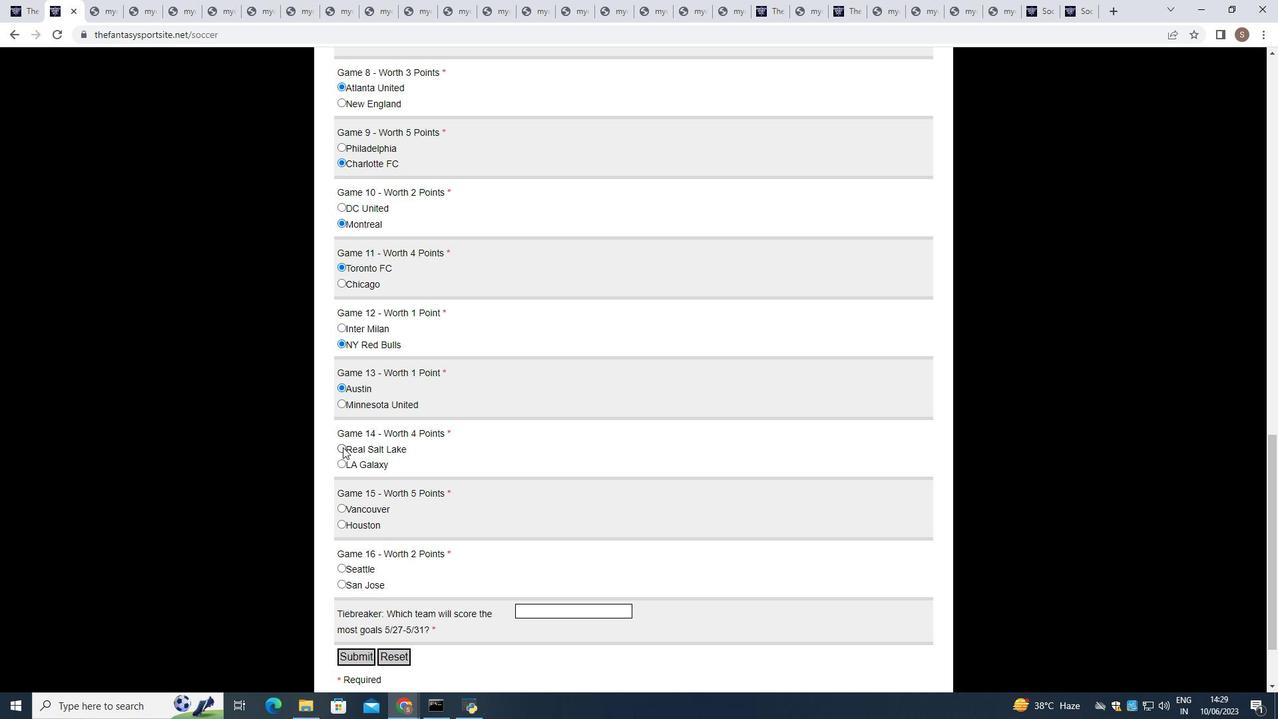 
Action: Mouse moved to (343, 525)
Screenshot: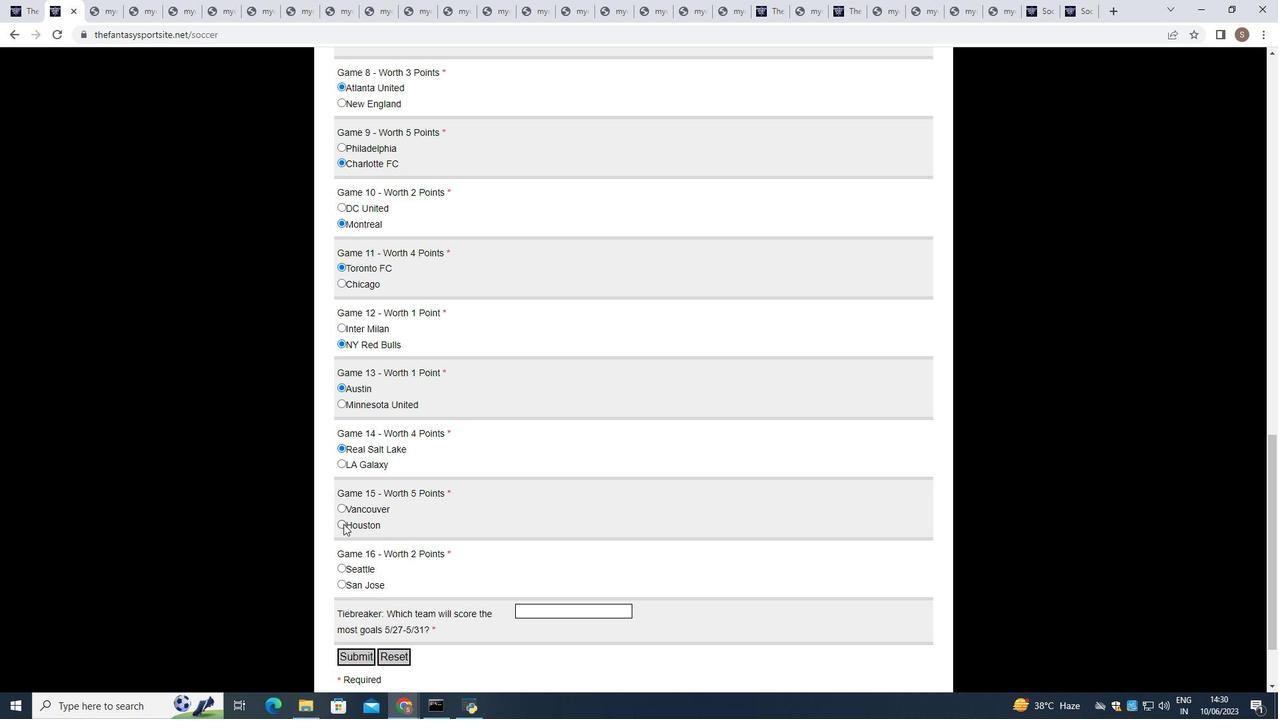 
Action: Mouse pressed left at (343, 525)
Screenshot: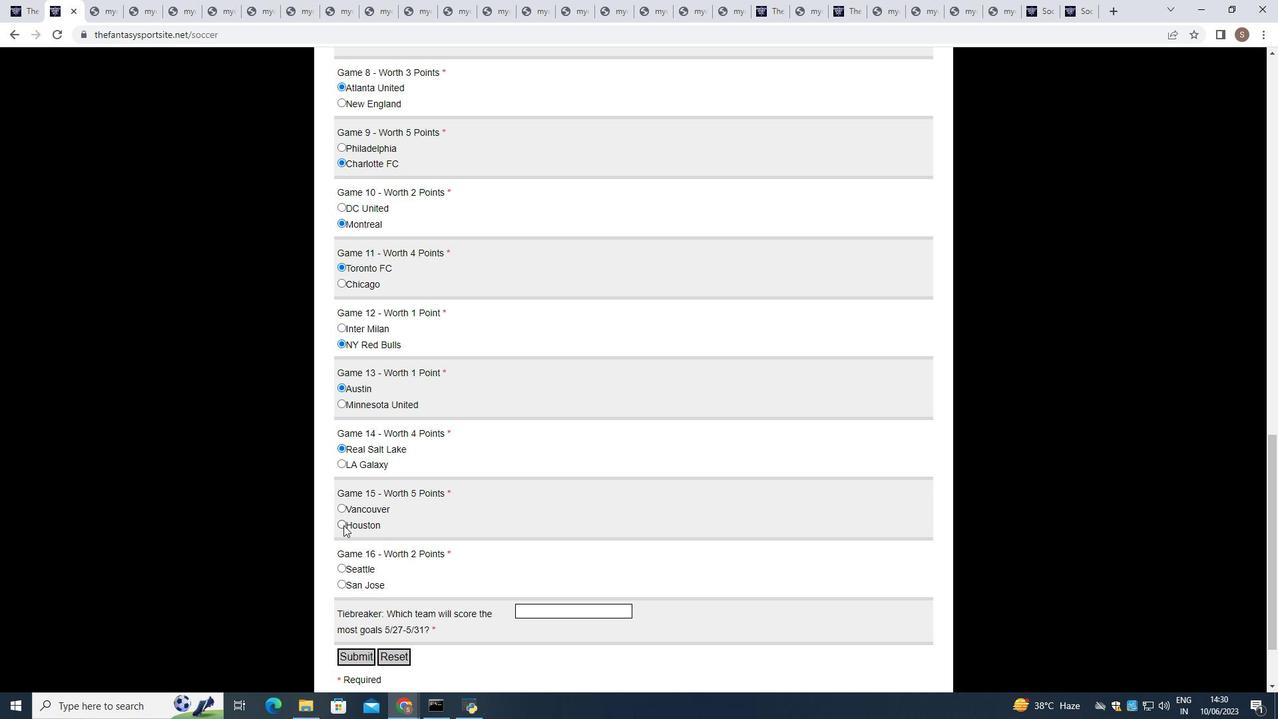 
Action: Mouse moved to (340, 584)
Screenshot: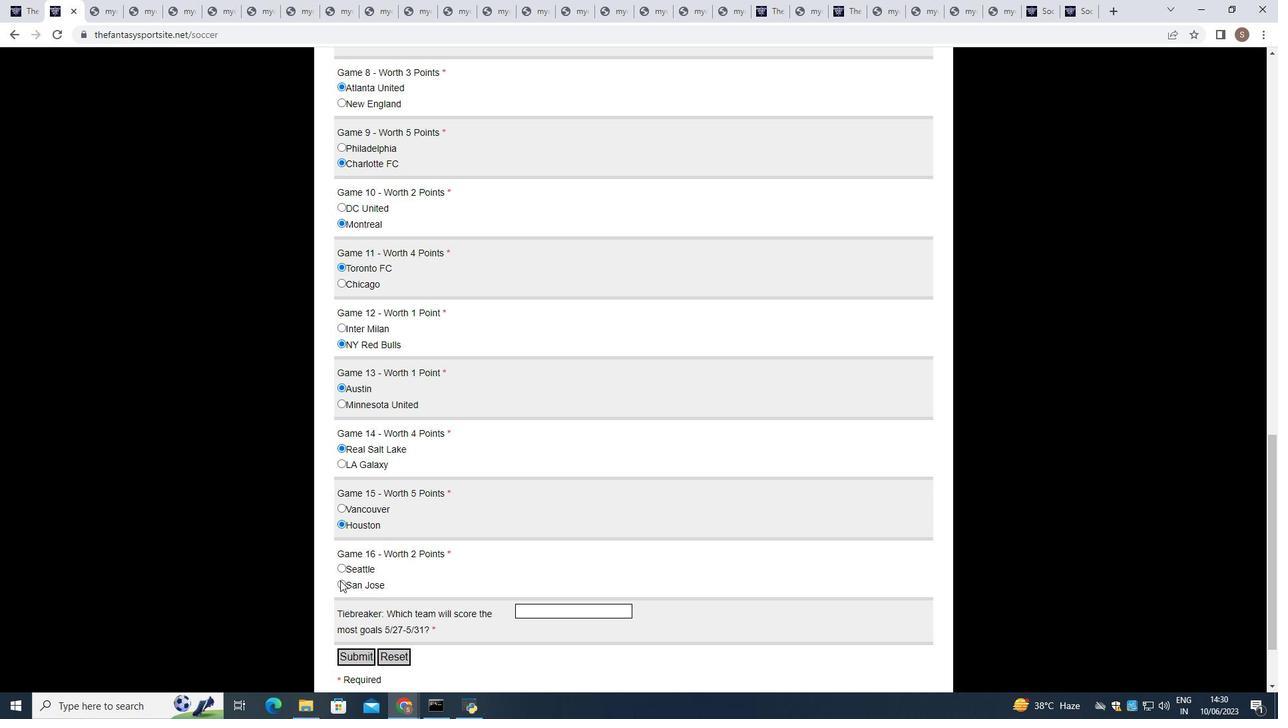 
Action: Mouse pressed left at (340, 584)
Screenshot: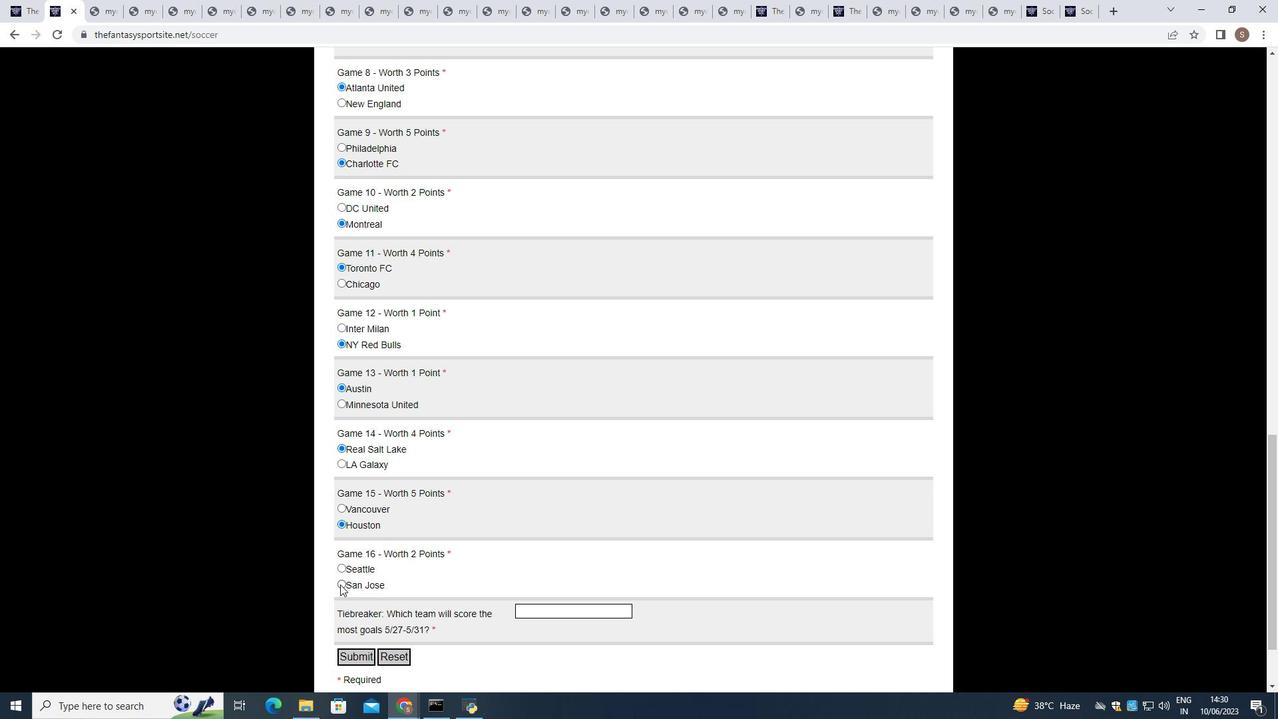 
Action: Mouse moved to (530, 606)
Screenshot: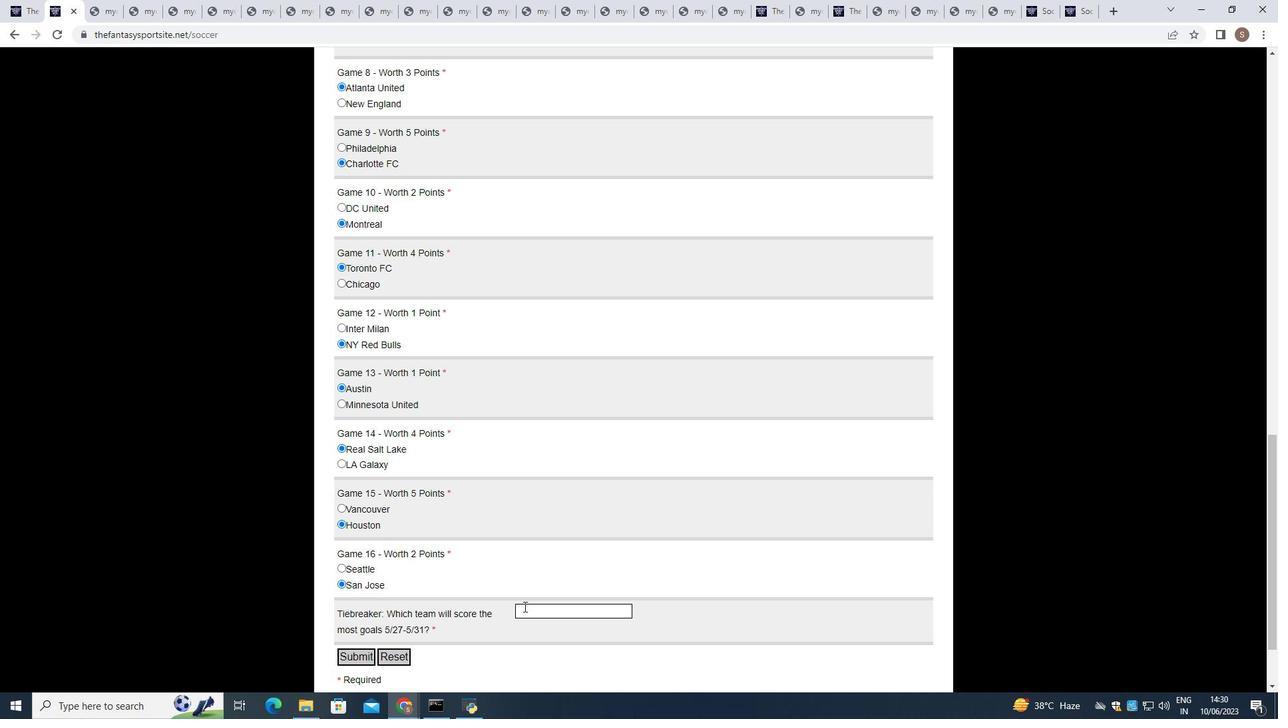 
Action: Mouse pressed left at (530, 606)
Screenshot: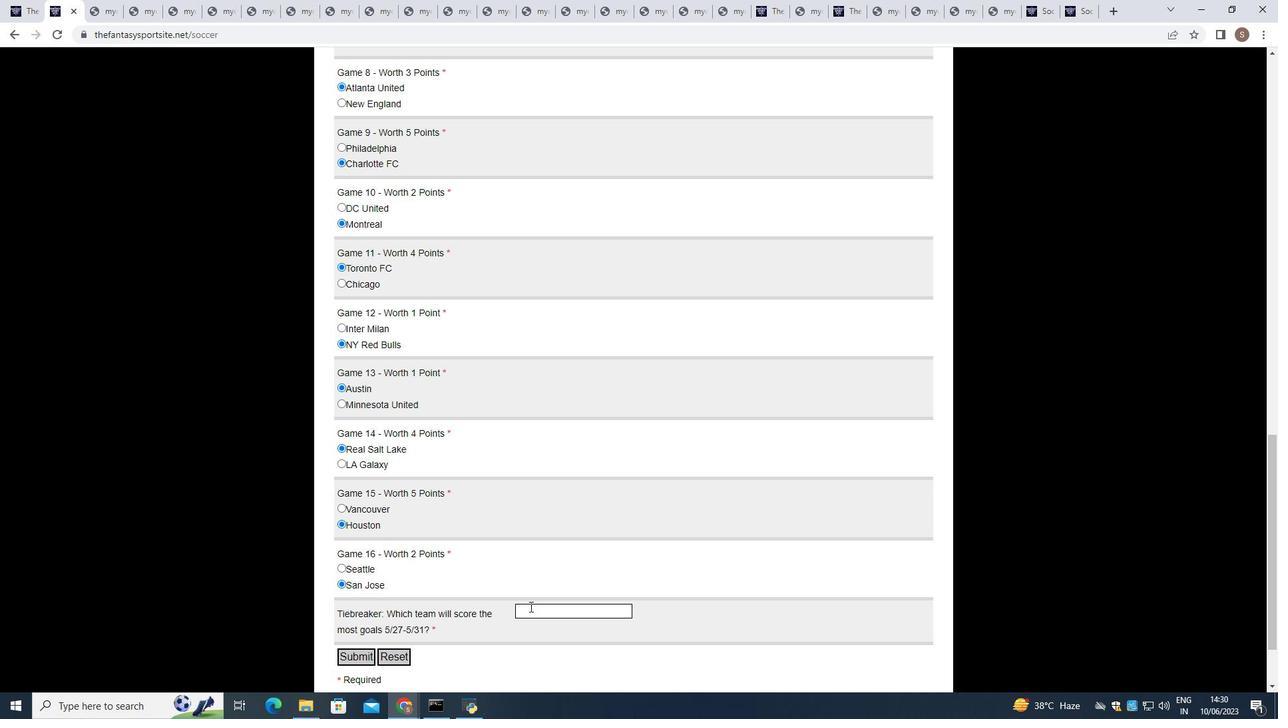 
Action: Mouse moved to (532, 604)
Screenshot: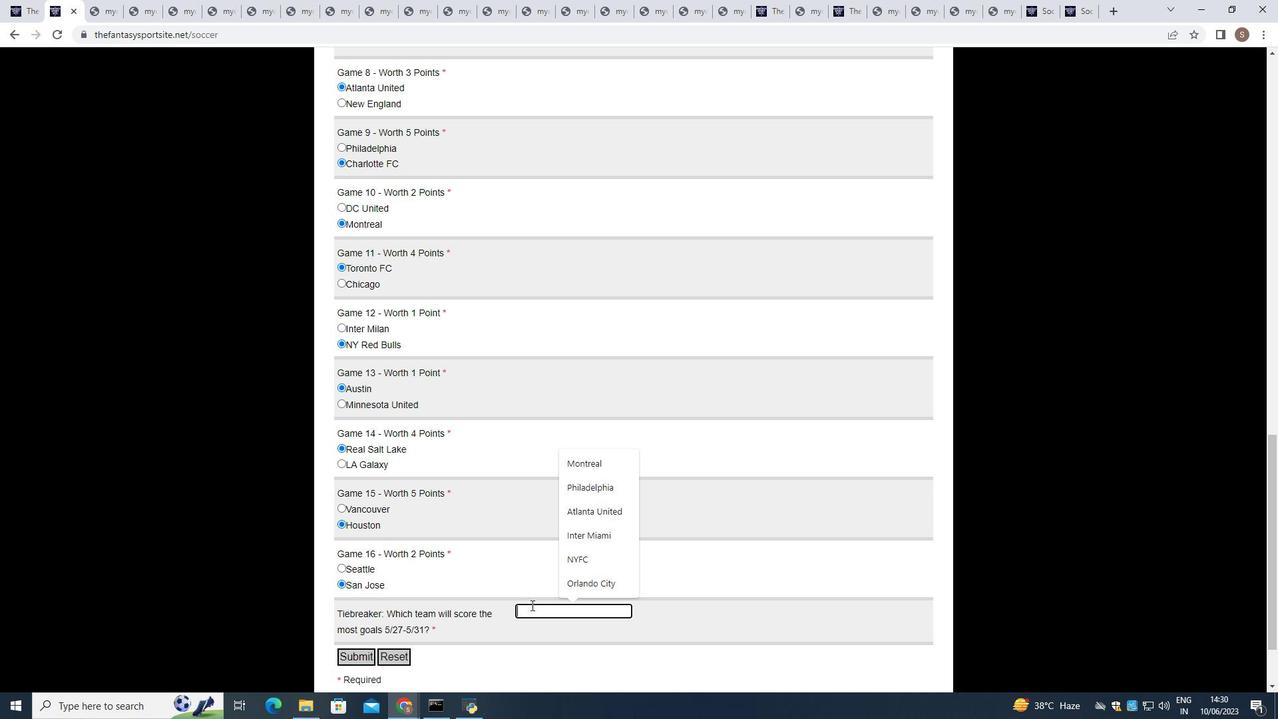 
Action: Key pressed <Key.shift>NY<Key.space><Key.shift>Red<Key.space><Key.shift>Bulls
Screenshot: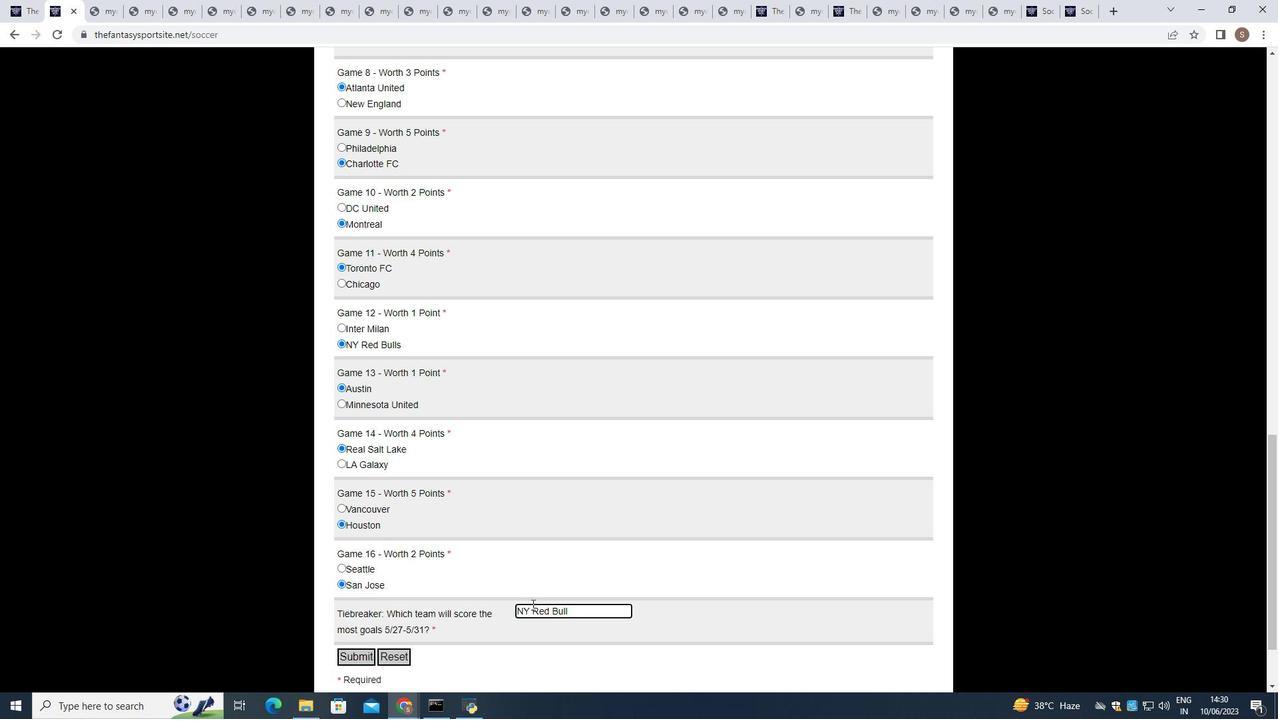 
Action: Mouse moved to (360, 656)
Screenshot: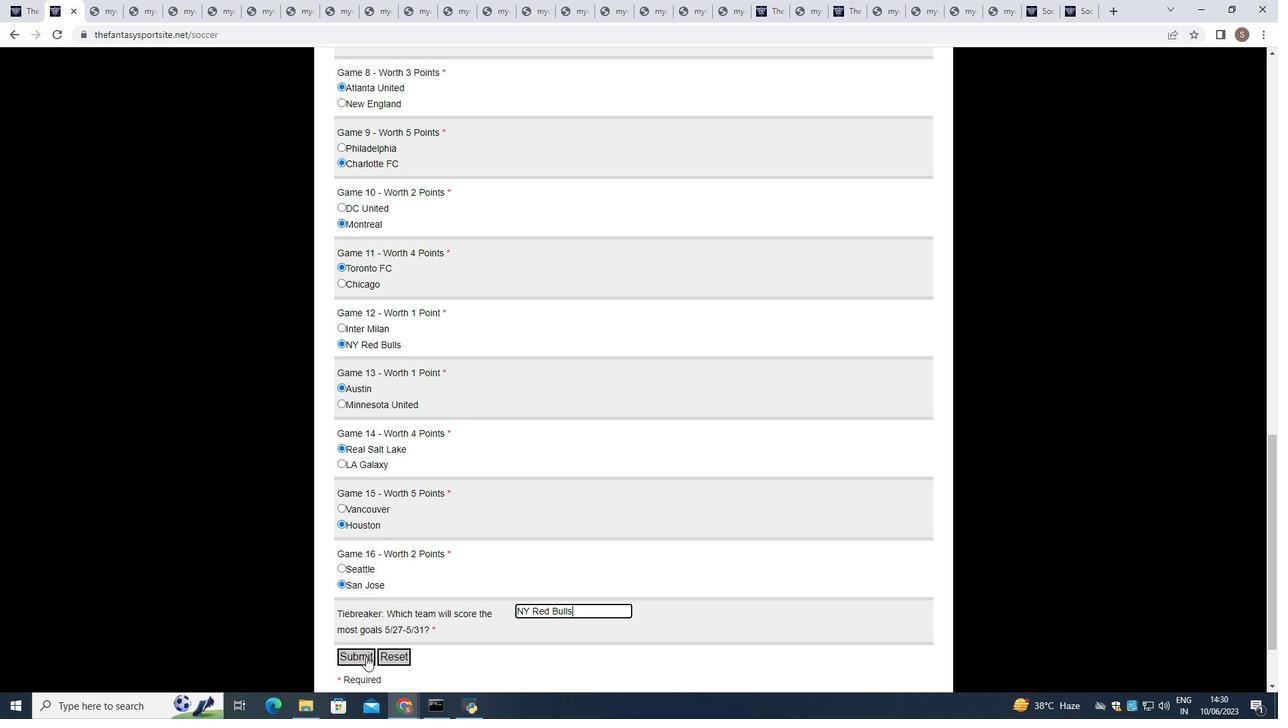 
Action: Mouse pressed left at (360, 656)
Screenshot: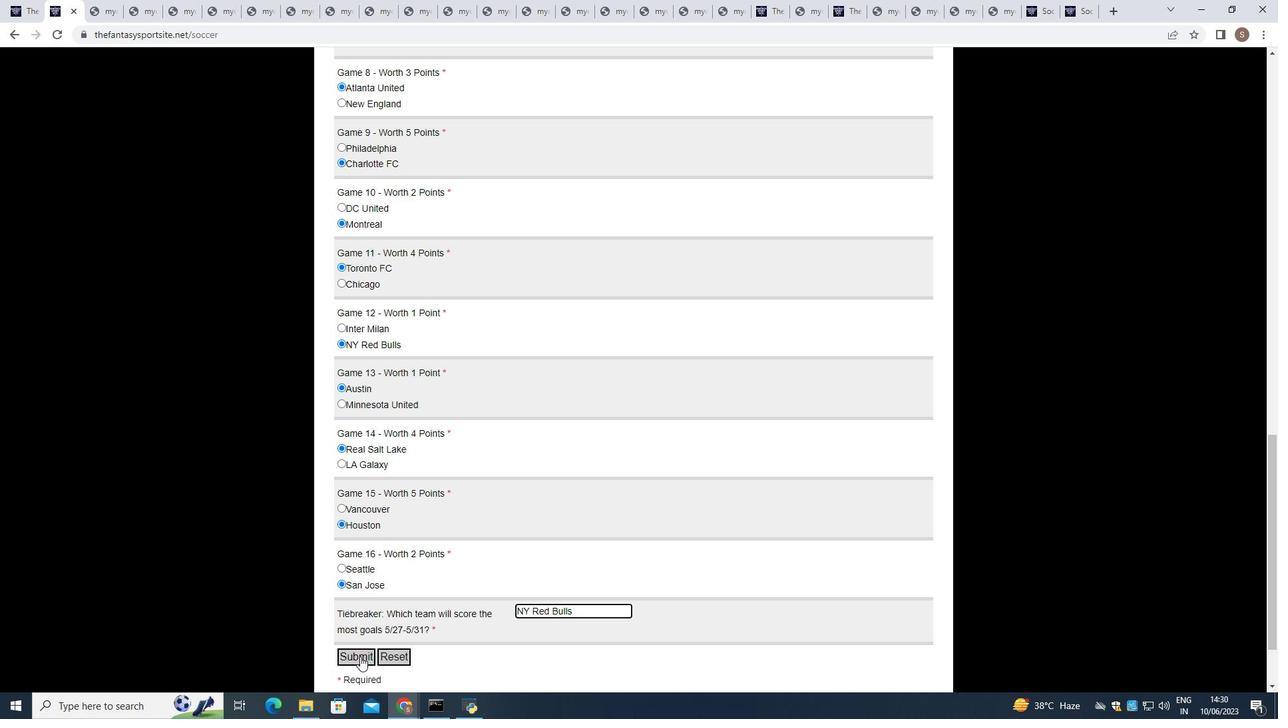 
